 Task: Look for space in Forio, Italy from 24th August, 2023 to 10th September, 2023 for 8 adults in price range Rs.12000 to Rs.15000. Place can be entire place or shared room with 4 bedrooms having 8 beds and 4 bathrooms. Property type can be house, flat, guest house. Amenities needed are: wifi, TV, free parkinig on premises, gym, breakfast. Booking option can be shelf check-in. Required host language is English.
Action: Mouse moved to (532, 106)
Screenshot: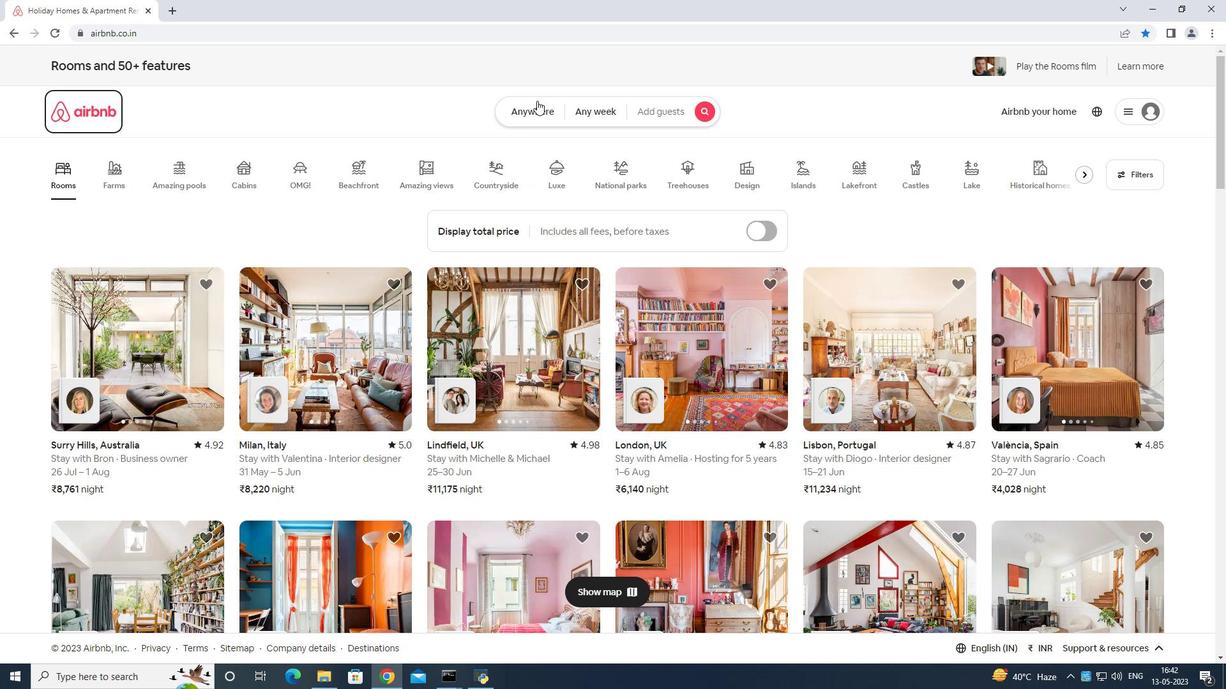 
Action: Mouse pressed left at (532, 106)
Screenshot: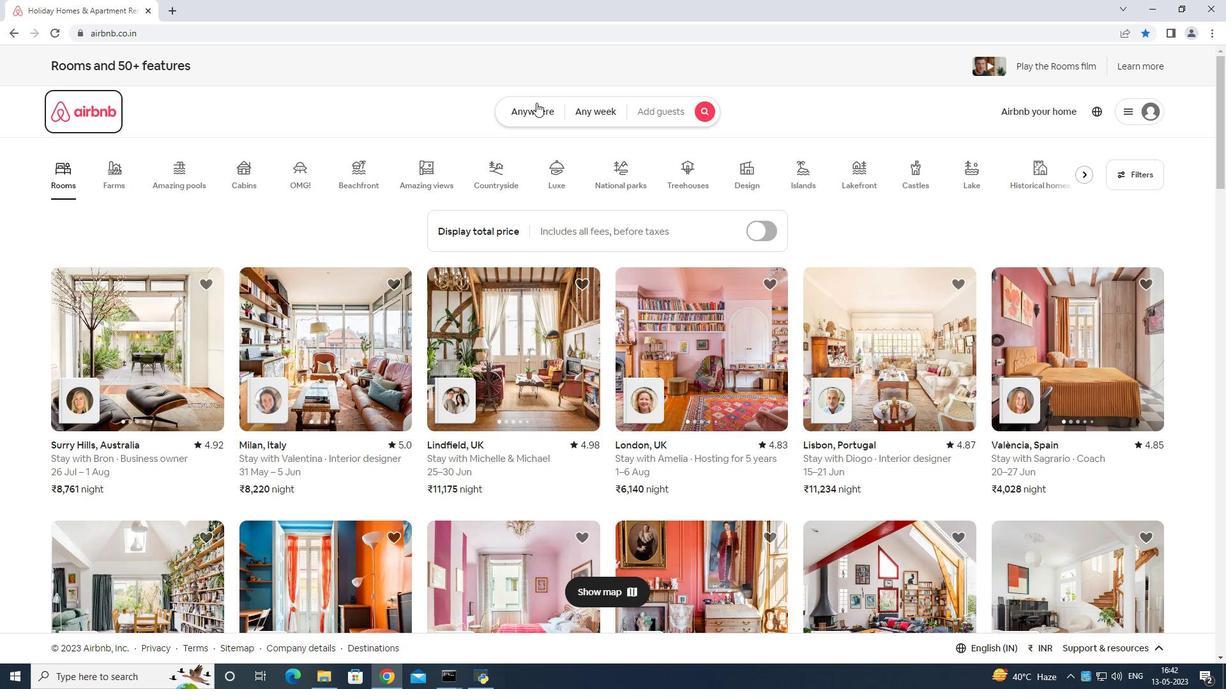 
Action: Mouse moved to (448, 153)
Screenshot: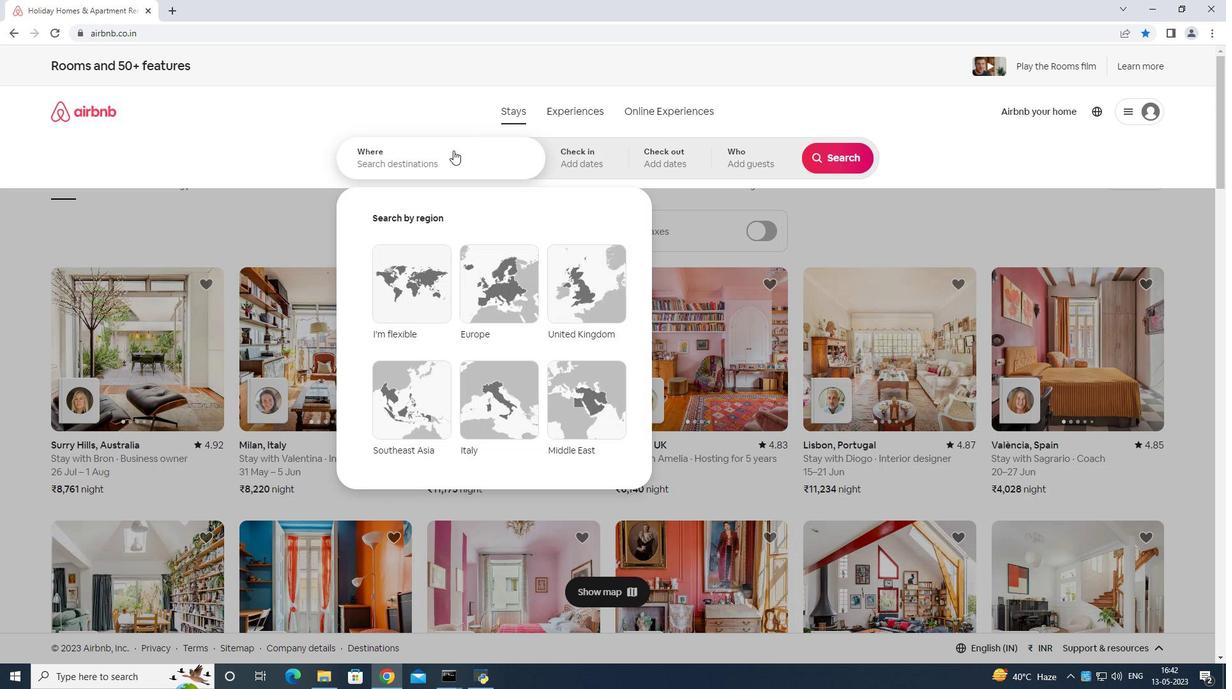 
Action: Mouse pressed left at (448, 153)
Screenshot: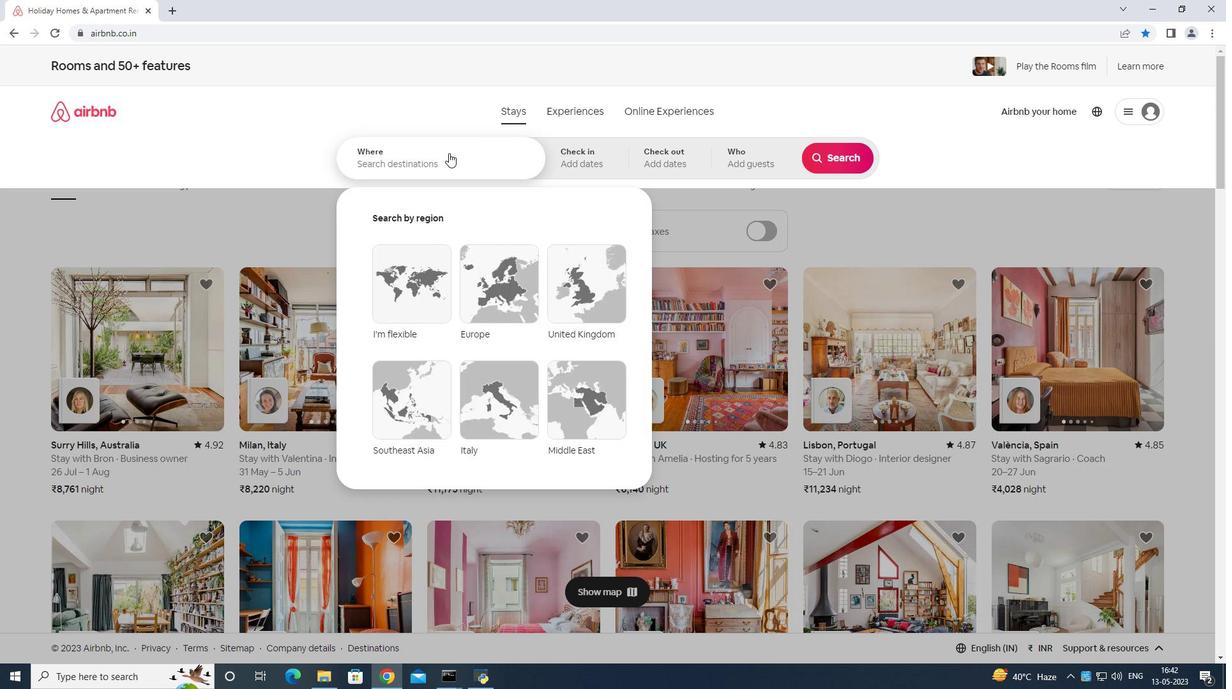 
Action: Mouse moved to (461, 177)
Screenshot: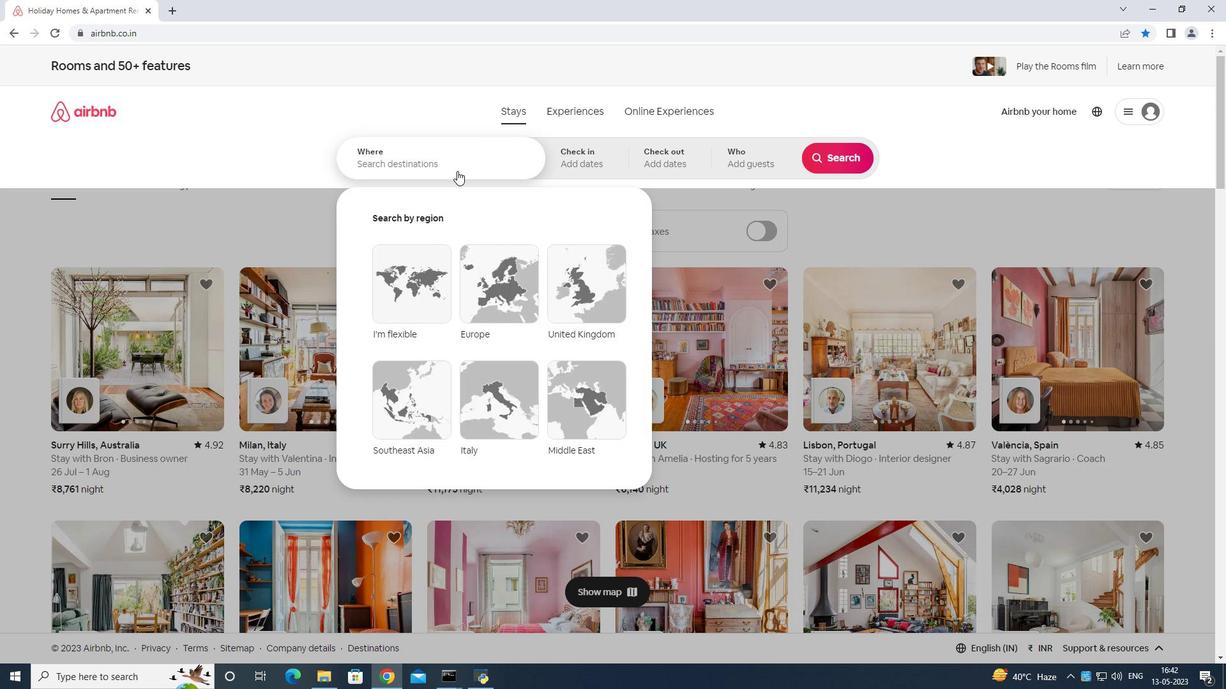 
Action: Key pressed <Key.shift>Forio<Key.space>italy<Key.enter>
Screenshot: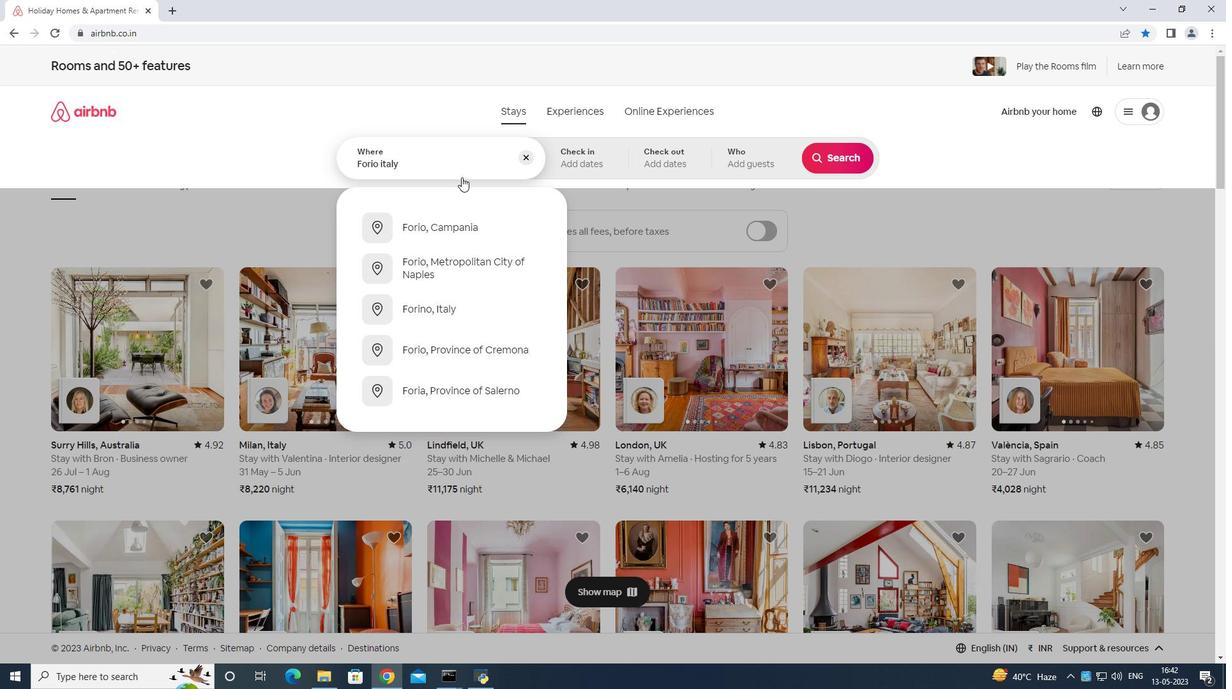 
Action: Mouse moved to (830, 265)
Screenshot: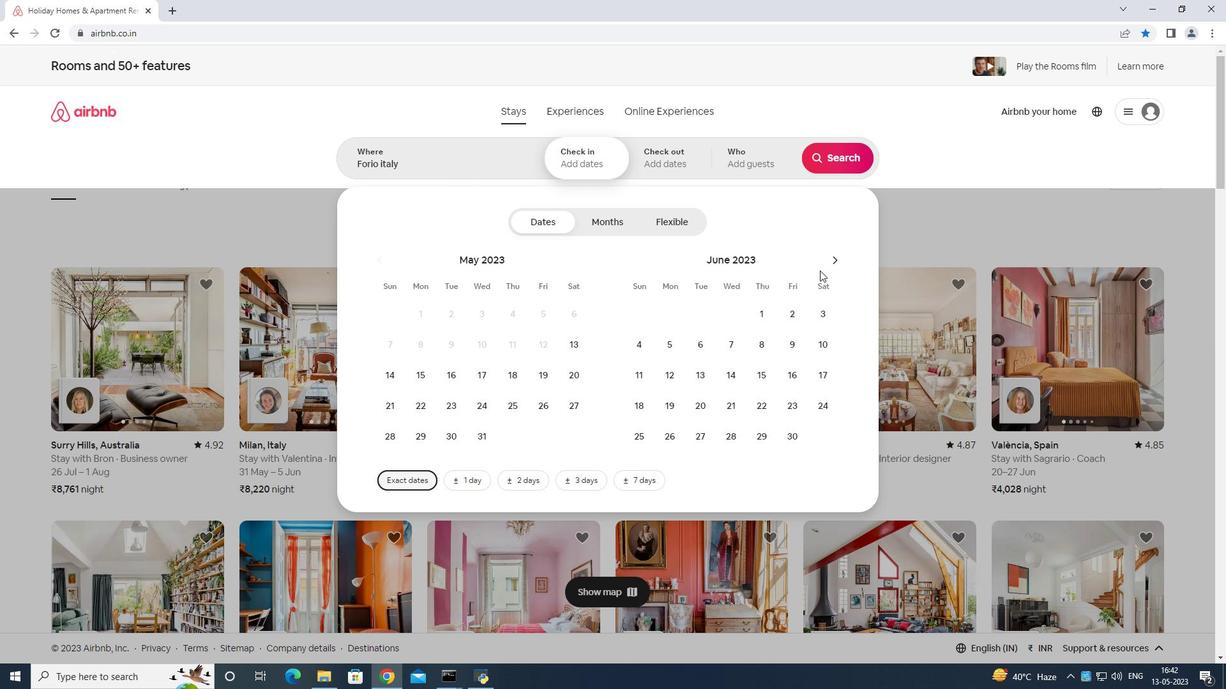
Action: Mouse pressed left at (830, 265)
Screenshot: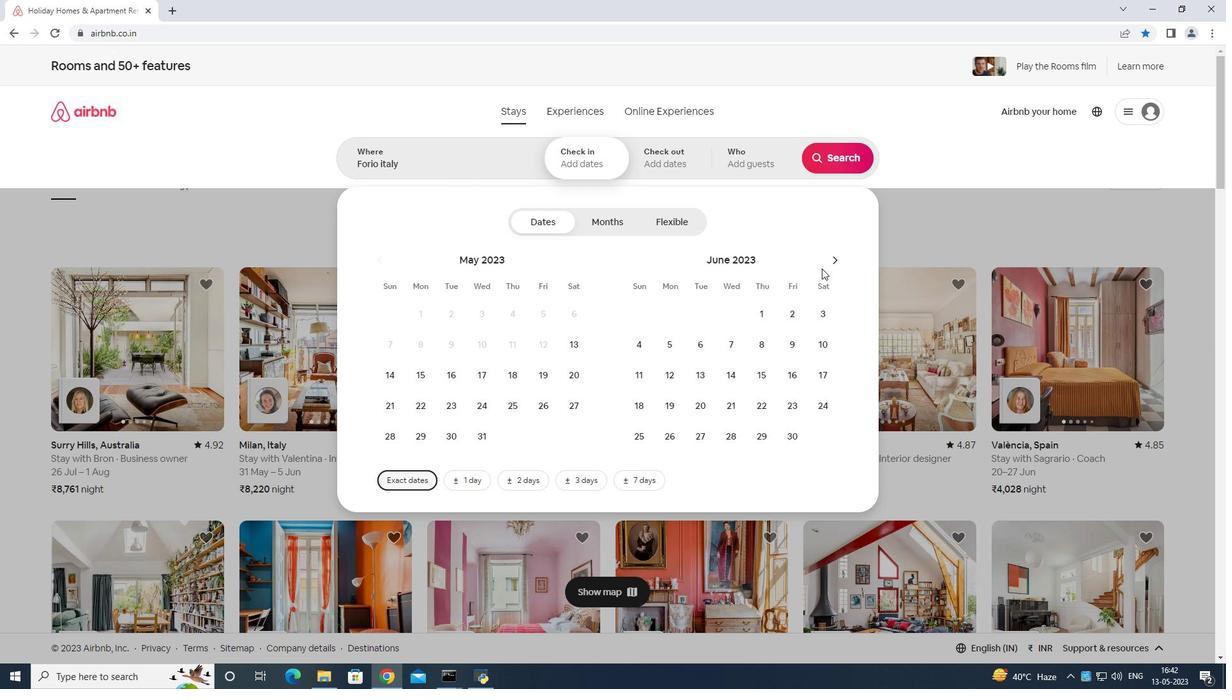 
Action: Mouse moved to (834, 261)
Screenshot: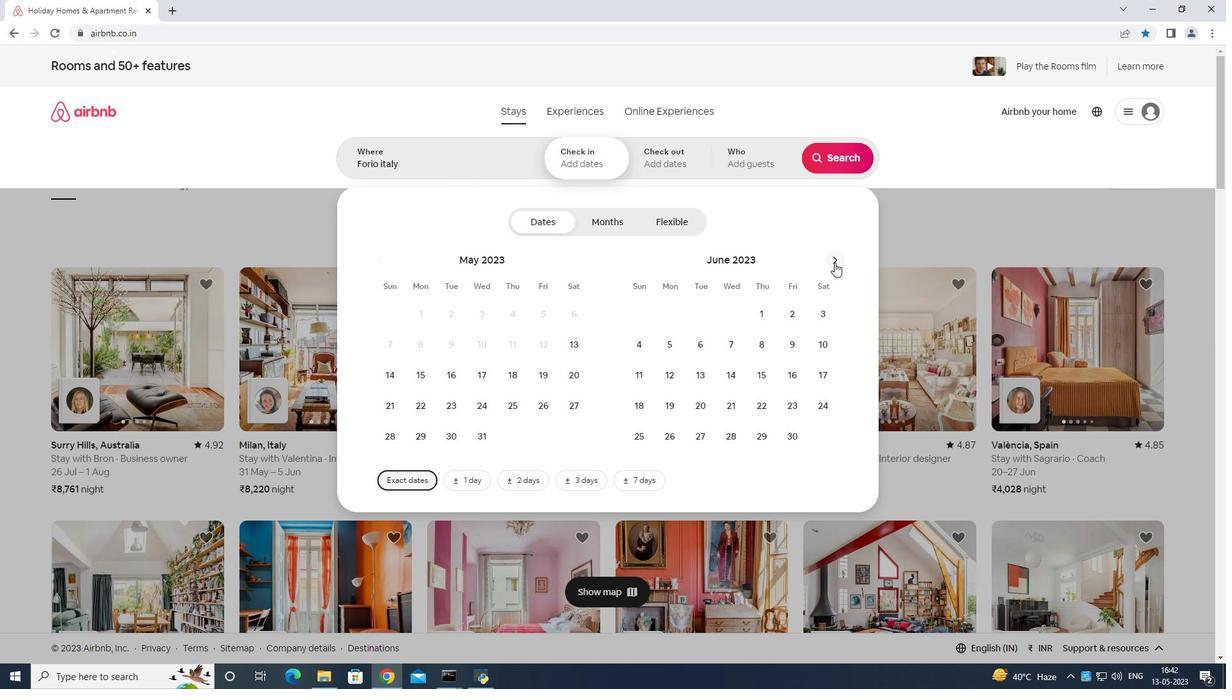 
Action: Mouse pressed left at (834, 261)
Screenshot: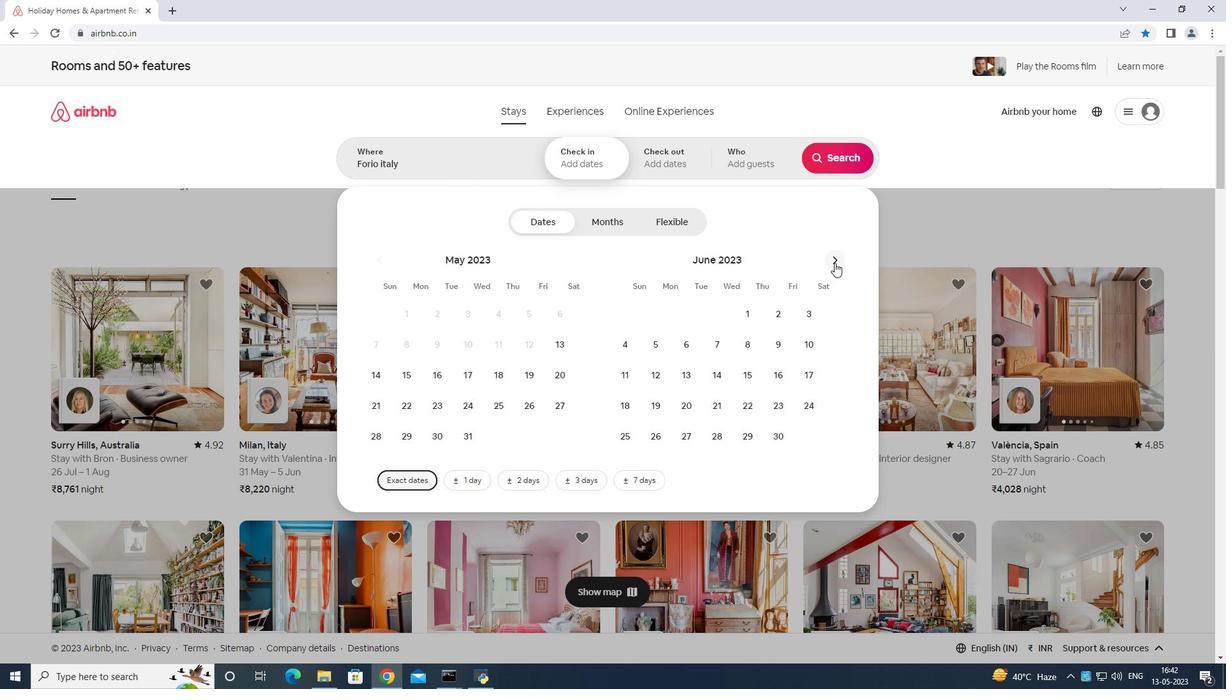 
Action: Mouse moved to (761, 402)
Screenshot: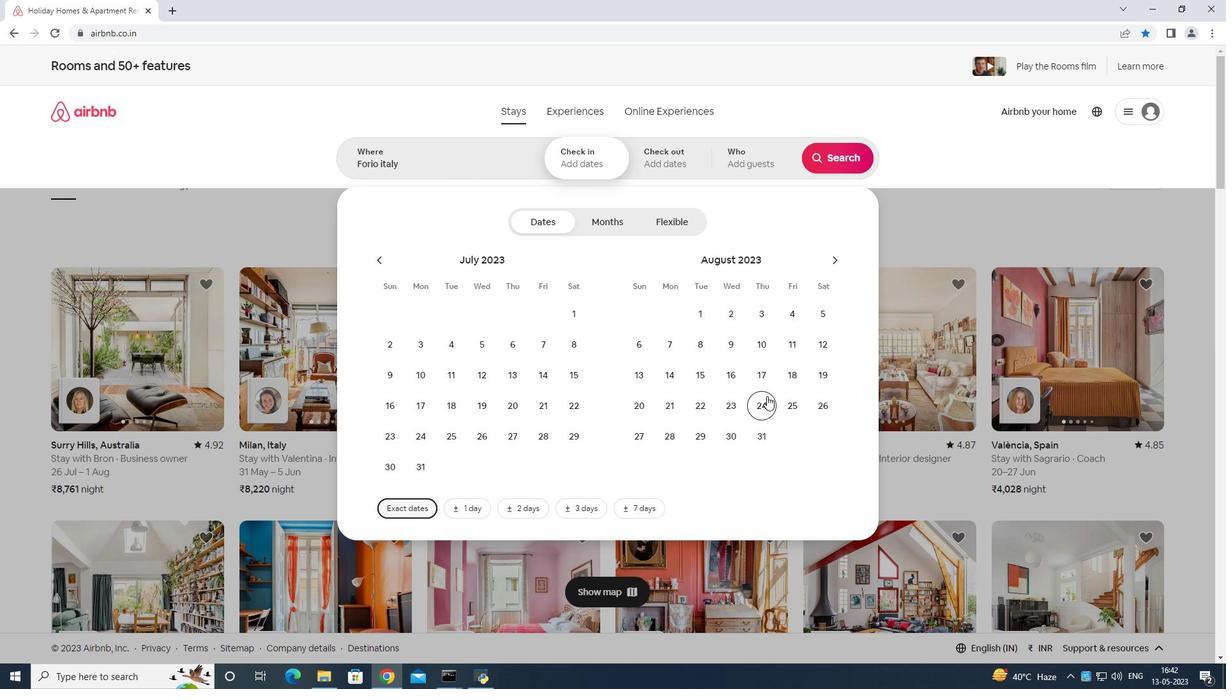 
Action: Mouse pressed left at (761, 402)
Screenshot: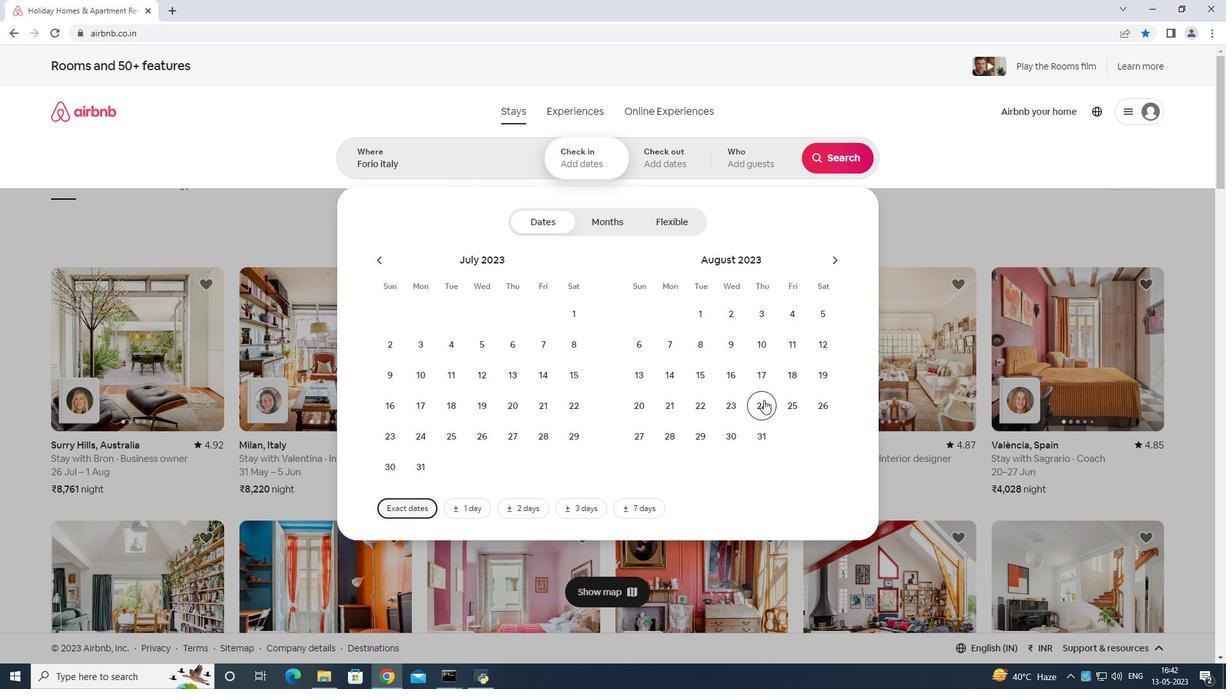 
Action: Mouse moved to (833, 259)
Screenshot: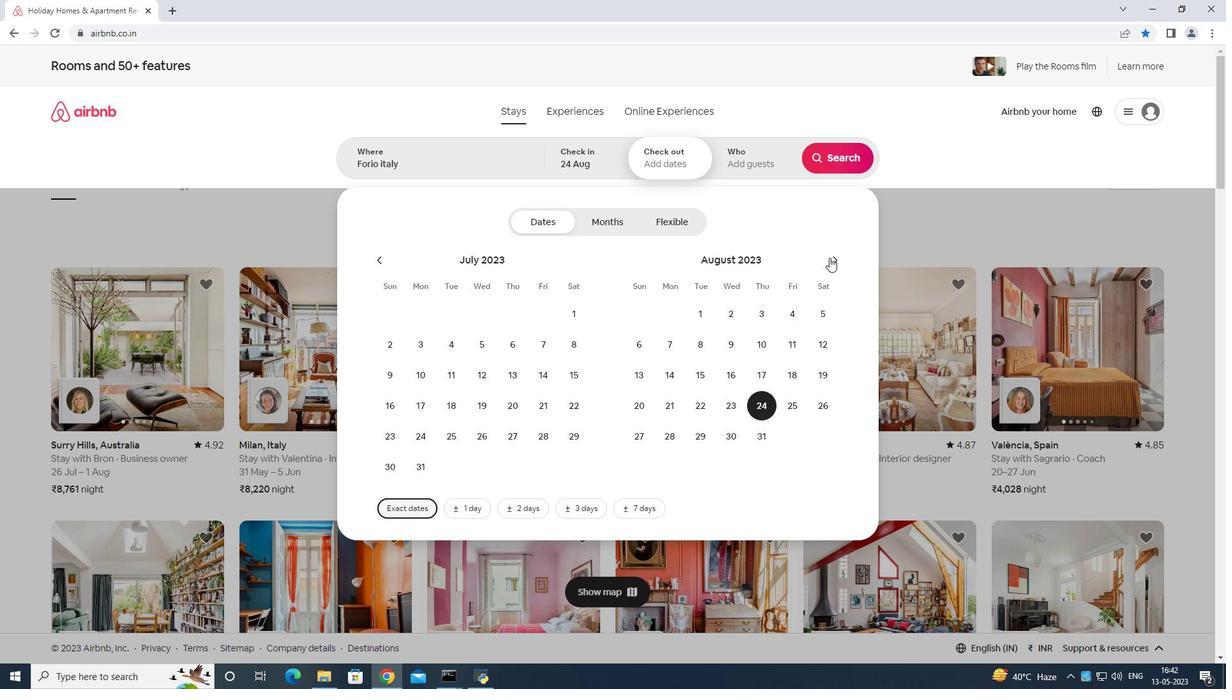 
Action: Mouse pressed left at (833, 259)
Screenshot: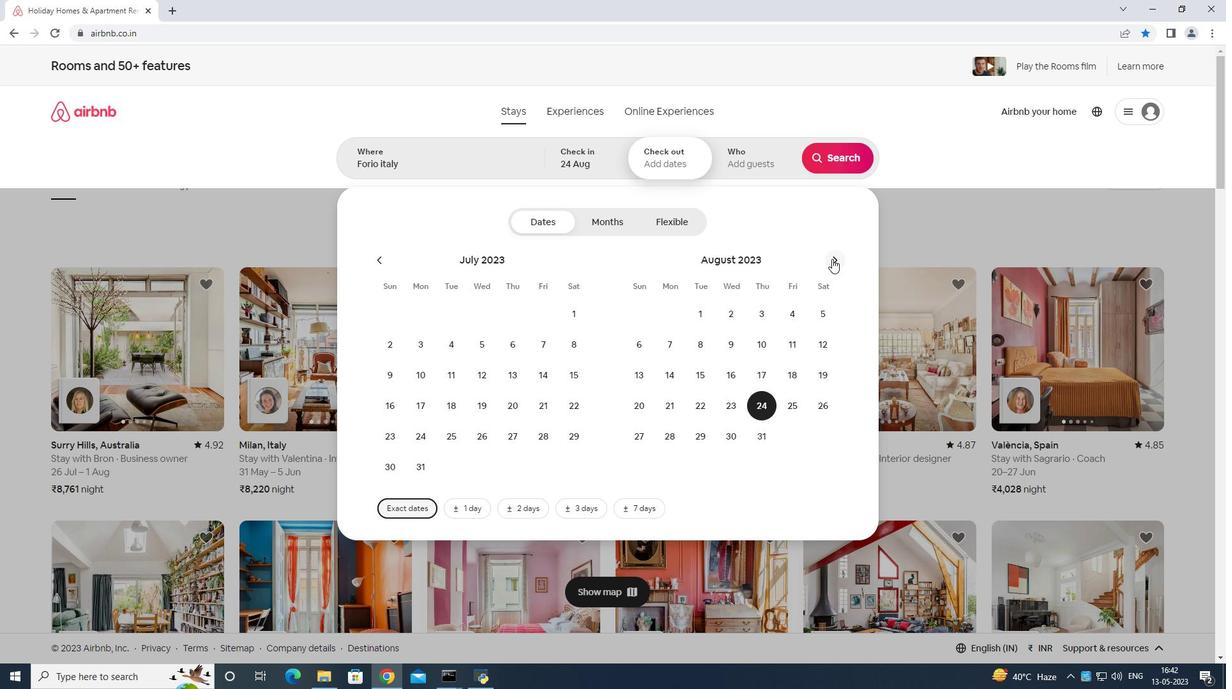 
Action: Mouse moved to (648, 370)
Screenshot: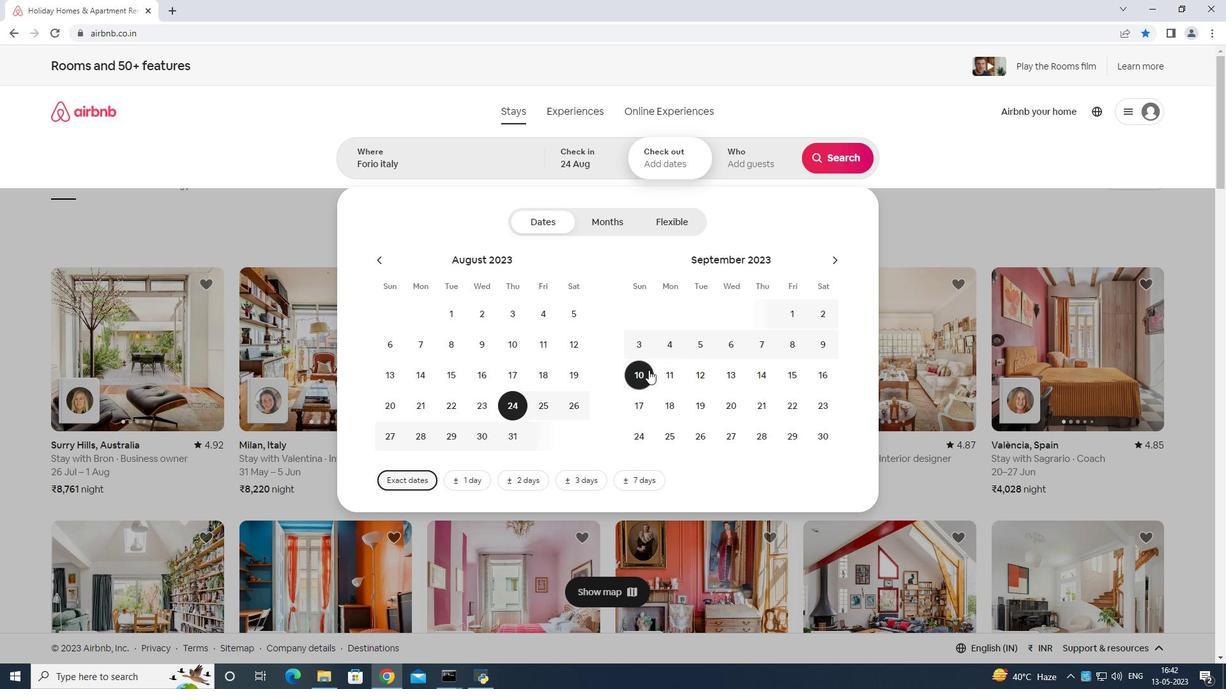 
Action: Mouse pressed left at (648, 370)
Screenshot: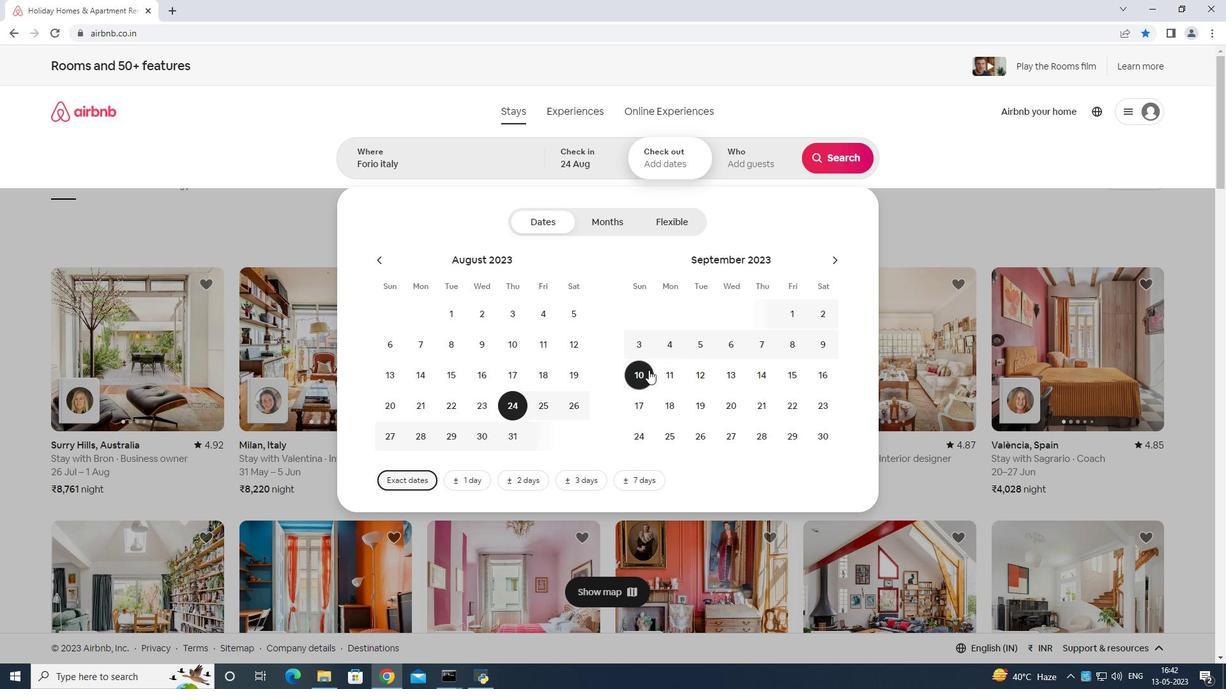 
Action: Mouse moved to (747, 154)
Screenshot: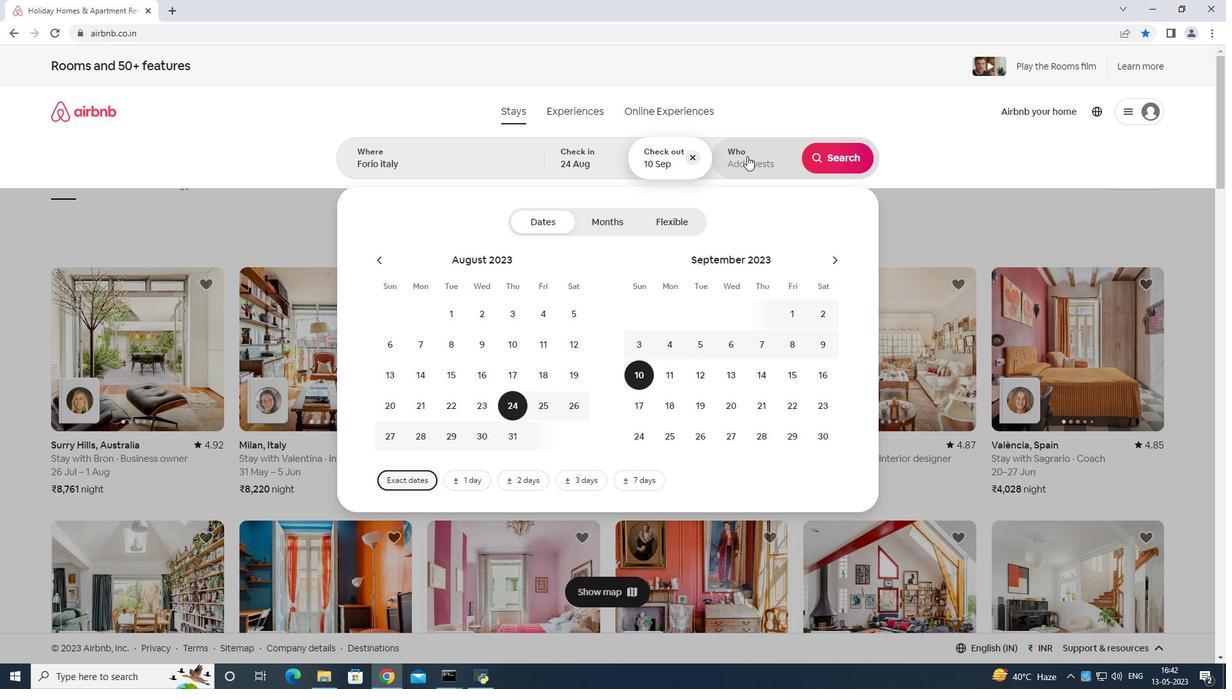 
Action: Mouse pressed left at (747, 154)
Screenshot: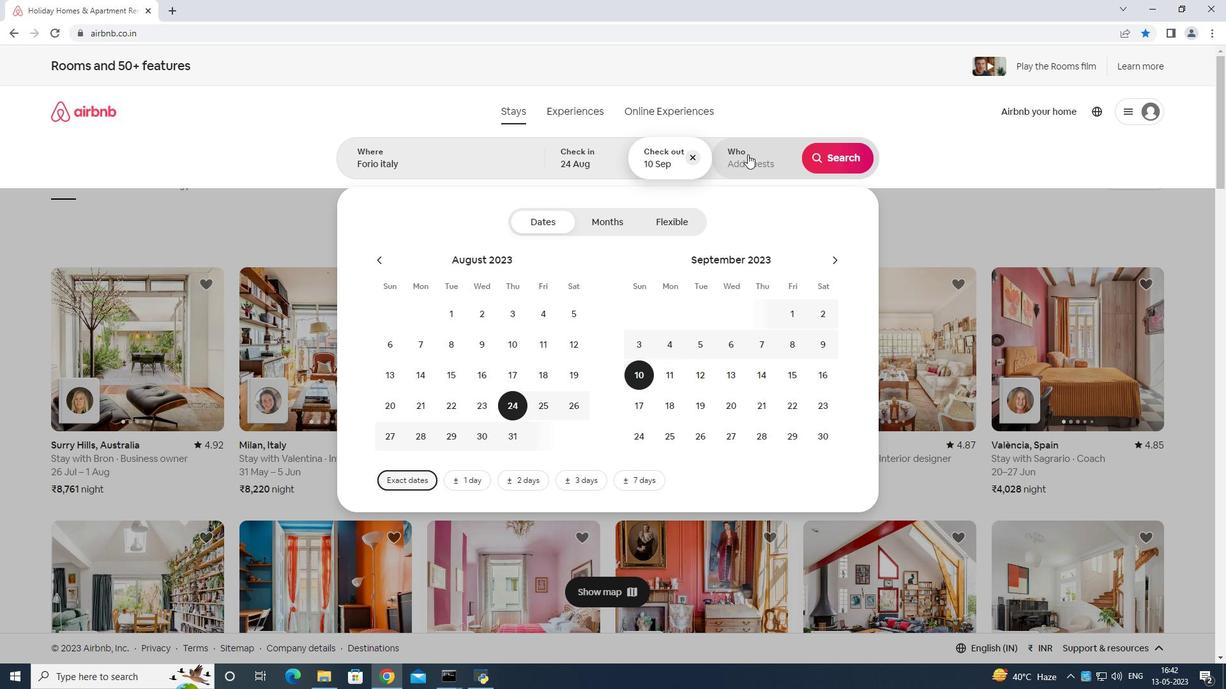 
Action: Mouse moved to (844, 230)
Screenshot: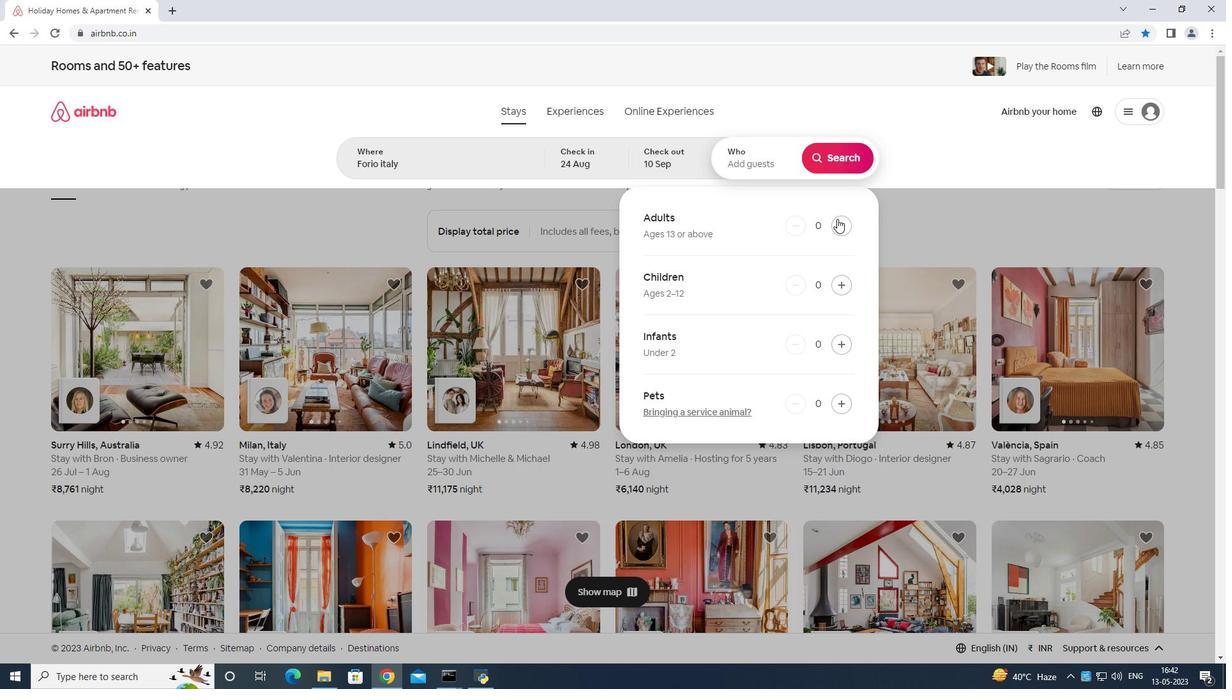 
Action: Mouse pressed left at (844, 230)
Screenshot: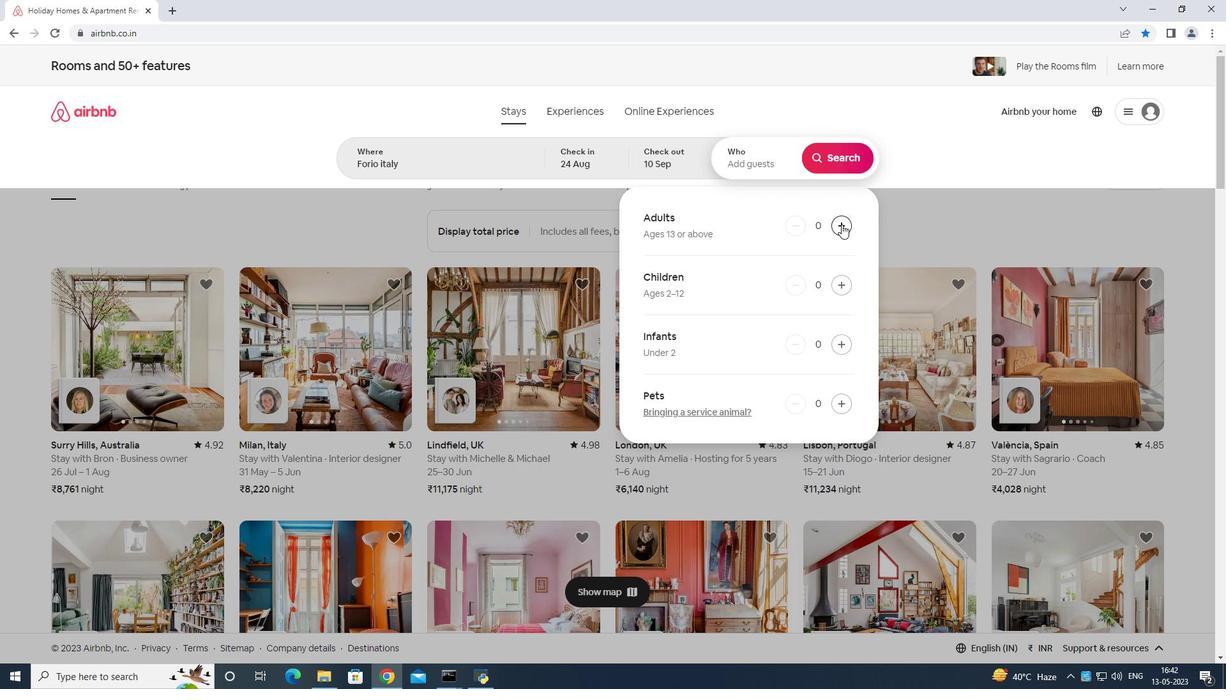 
Action: Mouse moved to (847, 222)
Screenshot: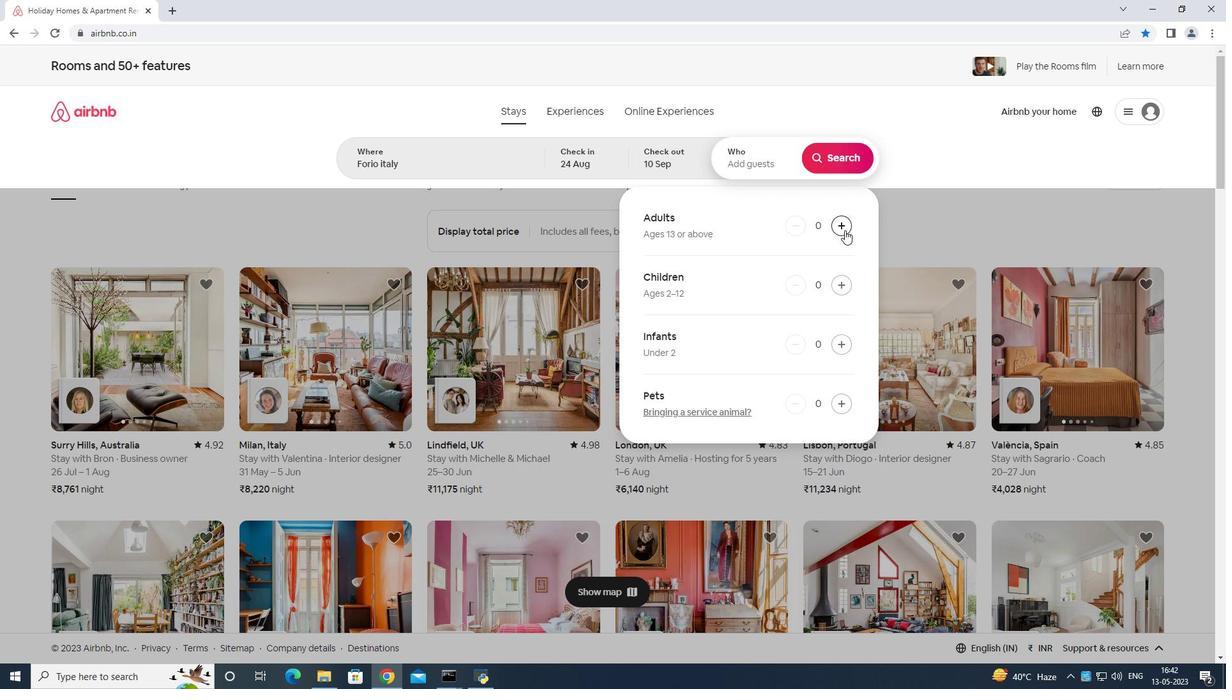 
Action: Mouse pressed left at (847, 222)
Screenshot: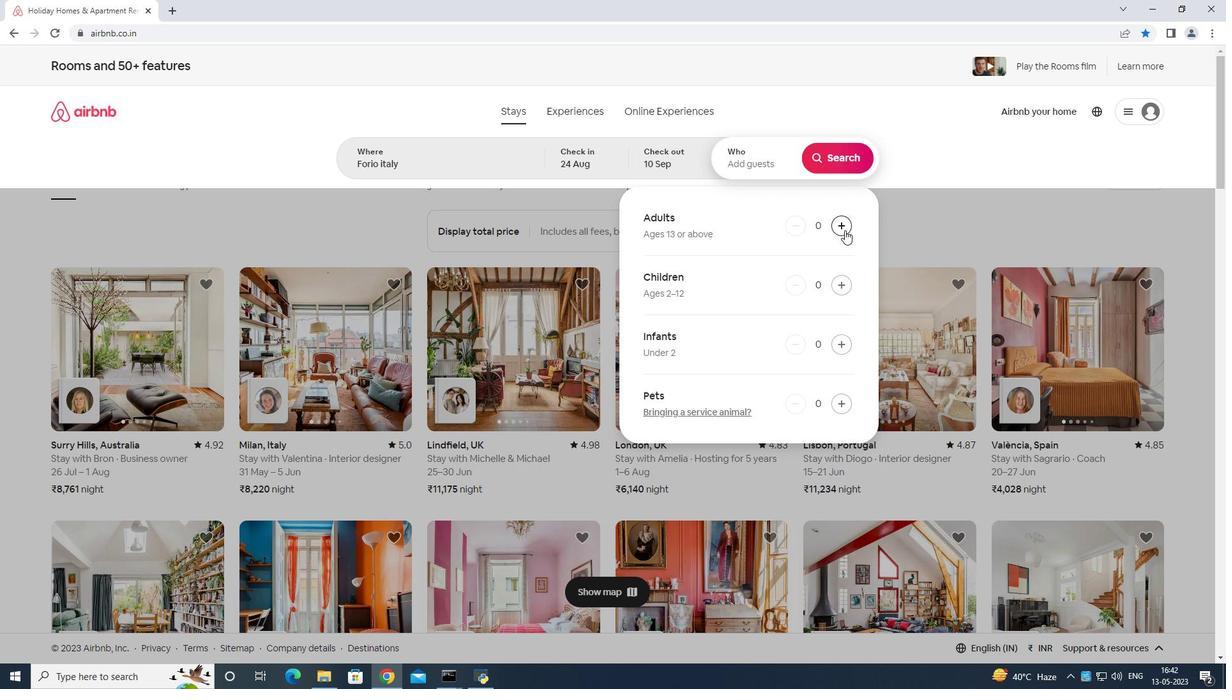 
Action: Mouse moved to (846, 222)
Screenshot: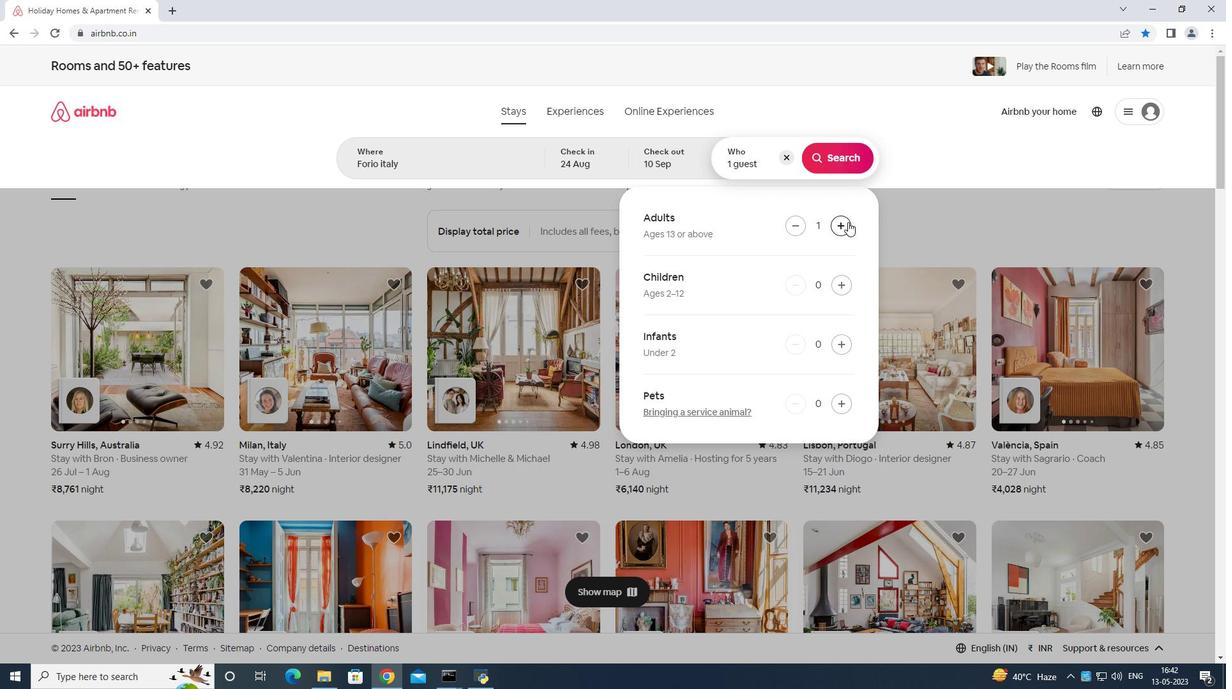 
Action: Mouse pressed left at (846, 222)
Screenshot: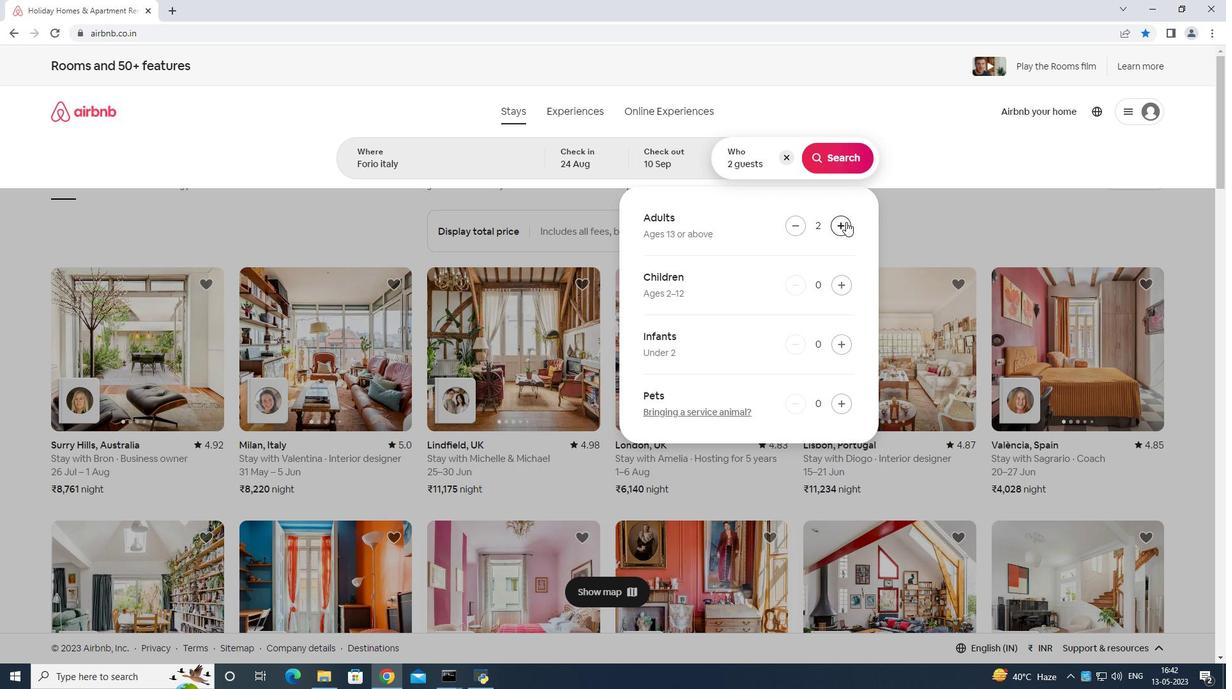
Action: Mouse moved to (845, 222)
Screenshot: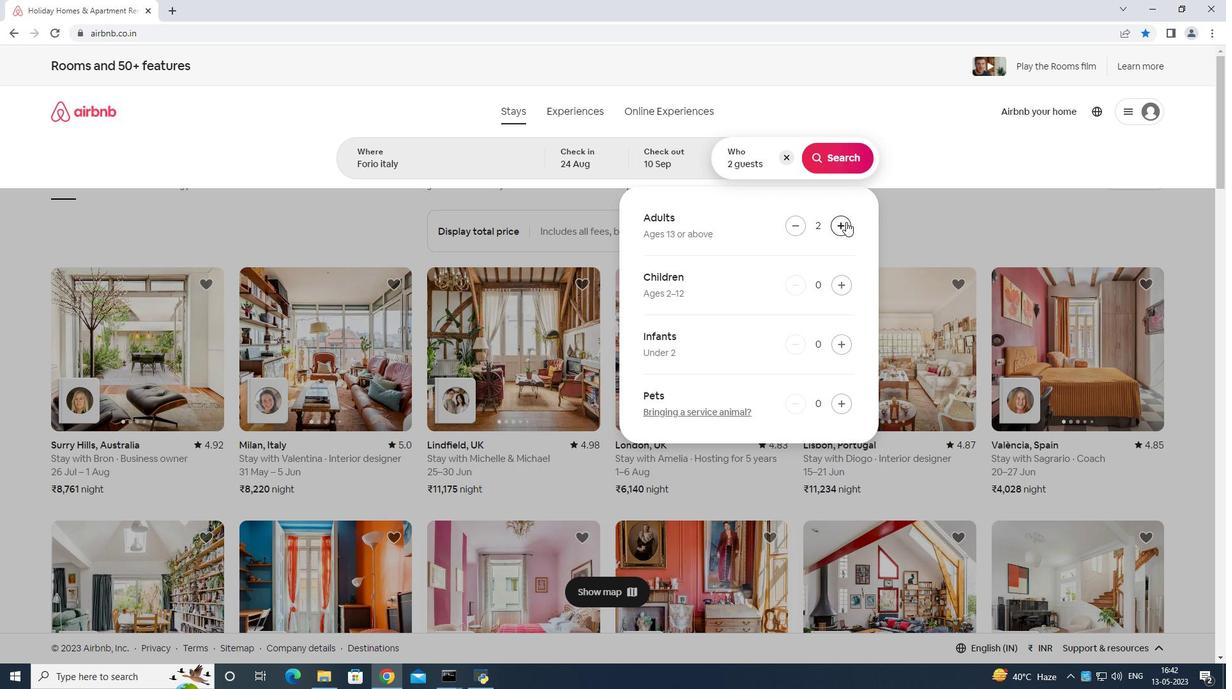 
Action: Mouse pressed left at (845, 222)
Screenshot: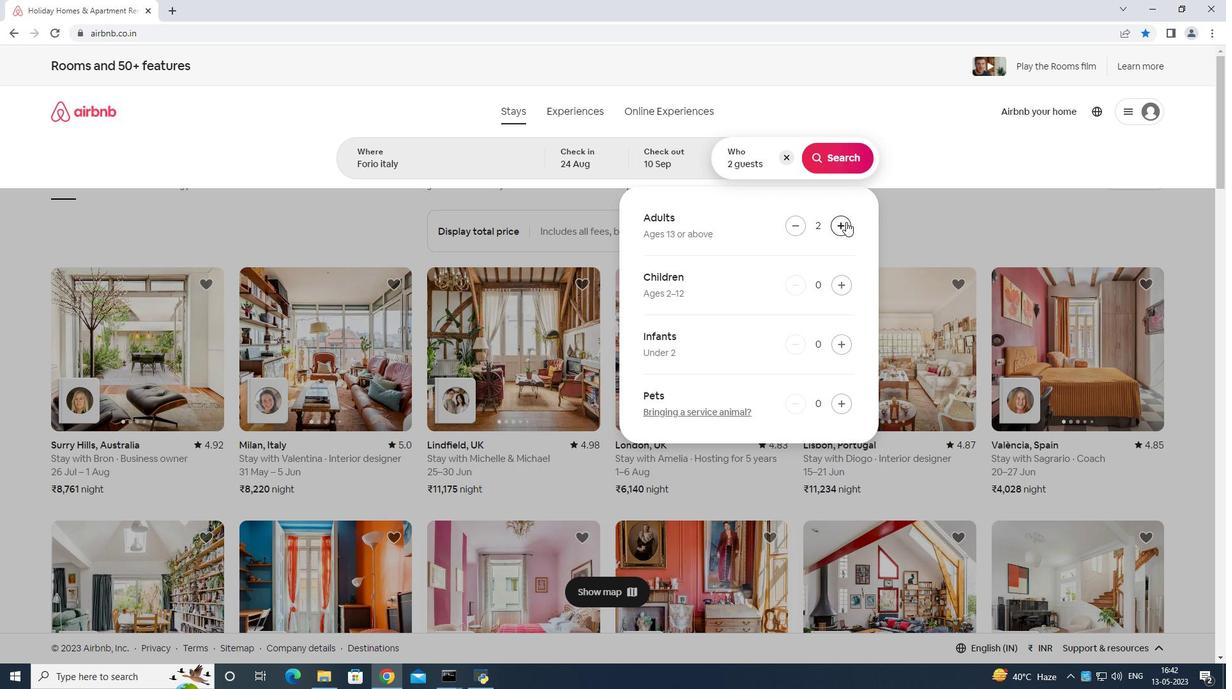 
Action: Mouse moved to (844, 222)
Screenshot: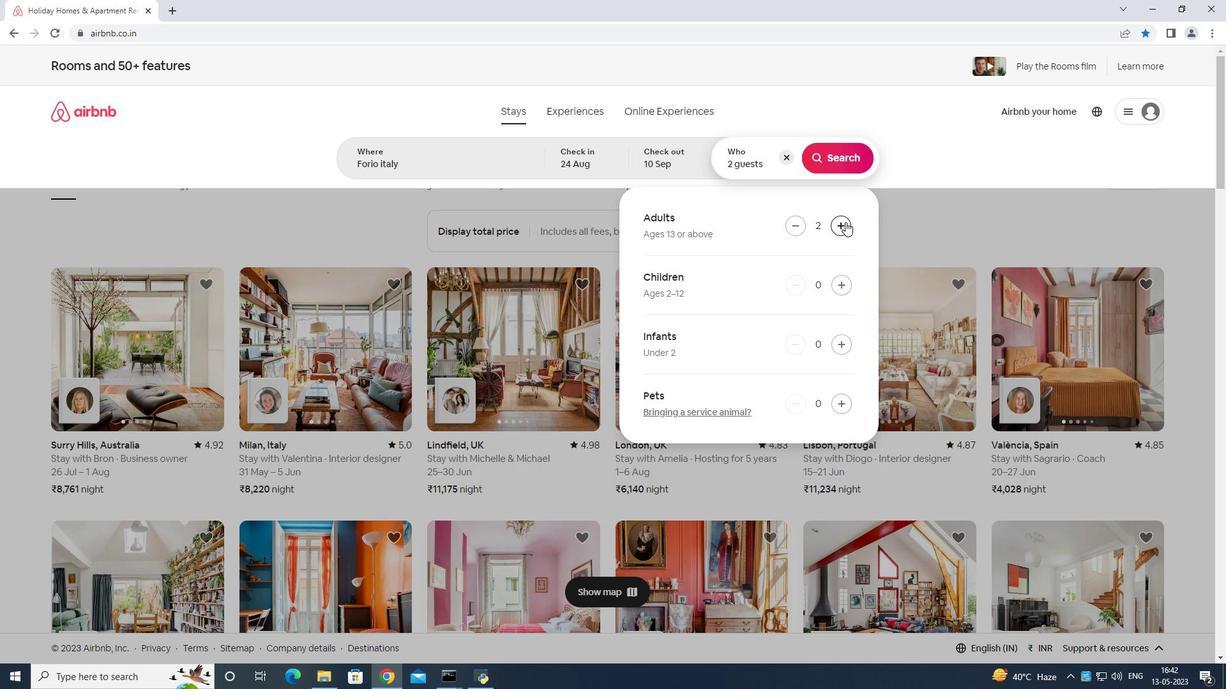 
Action: Mouse pressed left at (844, 222)
Screenshot: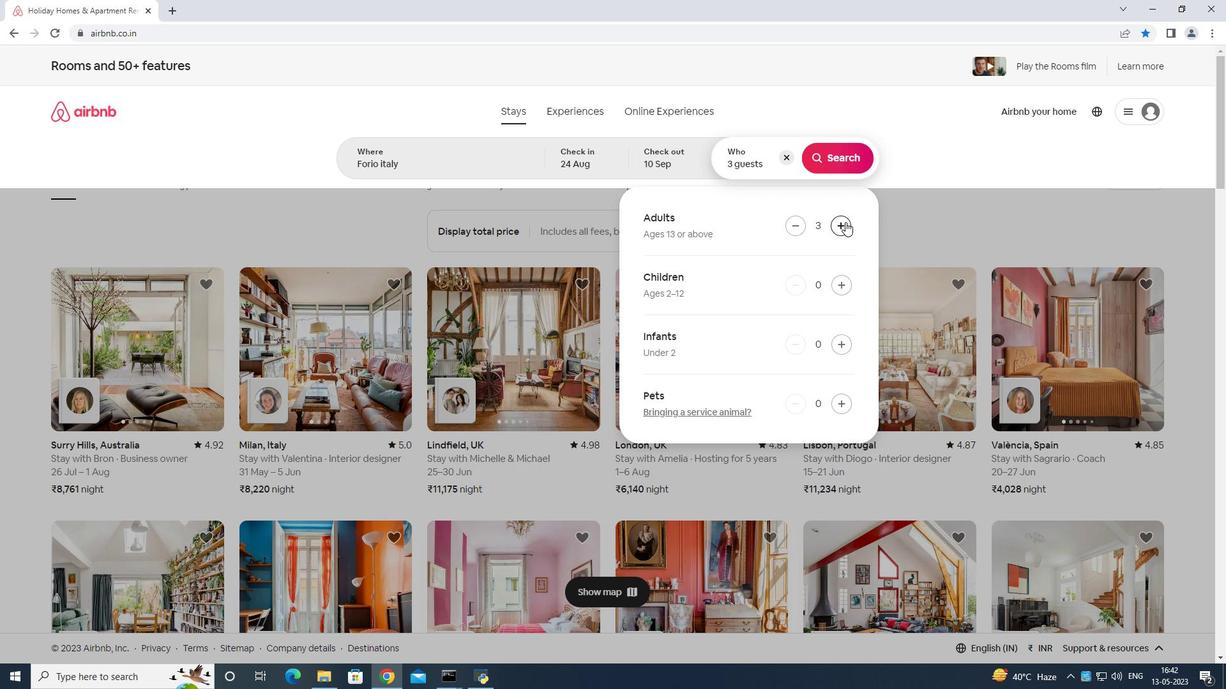 
Action: Mouse moved to (844, 222)
Screenshot: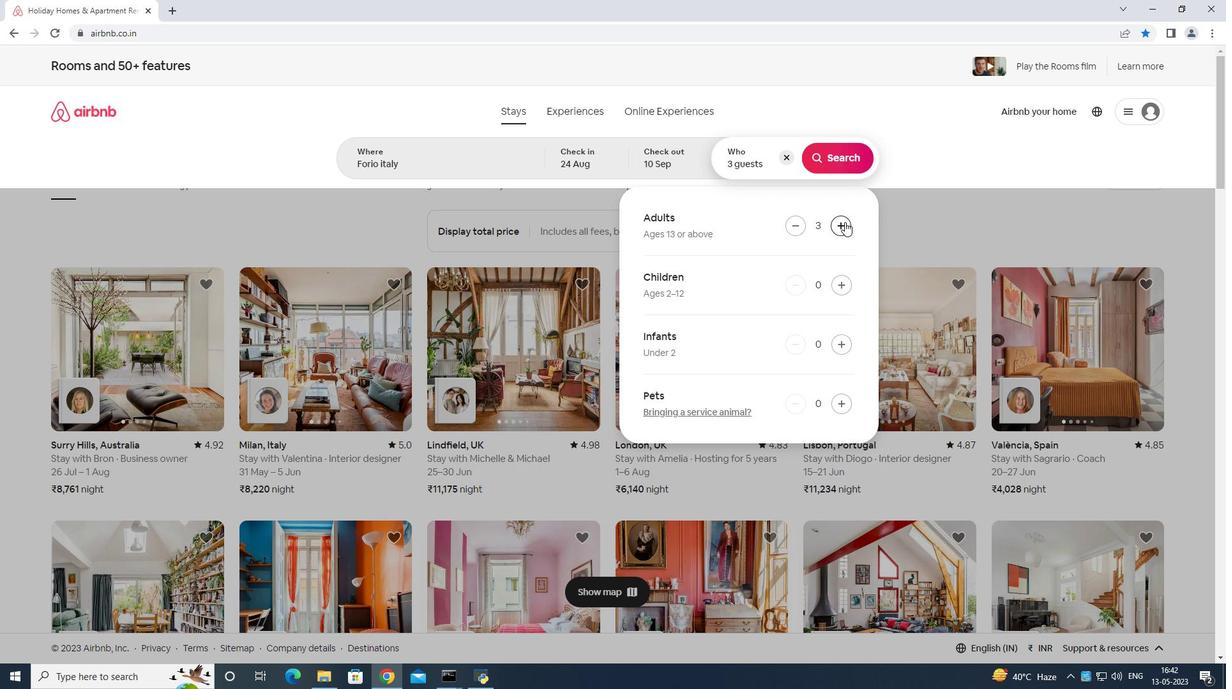 
Action: Mouse pressed left at (844, 222)
Screenshot: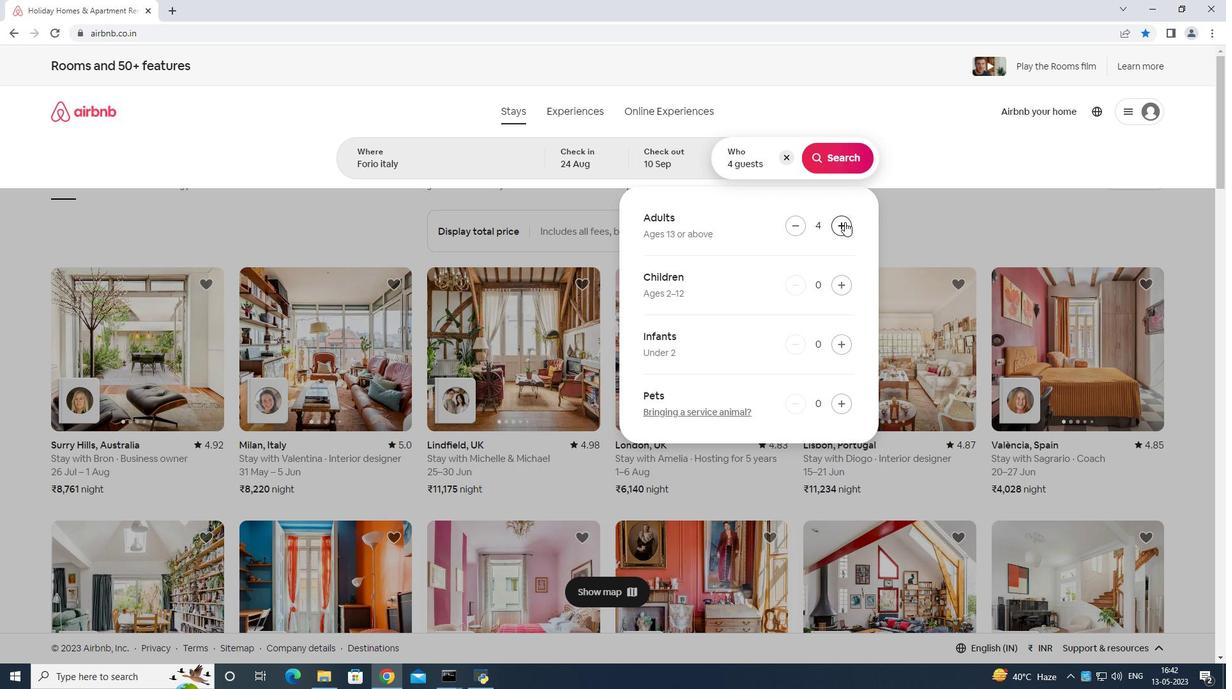 
Action: Mouse pressed left at (844, 222)
Screenshot: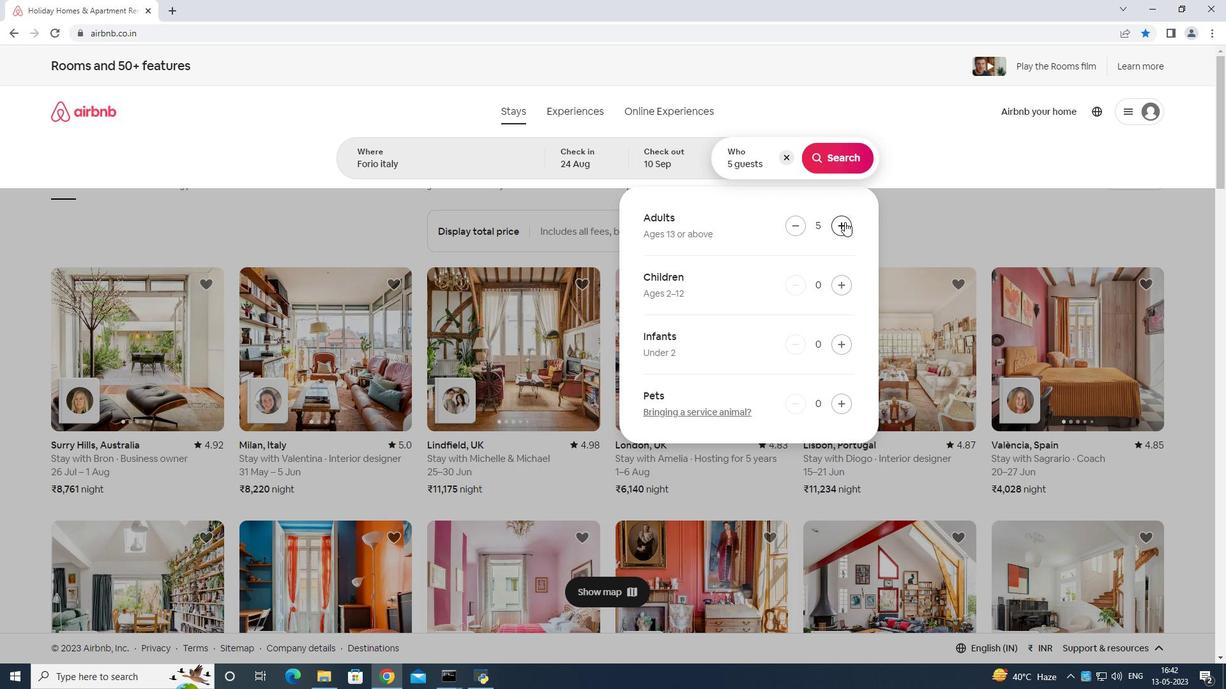 
Action: Mouse moved to (844, 222)
Screenshot: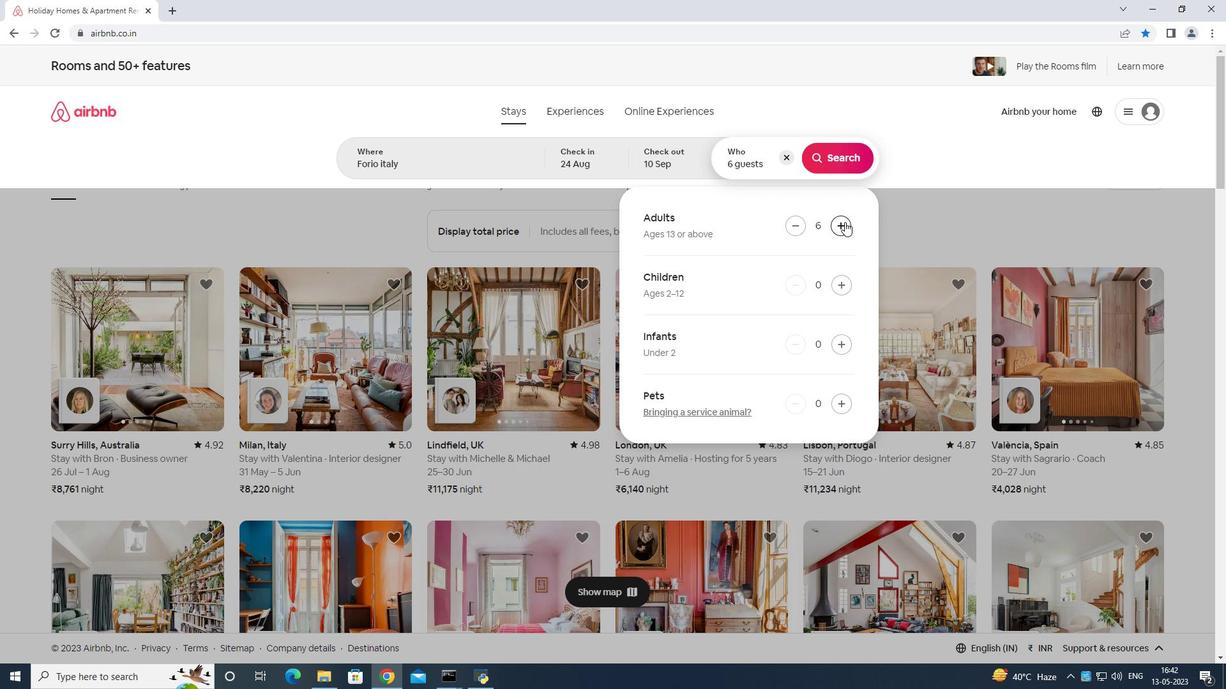 
Action: Mouse pressed left at (844, 222)
Screenshot: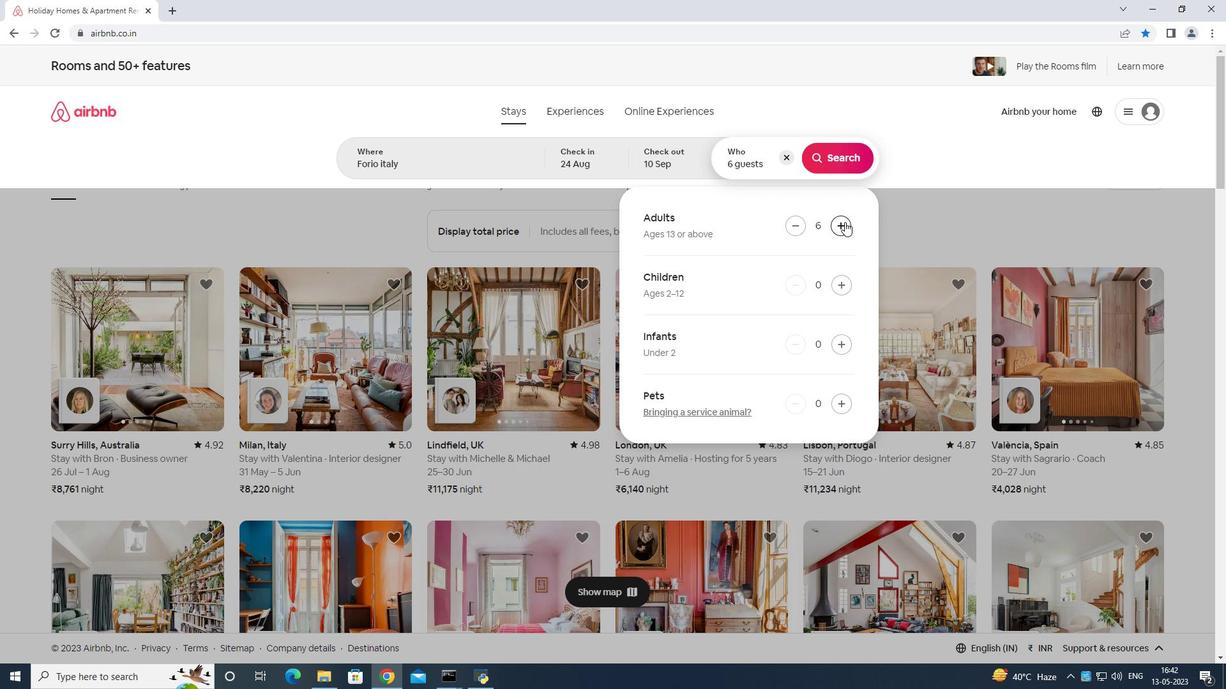 
Action: Mouse moved to (840, 154)
Screenshot: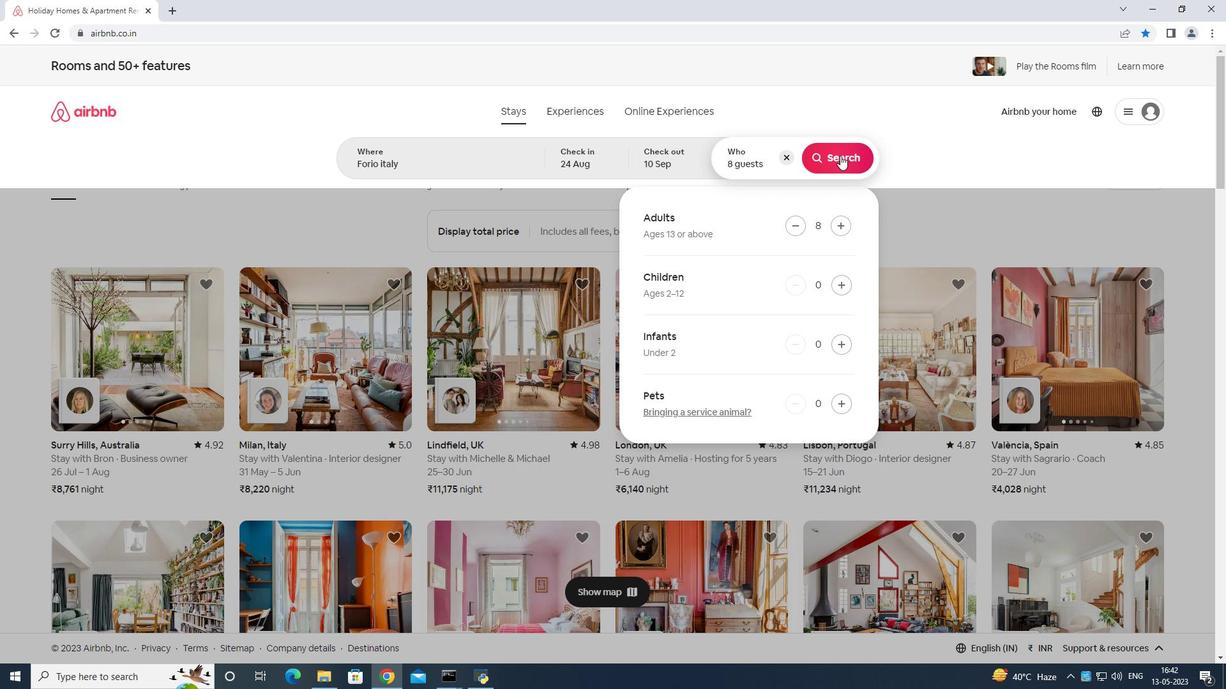 
Action: Mouse pressed left at (840, 154)
Screenshot: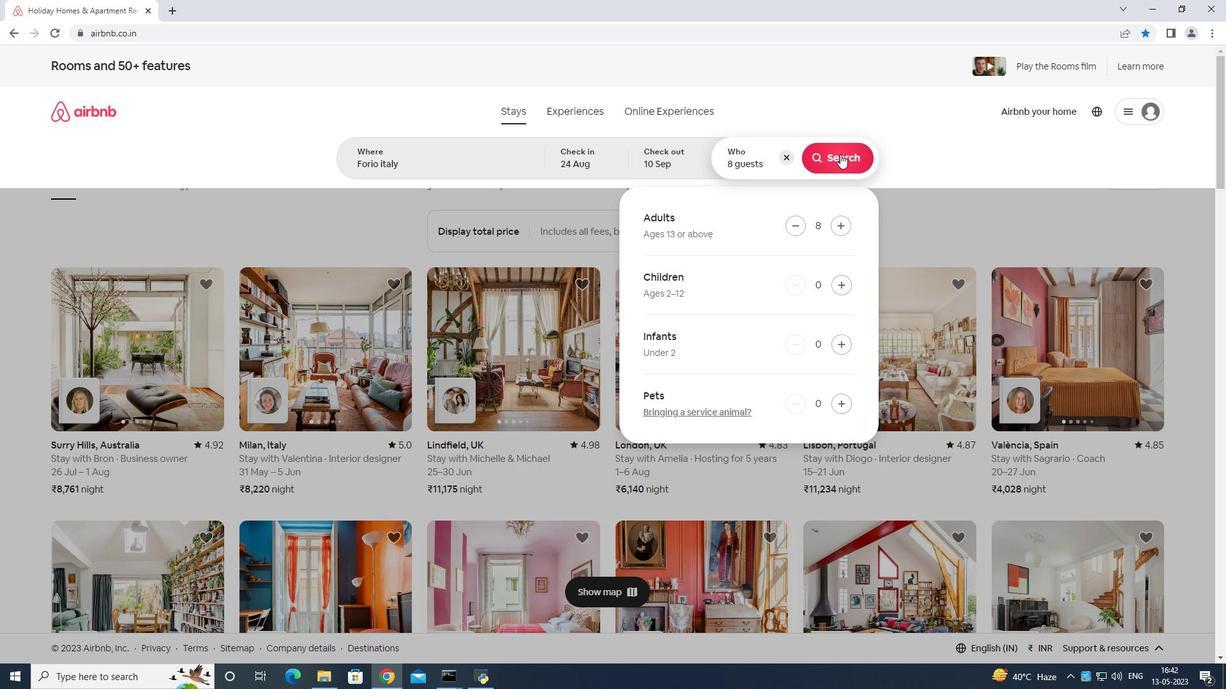 
Action: Mouse moved to (1161, 123)
Screenshot: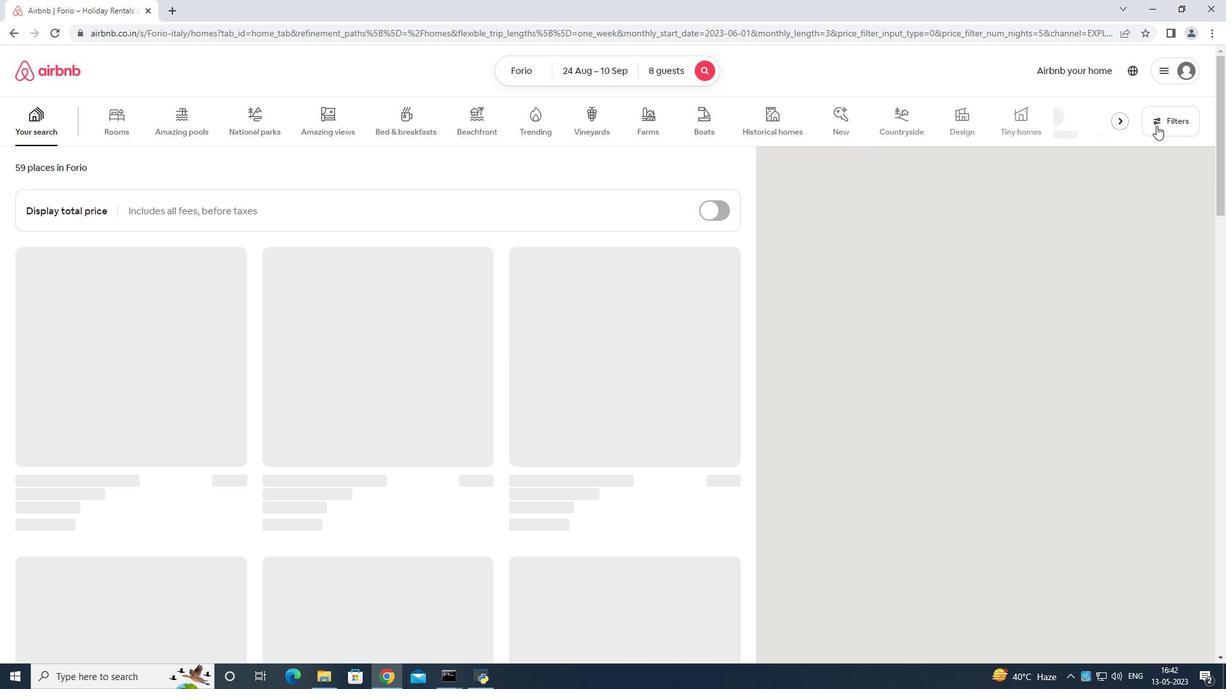 
Action: Mouse pressed left at (1161, 123)
Screenshot: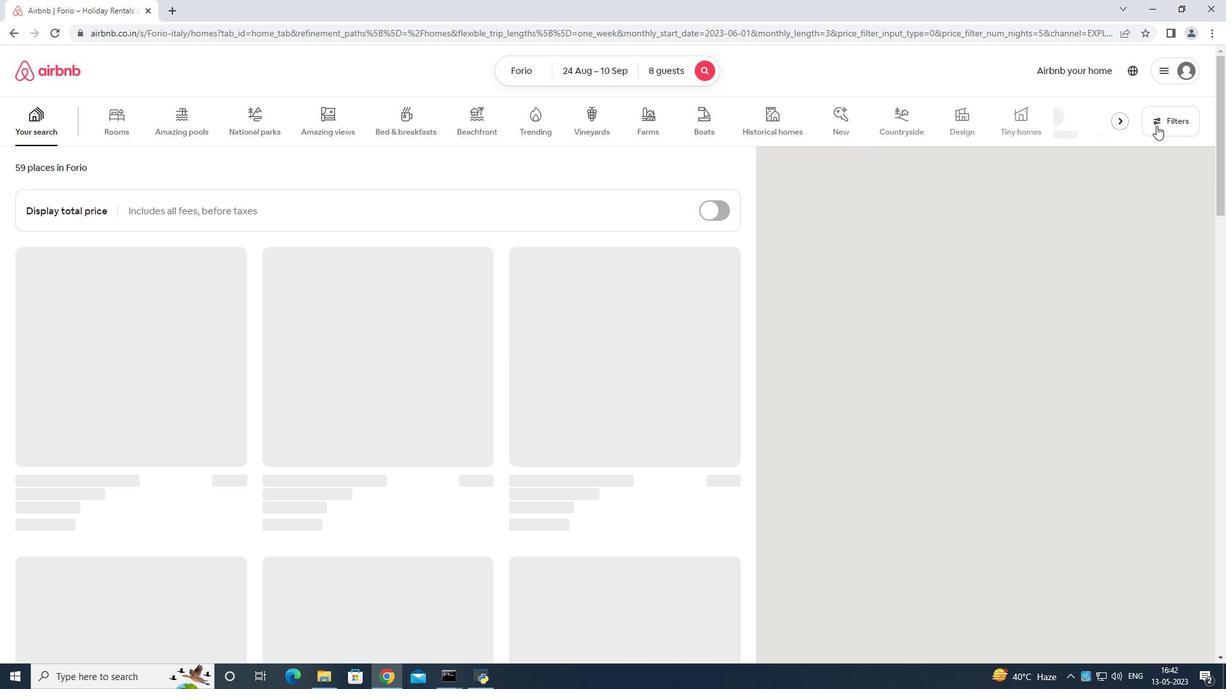 
Action: Mouse moved to (489, 417)
Screenshot: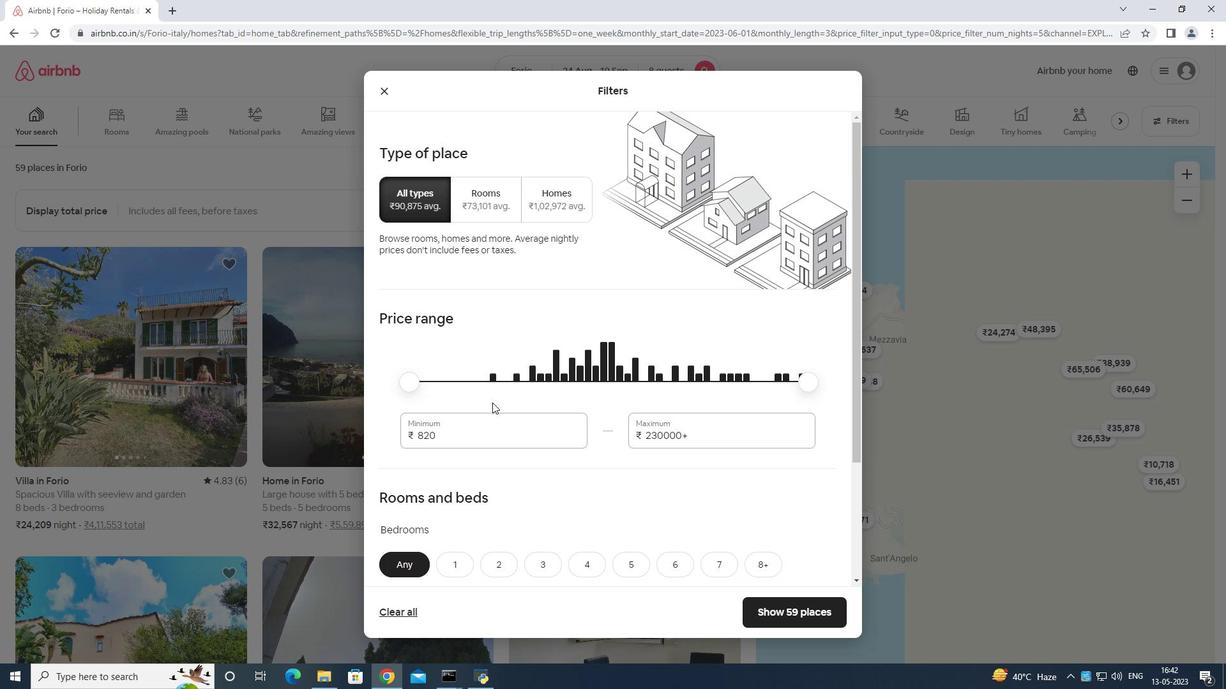 
Action: Mouse pressed left at (489, 417)
Screenshot: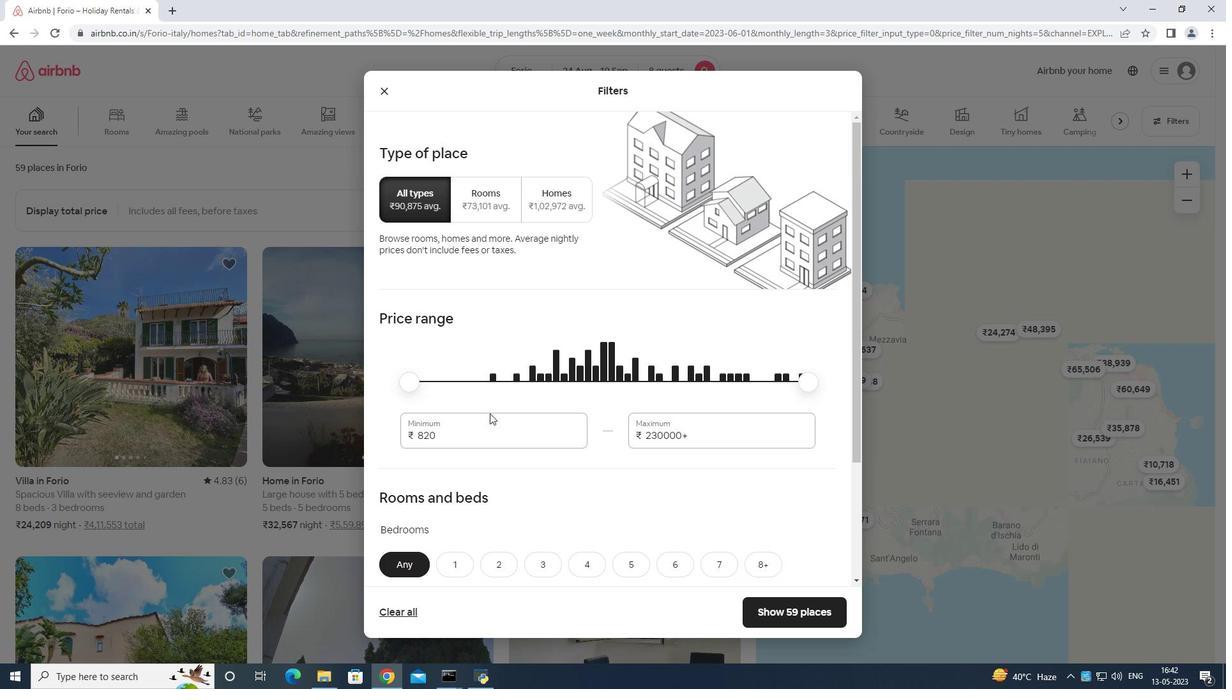 
Action: Mouse moved to (491, 430)
Screenshot: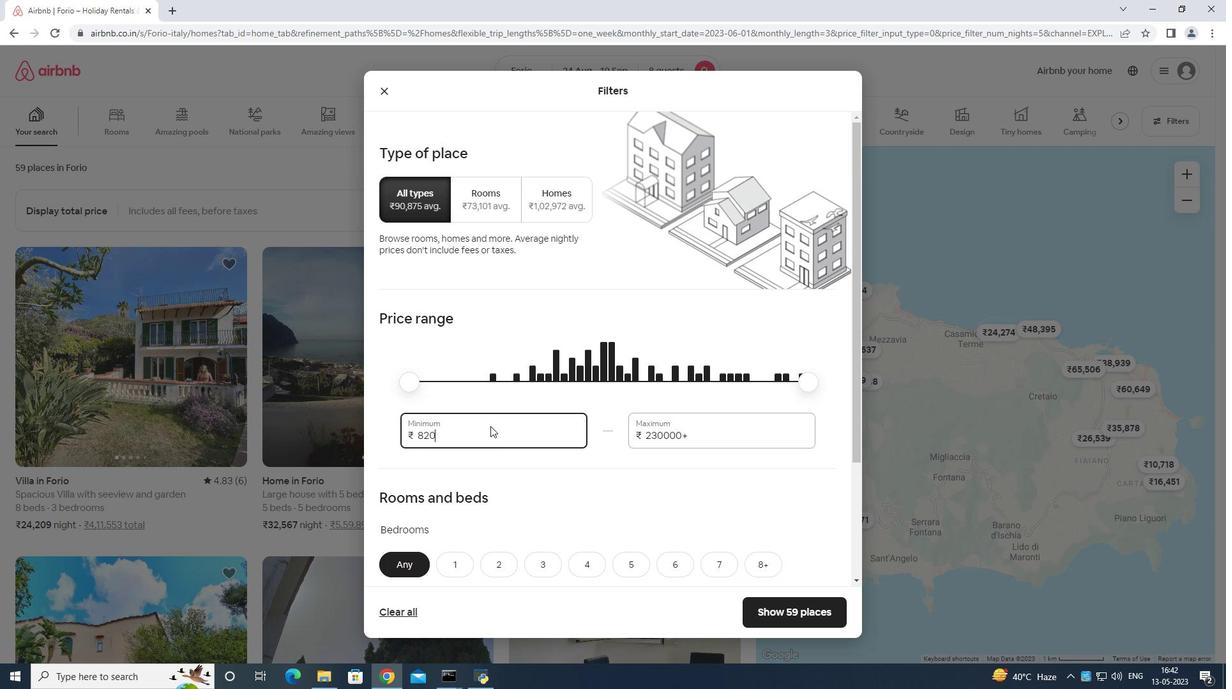 
Action: Key pressed <Key.backspace><Key.backspace><Key.backspace><Key.backspace>12
Screenshot: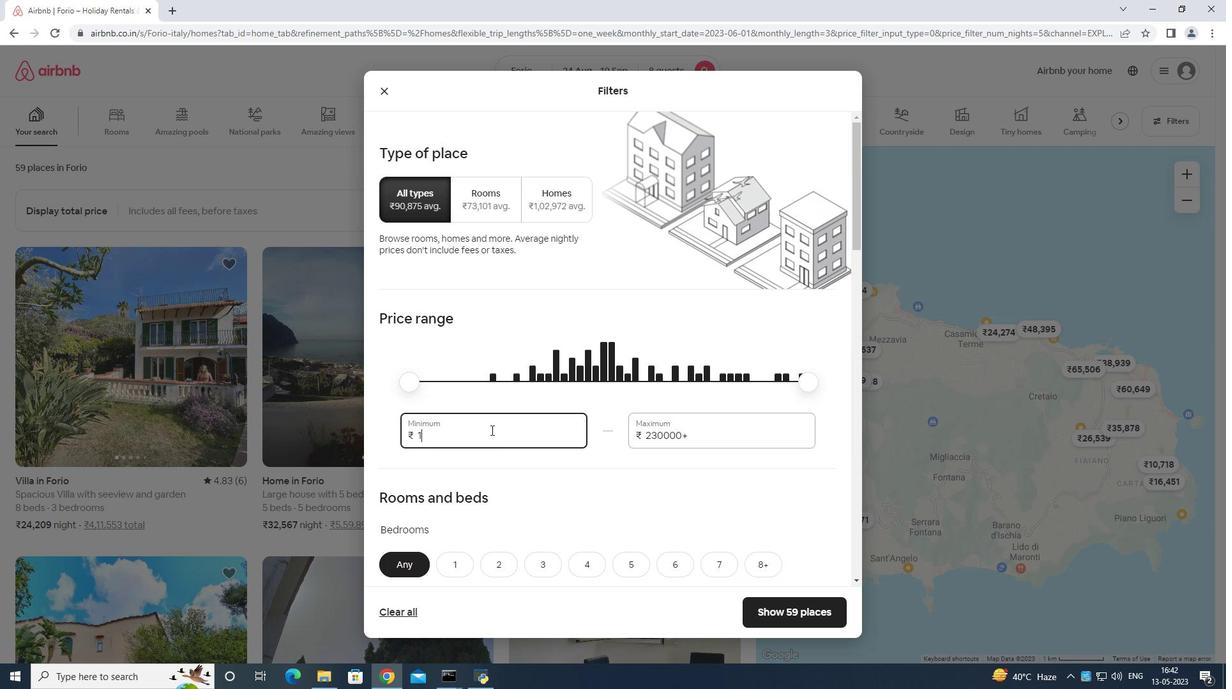 
Action: Mouse moved to (492, 429)
Screenshot: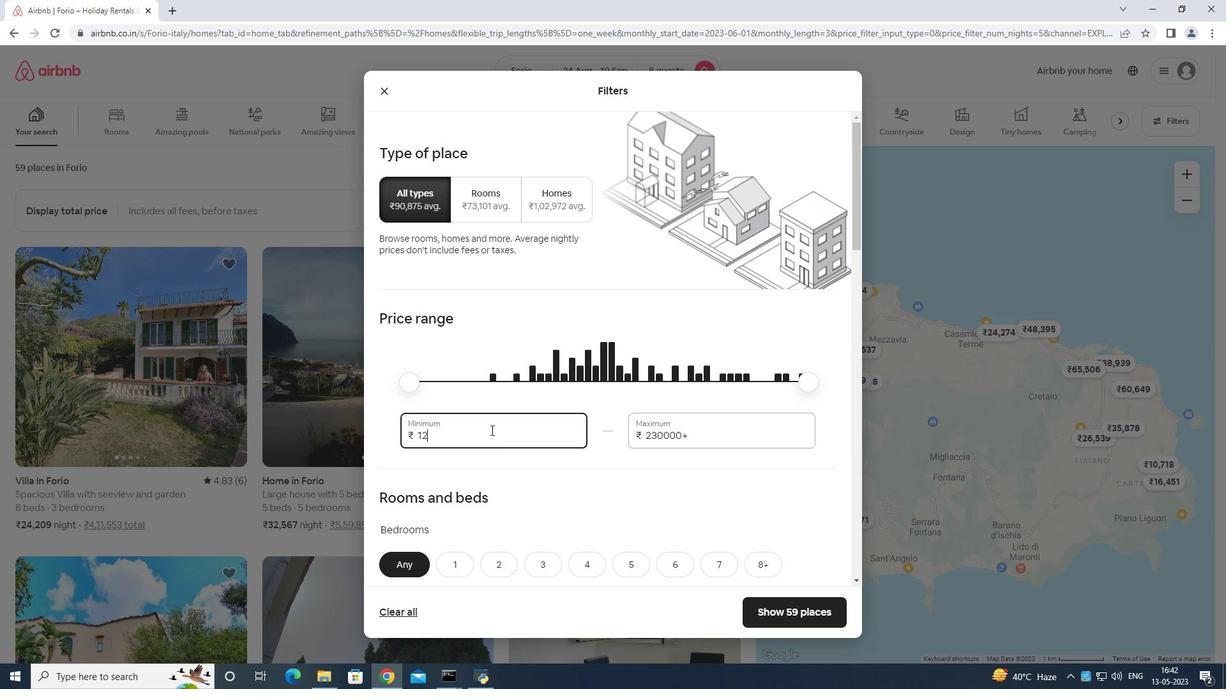 
Action: Key pressed 000
Screenshot: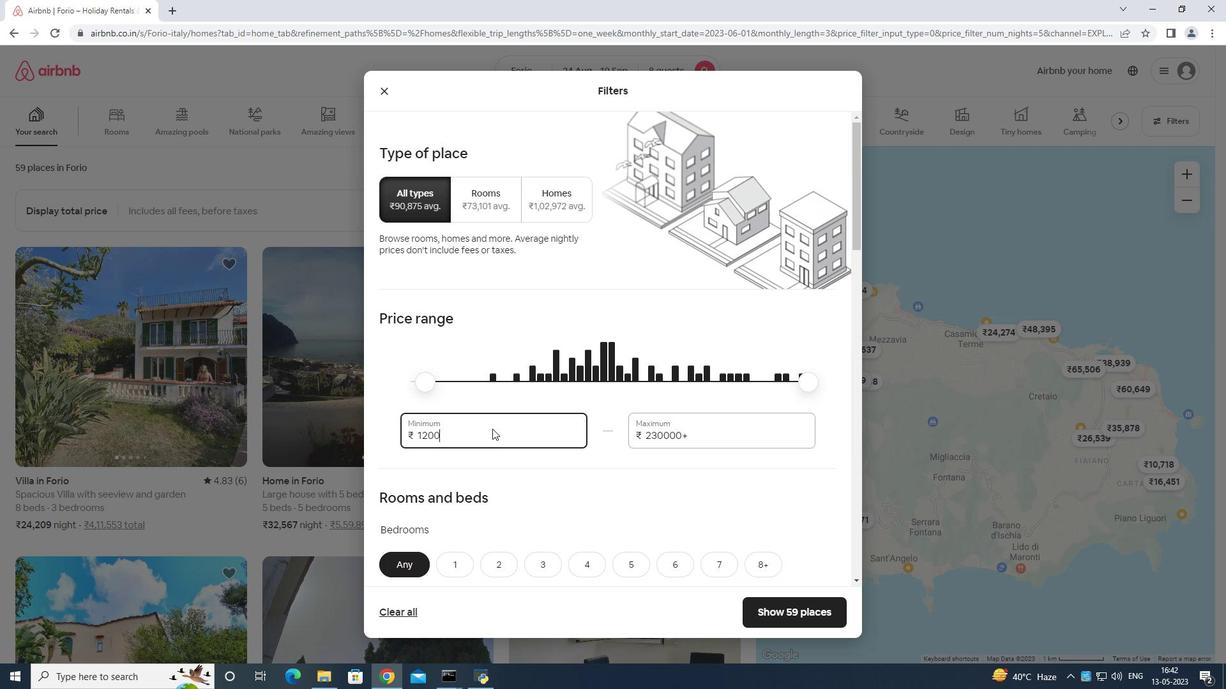 
Action: Mouse moved to (703, 434)
Screenshot: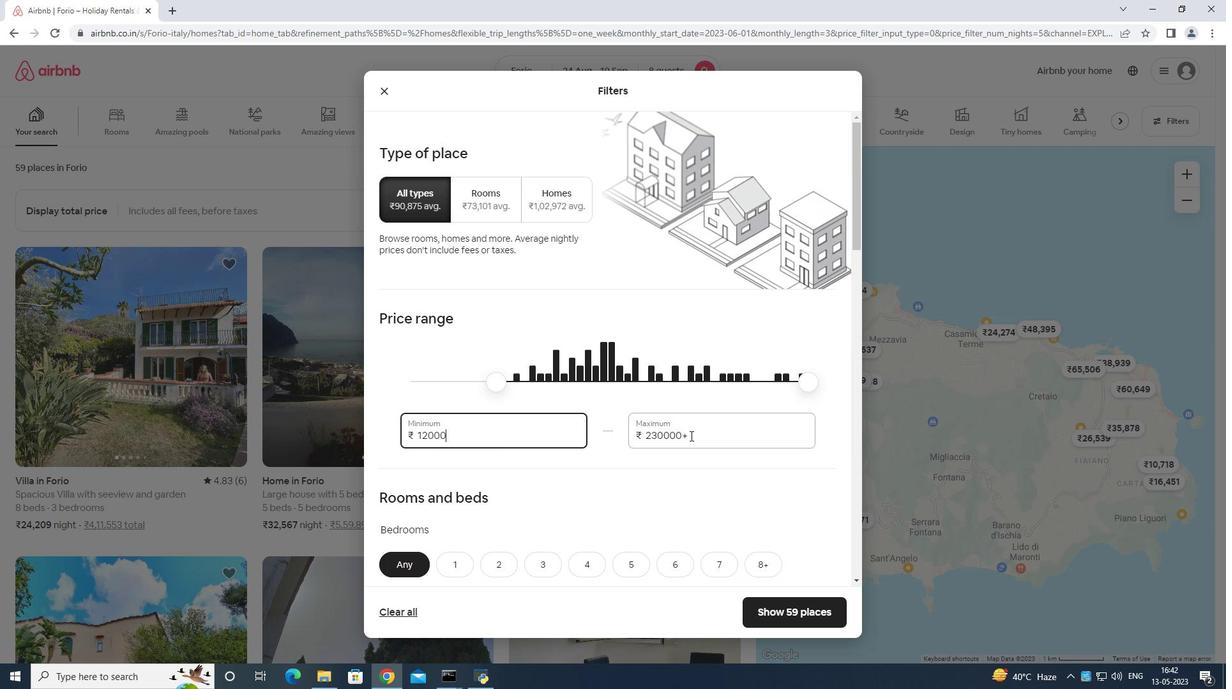 
Action: Mouse pressed left at (703, 434)
Screenshot: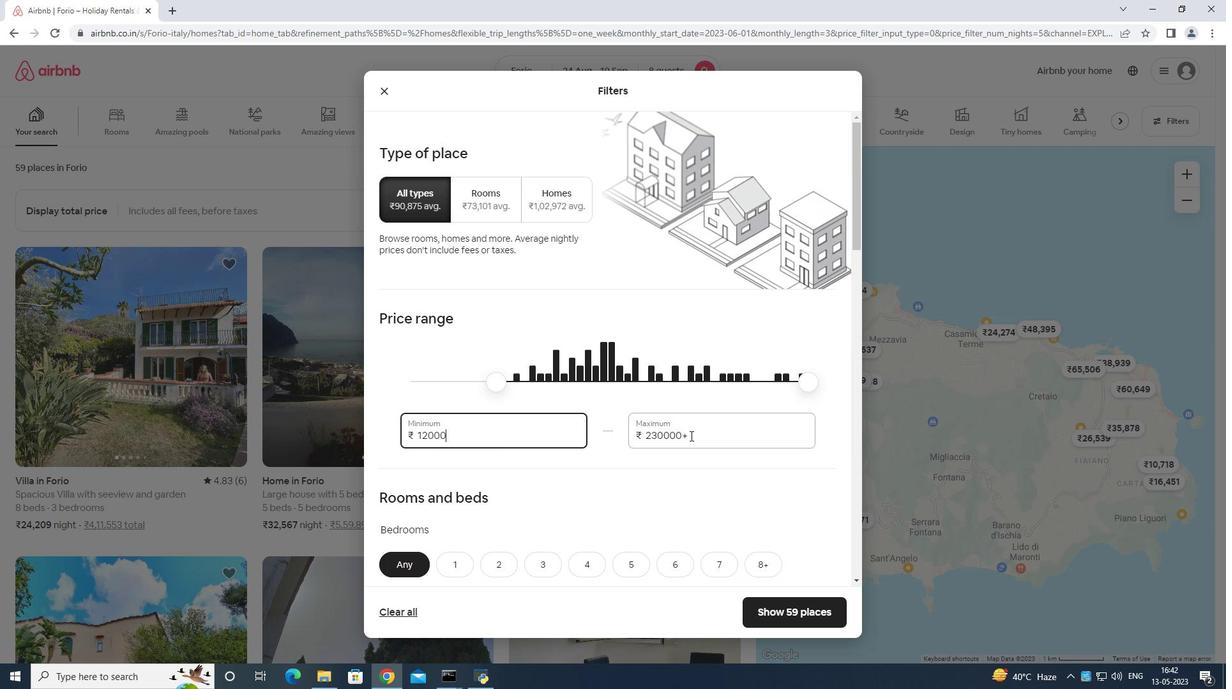 
Action: Mouse moved to (699, 424)
Screenshot: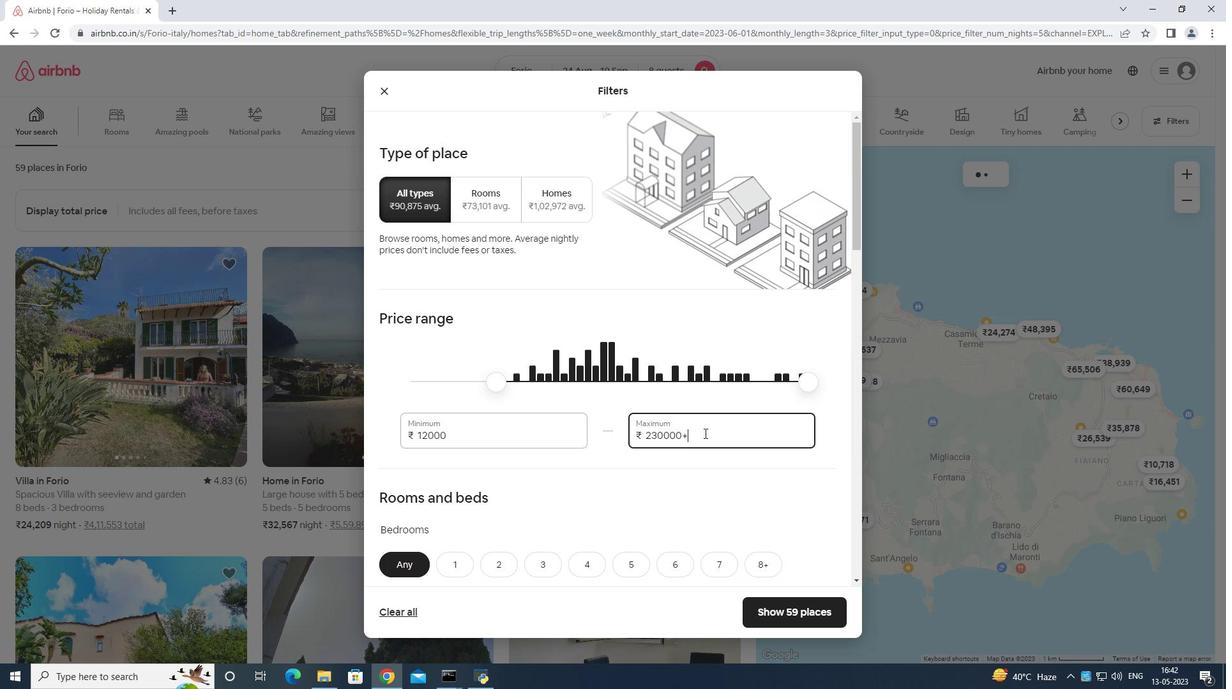 
Action: Key pressed <Key.backspace>
Screenshot: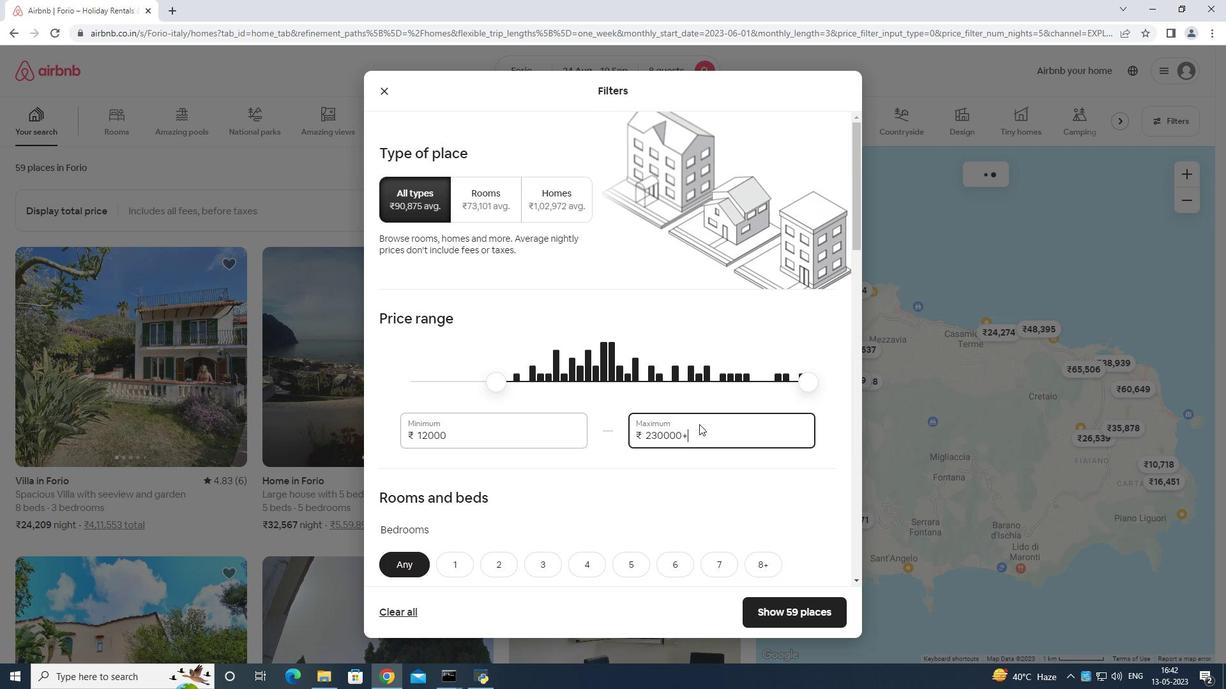 
Action: Mouse moved to (696, 423)
Screenshot: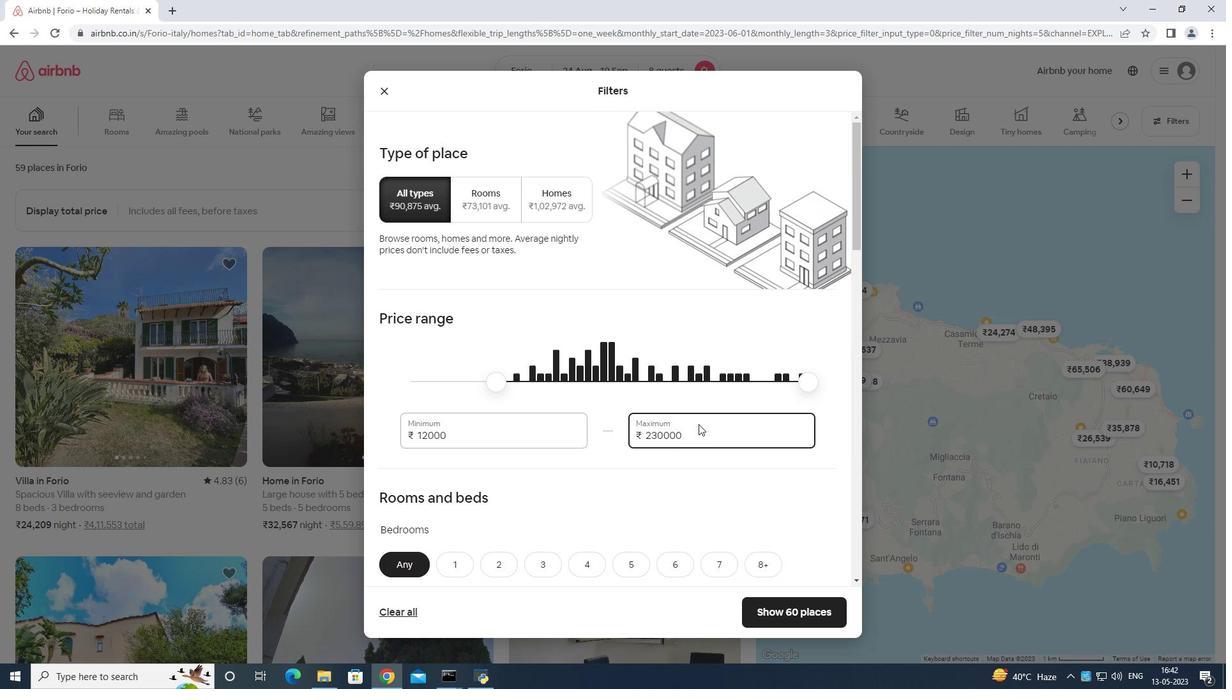 
Action: Key pressed <Key.backspace><Key.backspace><Key.backspace><Key.backspace>
Screenshot: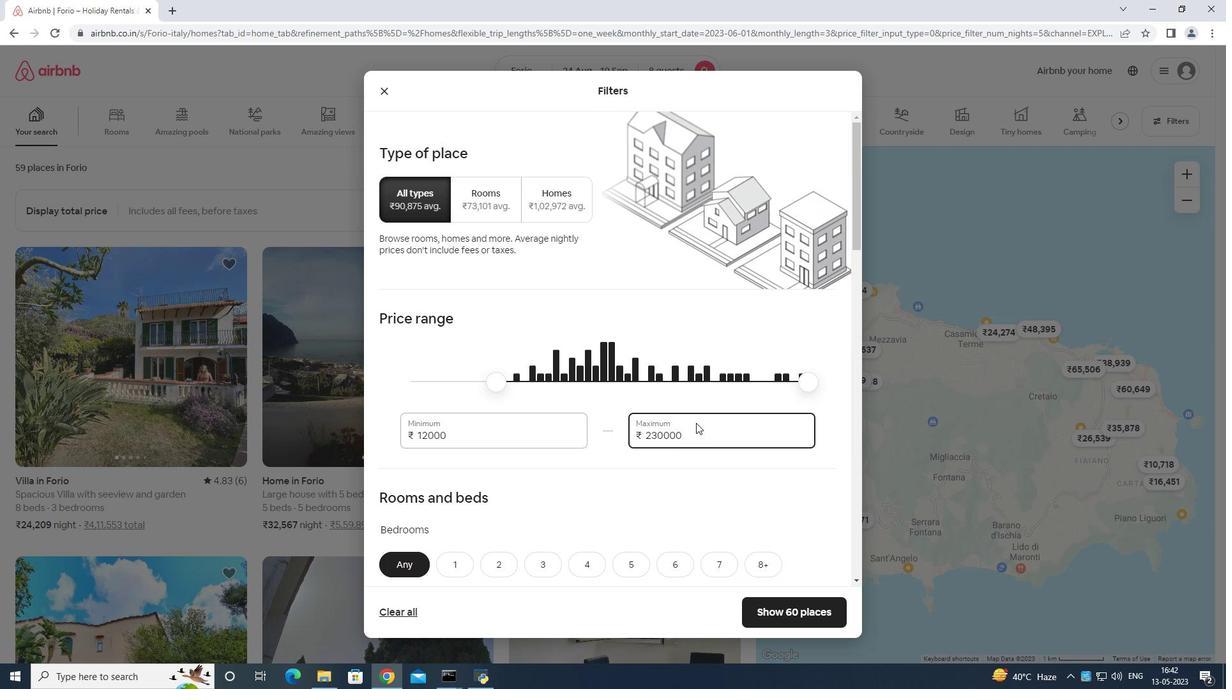 
Action: Mouse moved to (696, 423)
Screenshot: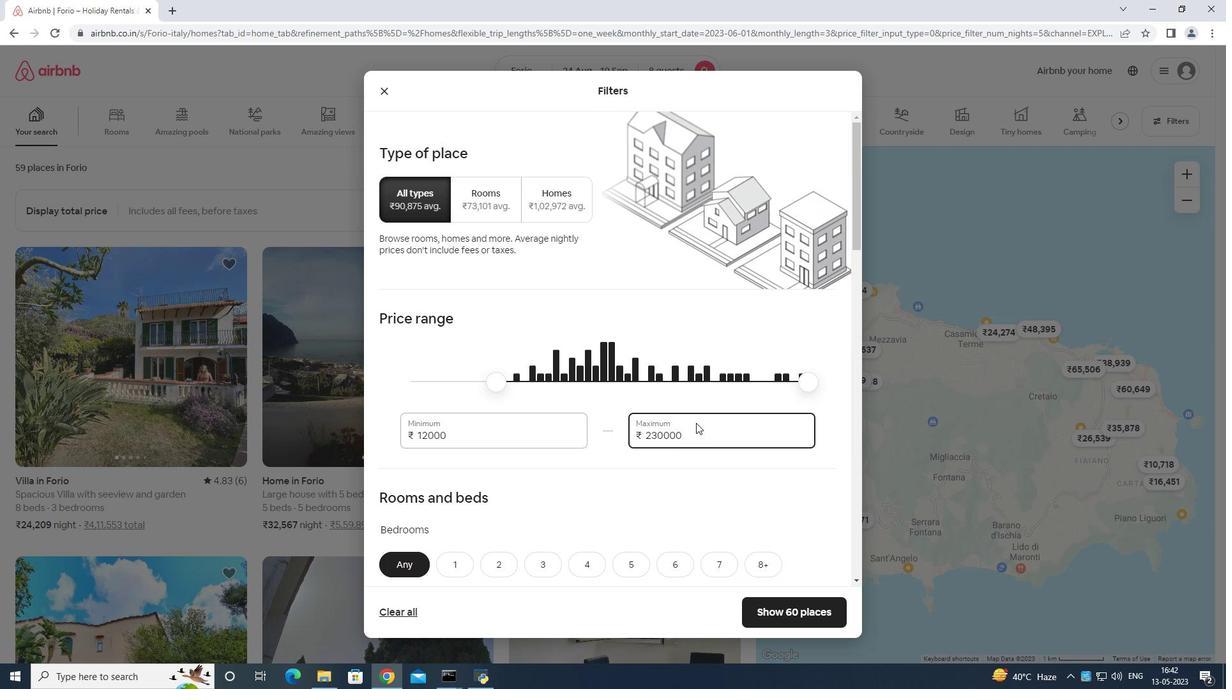
Action: Key pressed <Key.backspace>
Screenshot: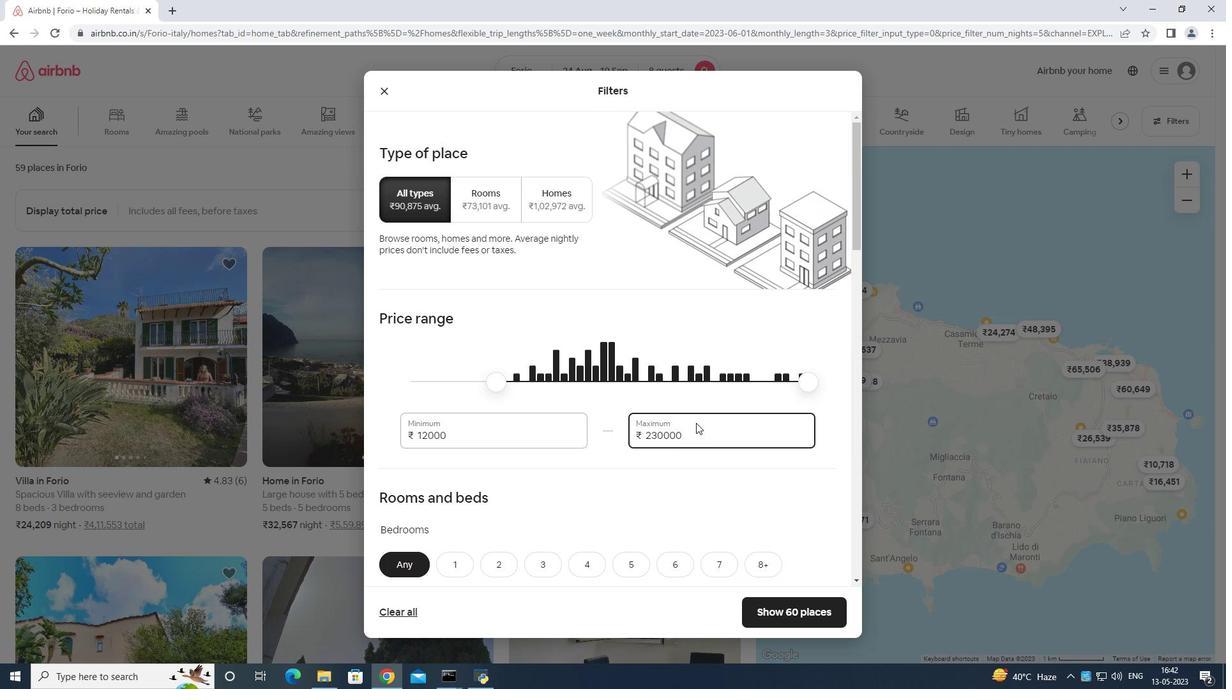 
Action: Mouse moved to (695, 423)
Screenshot: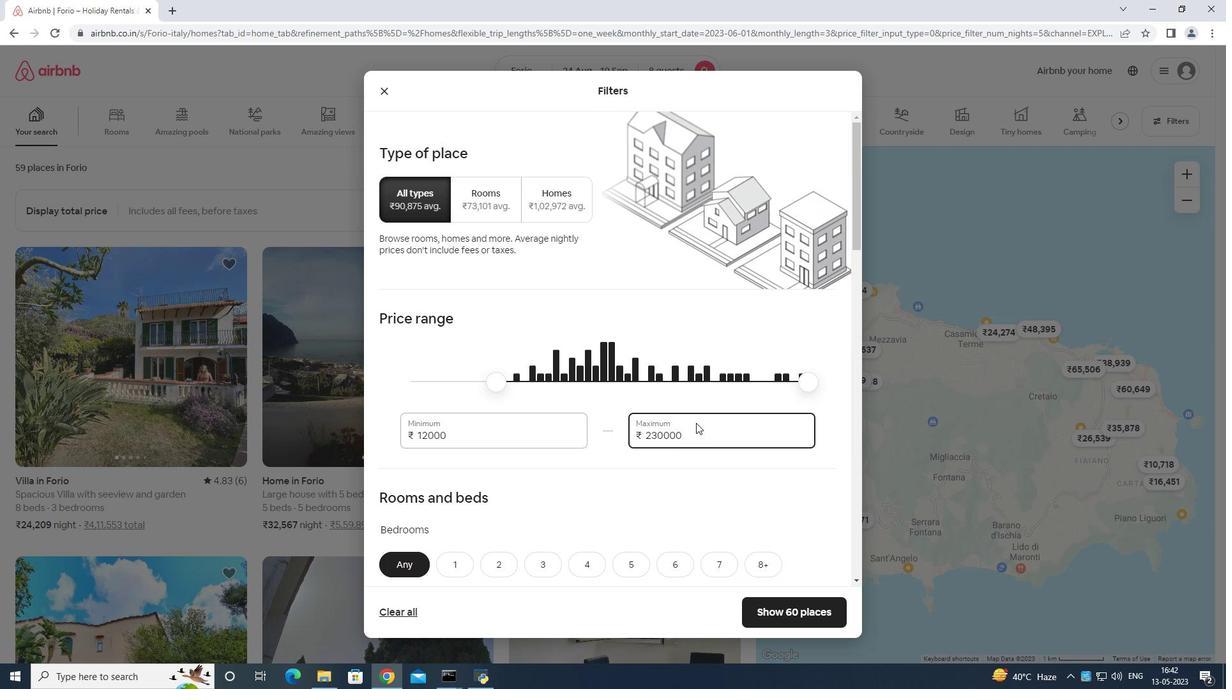 
Action: Key pressed <Key.backspace>
Screenshot: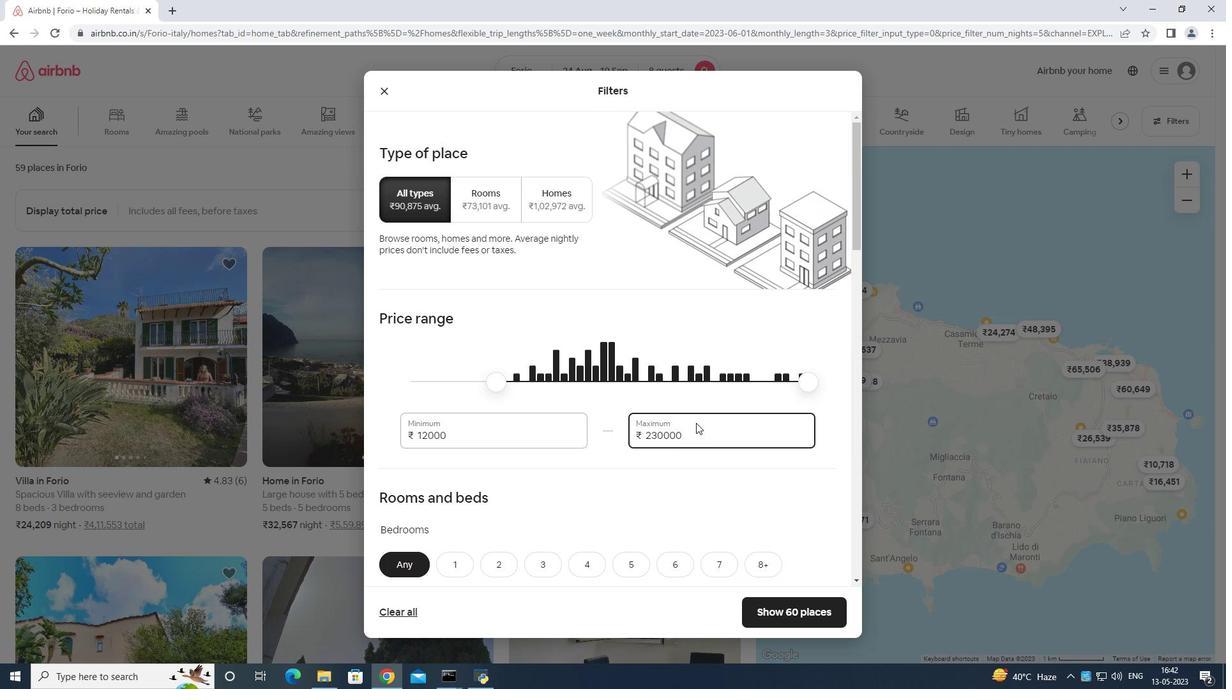 
Action: Mouse moved to (695, 422)
Screenshot: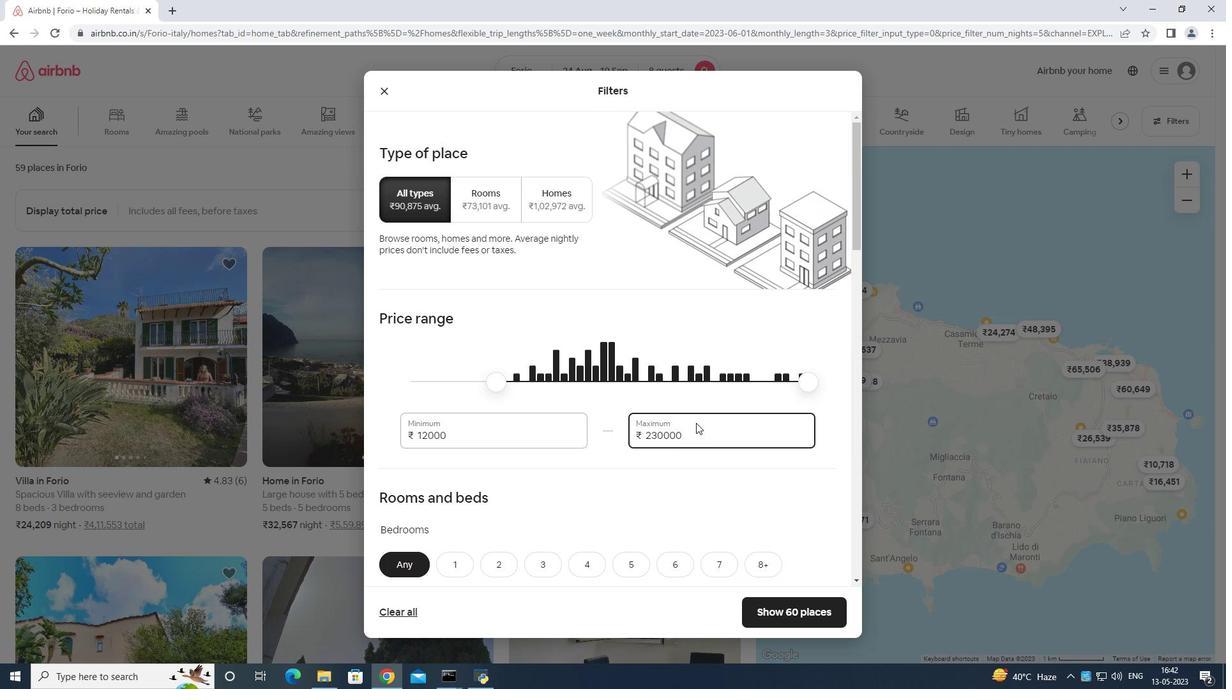 
Action: Key pressed <Key.backspace>
Screenshot: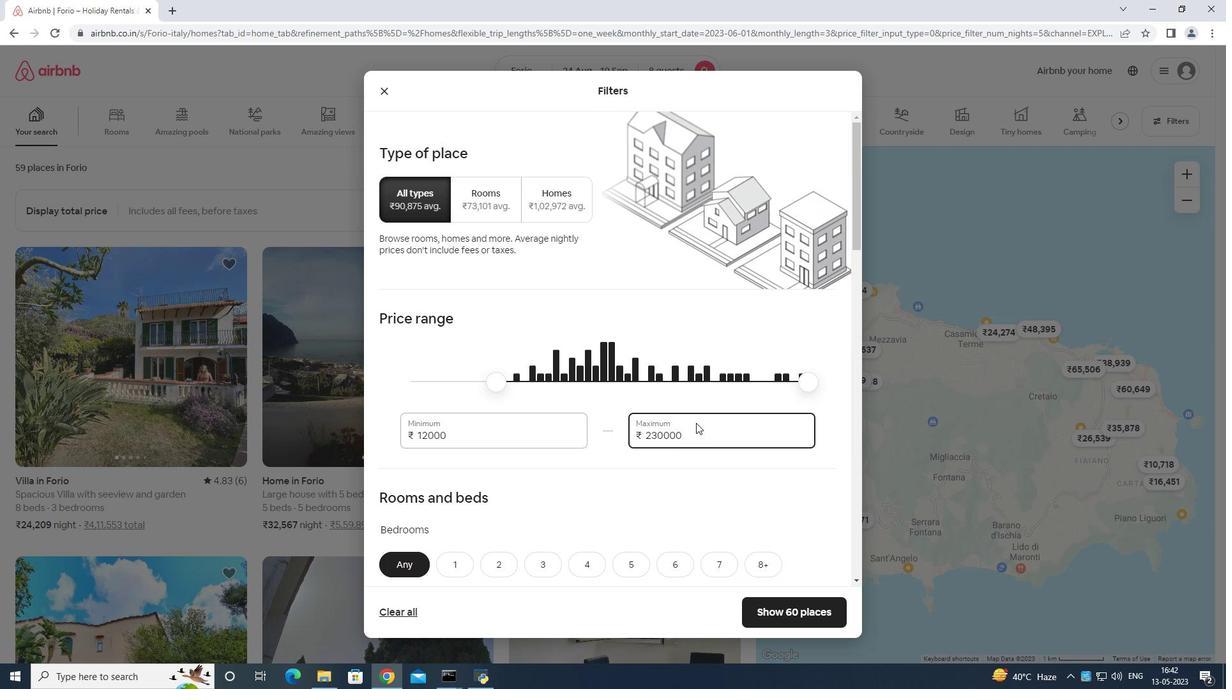 
Action: Mouse moved to (694, 422)
Screenshot: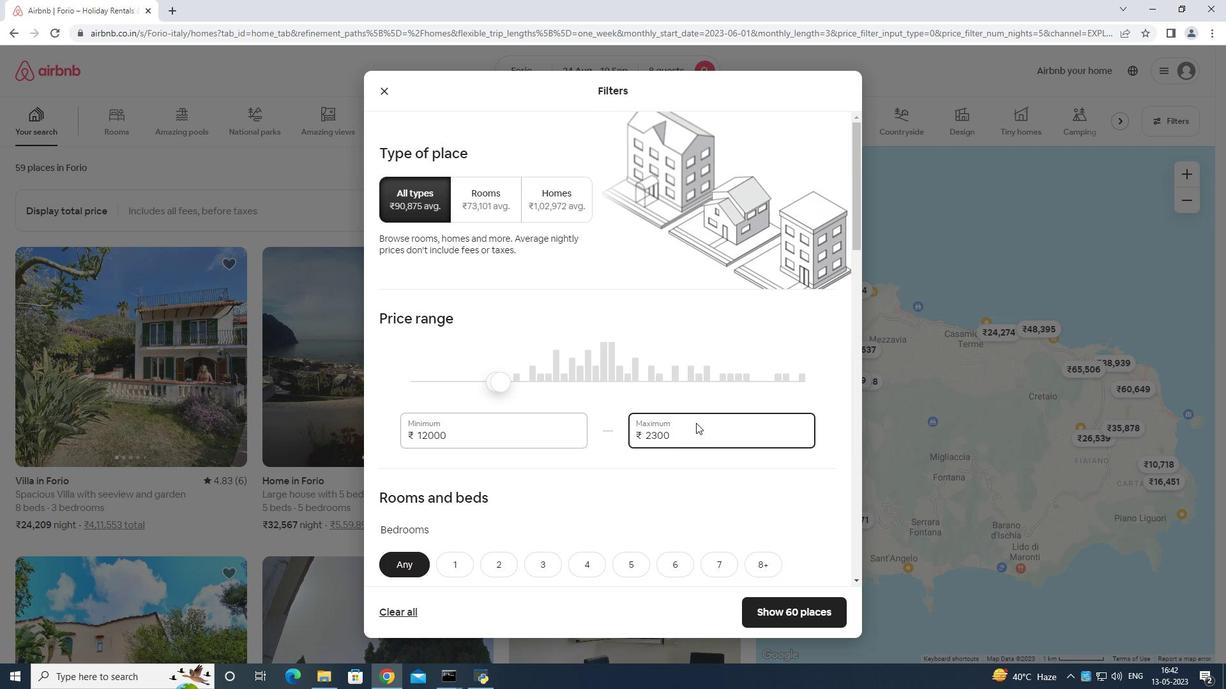 
Action: Key pressed <Key.backspace><Key.backspace><Key.backspace><Key.backspace>
Screenshot: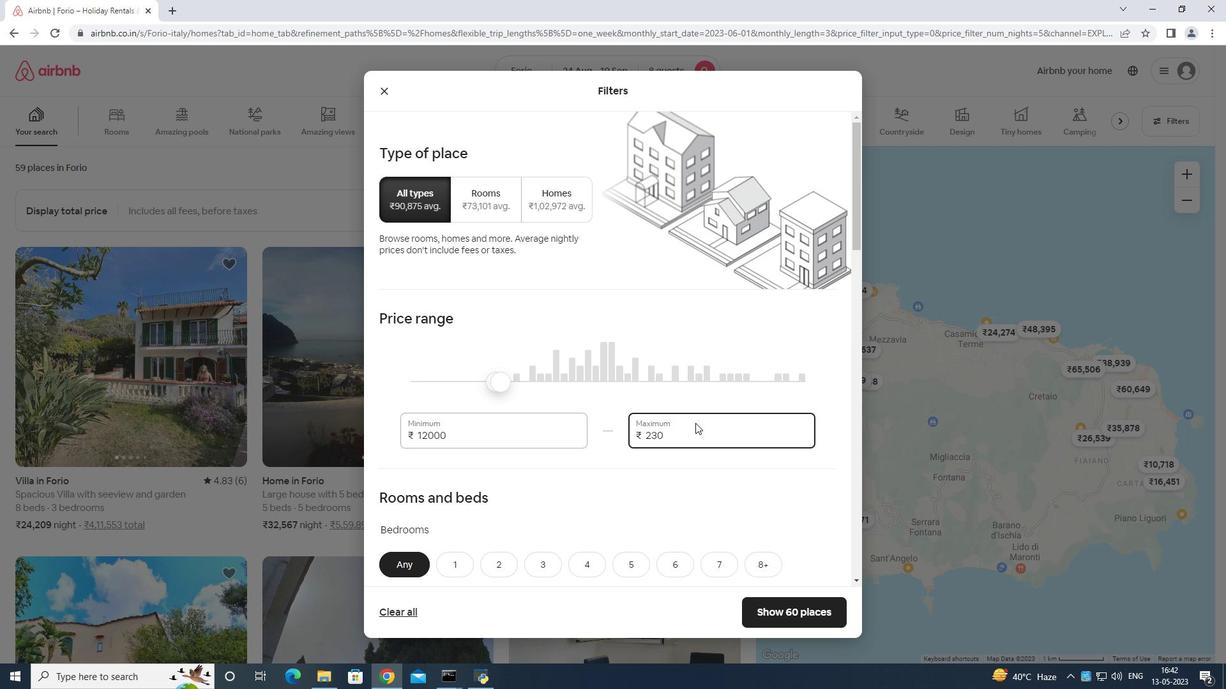 
Action: Mouse moved to (694, 421)
Screenshot: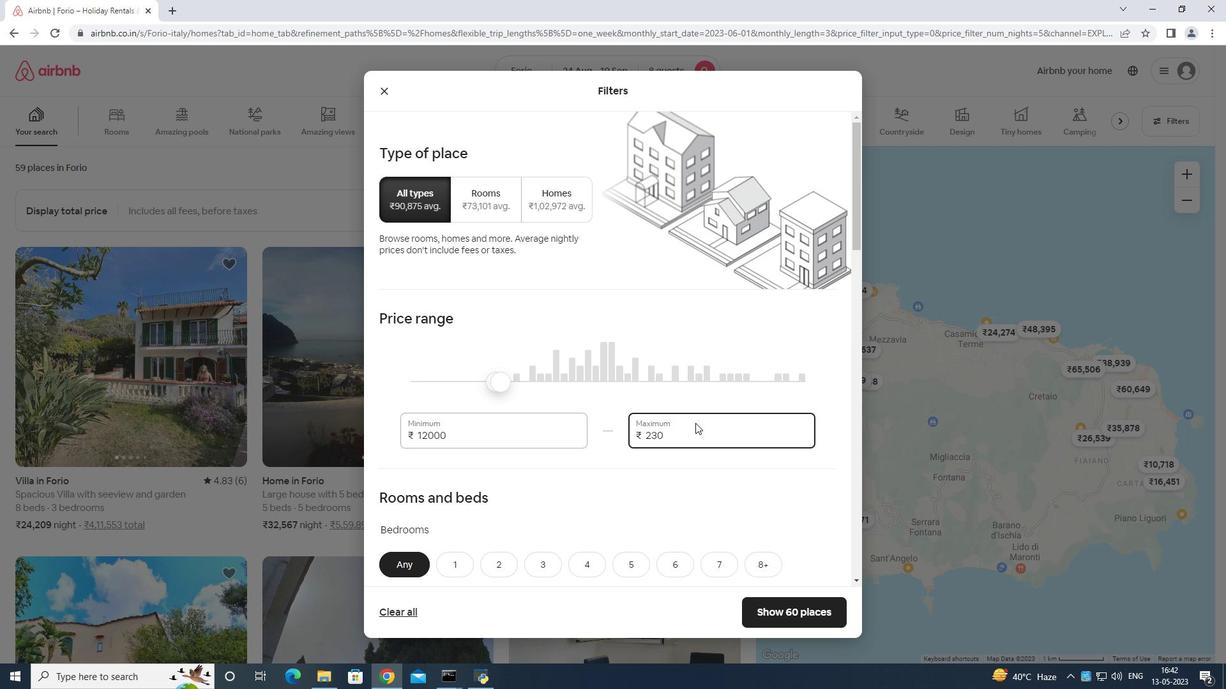 
Action: Key pressed <Key.backspace>
Screenshot: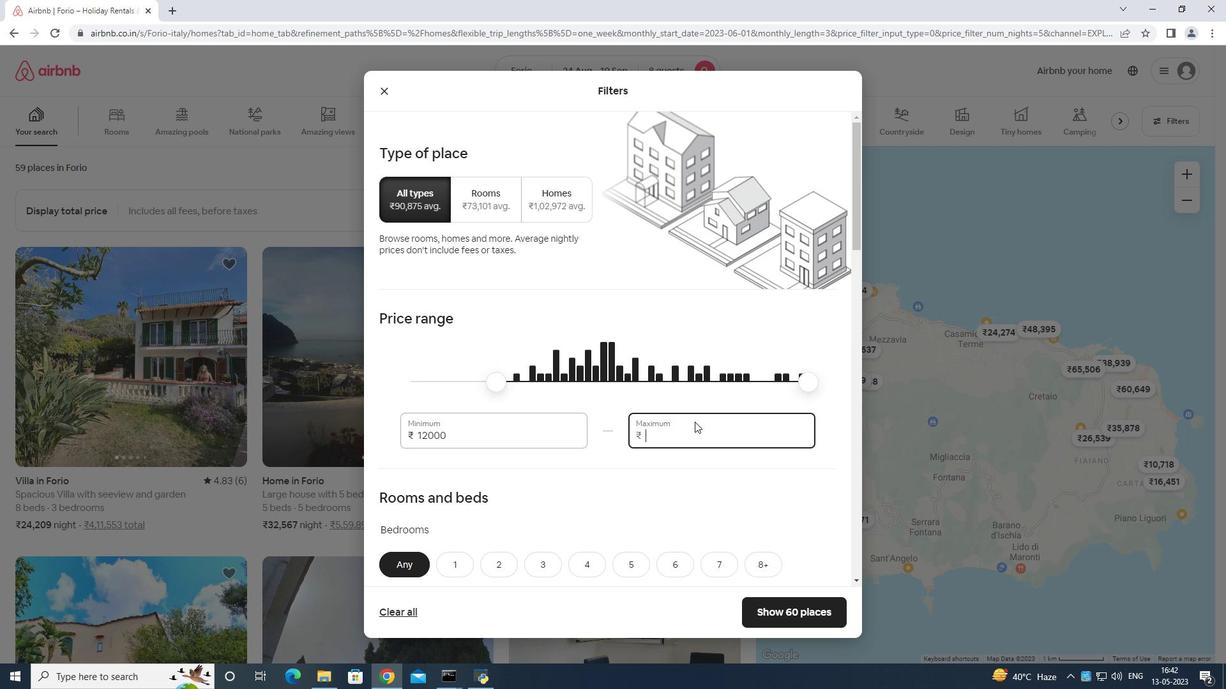
Action: Mouse moved to (693, 421)
Screenshot: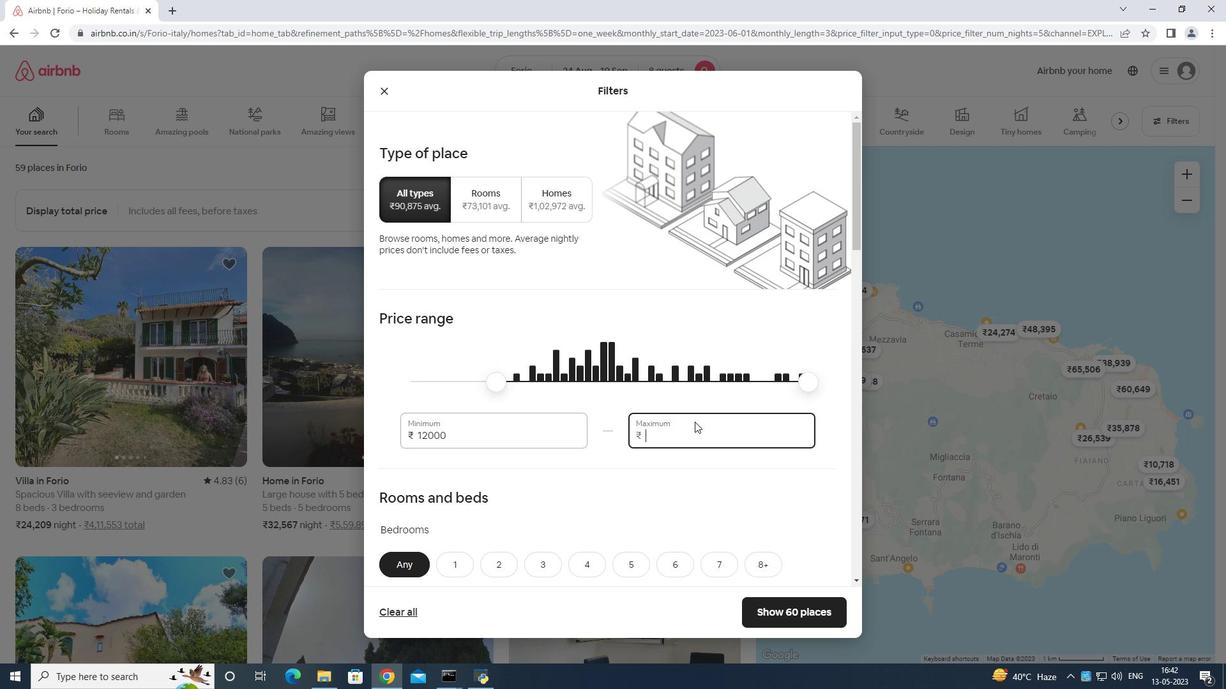 
Action: Key pressed <Key.backspace>1500
Screenshot: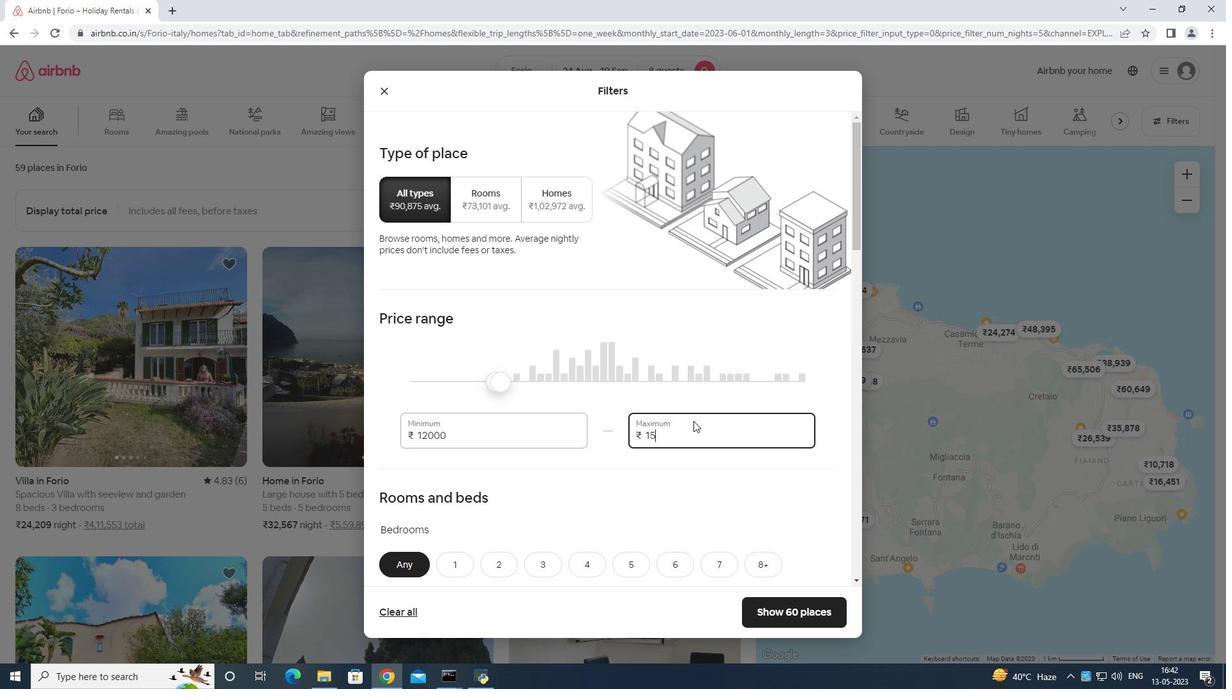 
Action: Mouse moved to (692, 421)
Screenshot: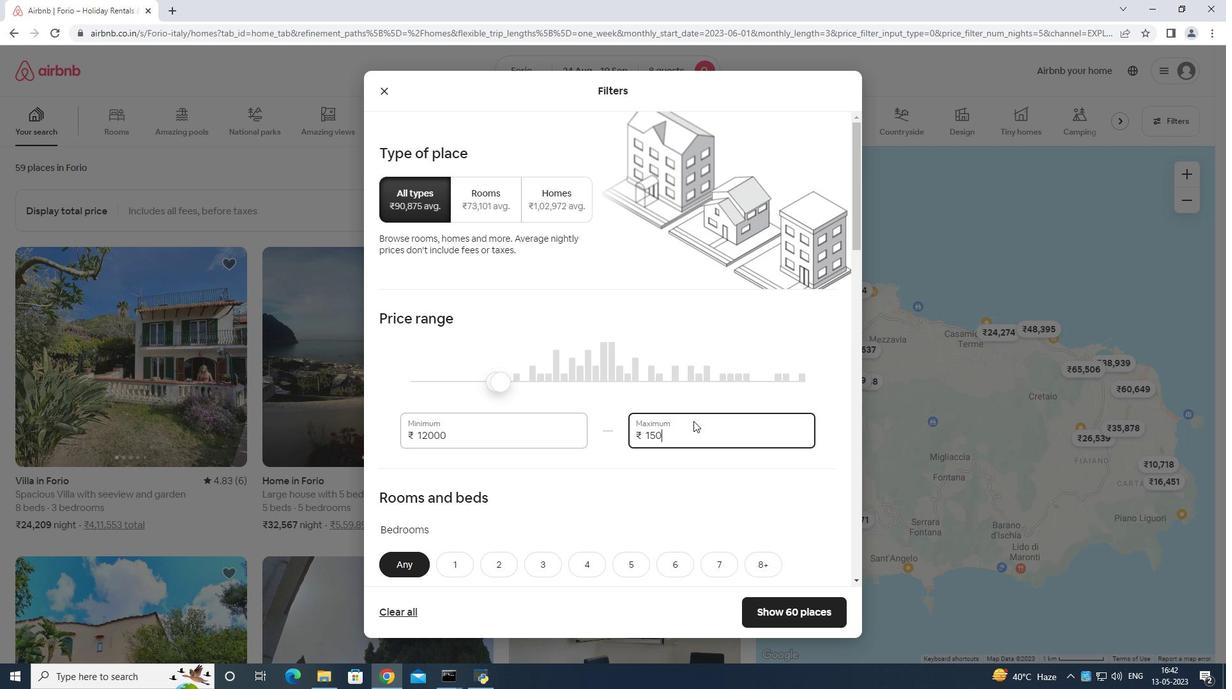 
Action: Key pressed 0
Screenshot: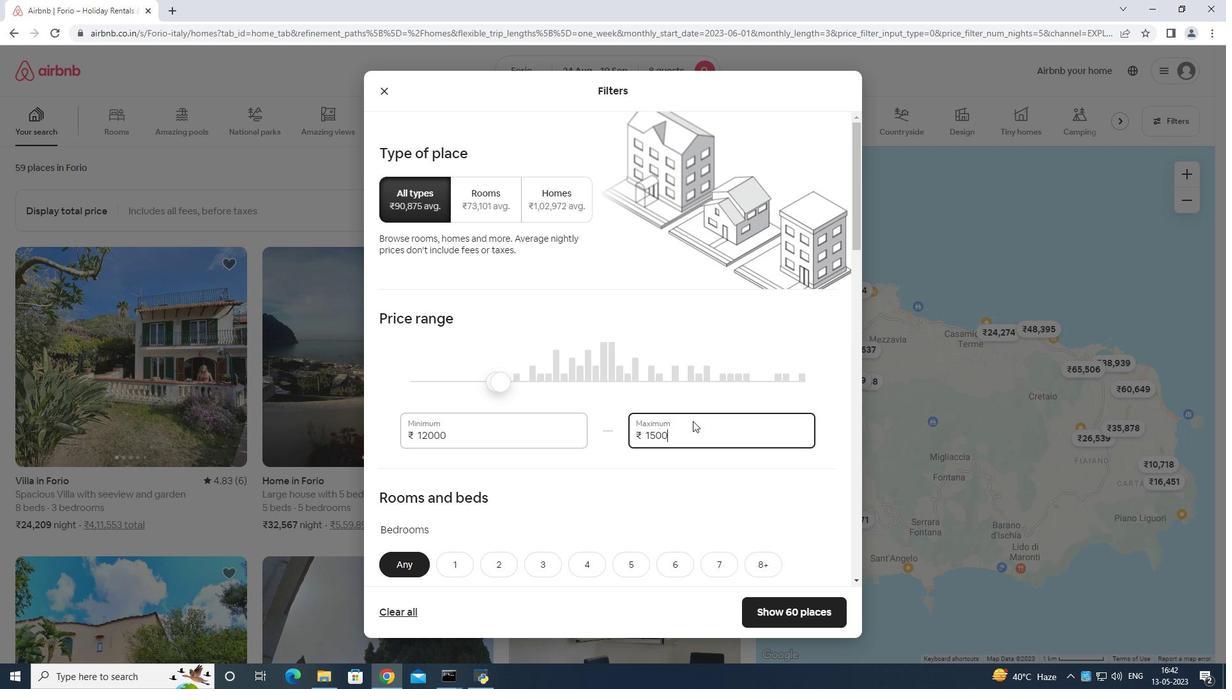 
Action: Mouse moved to (693, 415)
Screenshot: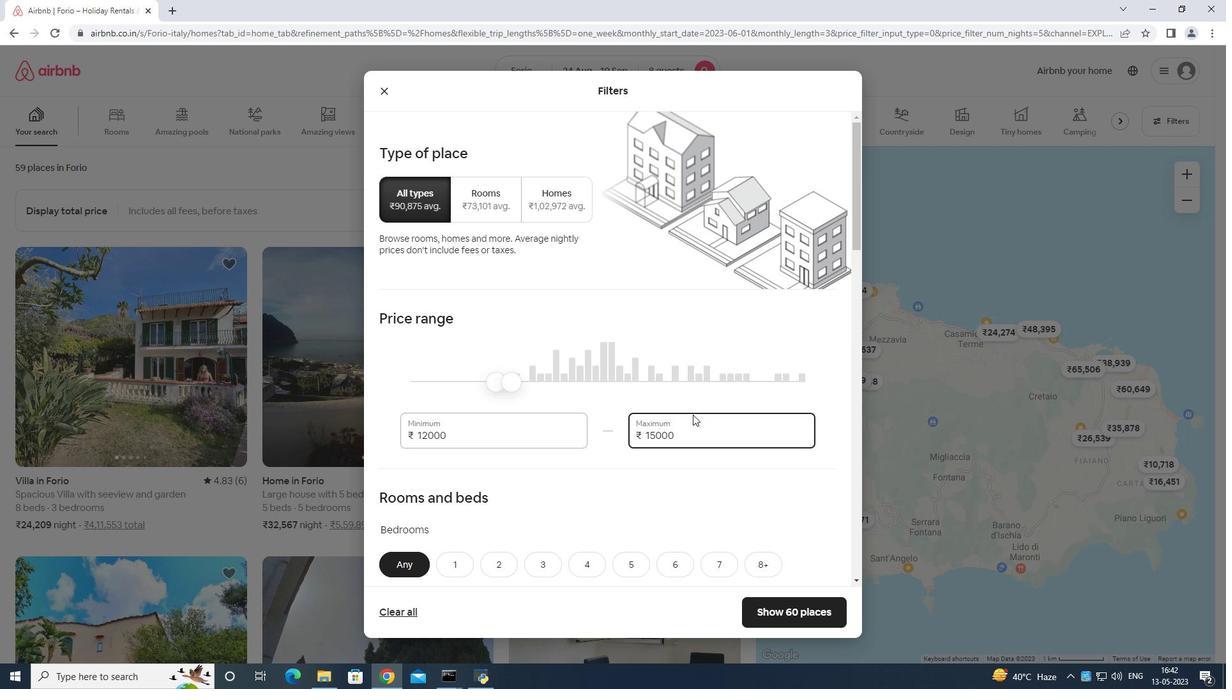 
Action: Mouse scrolled (693, 414) with delta (0, 0)
Screenshot: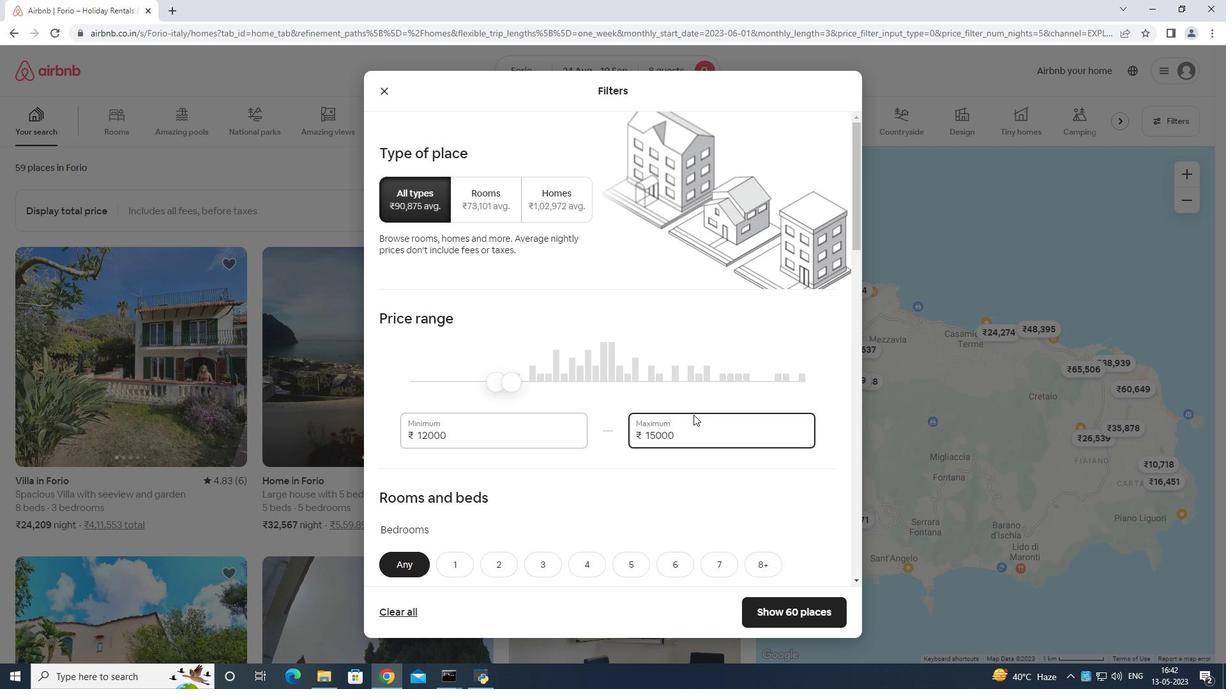 
Action: Mouse moved to (689, 412)
Screenshot: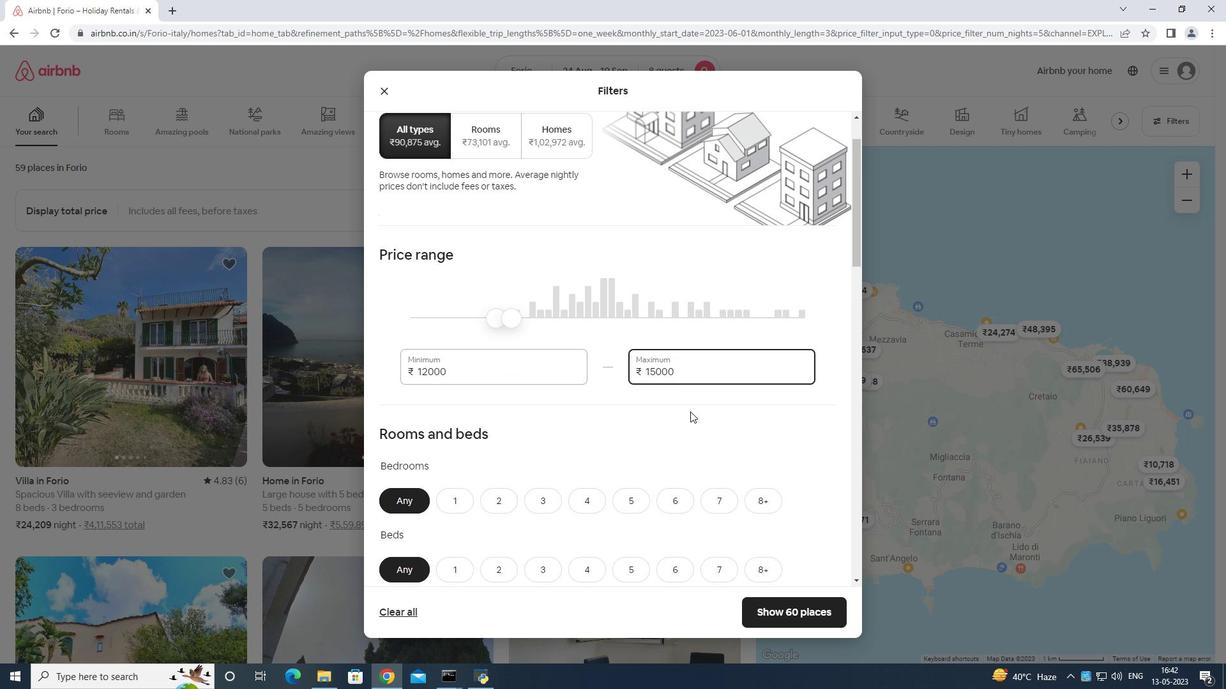 
Action: Mouse scrolled (689, 411) with delta (0, 0)
Screenshot: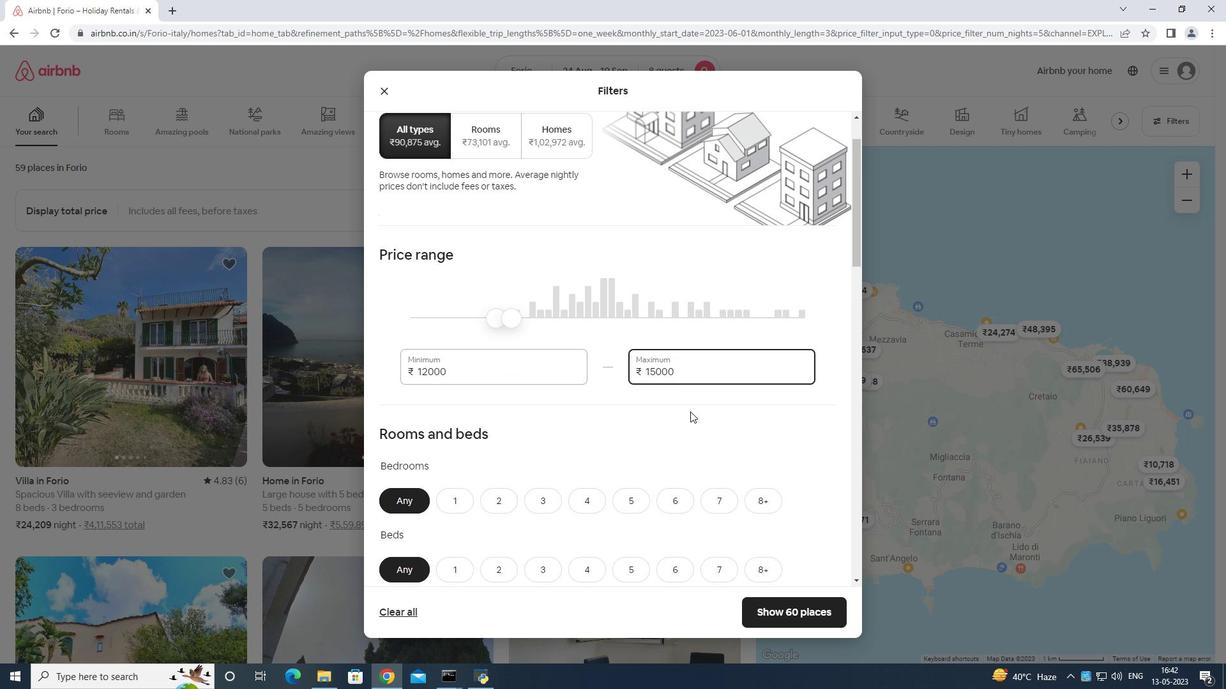
Action: Mouse moved to (685, 408)
Screenshot: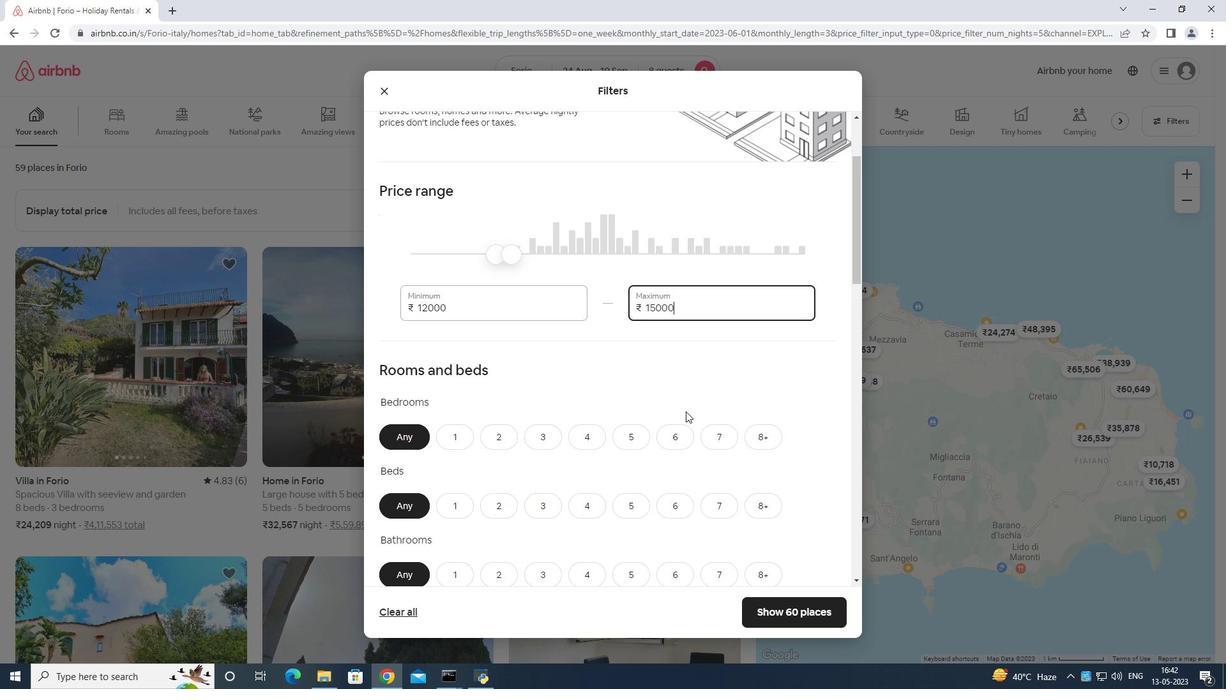 
Action: Mouse scrolled (685, 407) with delta (0, 0)
Screenshot: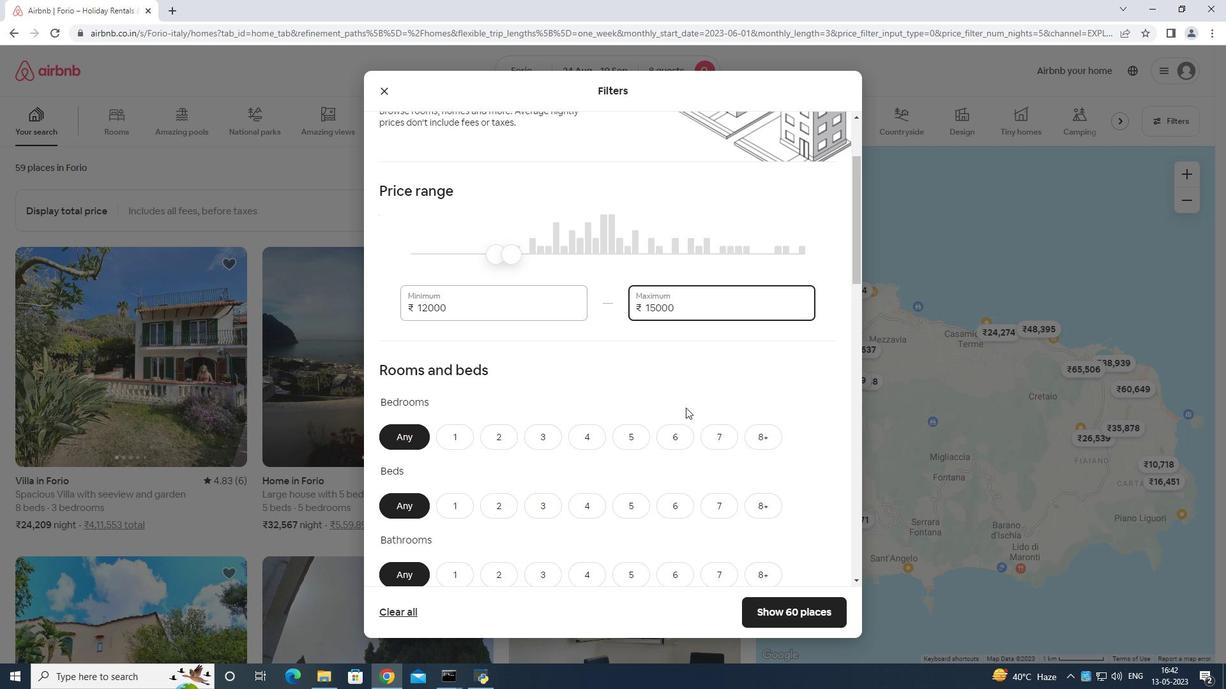 
Action: Mouse moved to (581, 366)
Screenshot: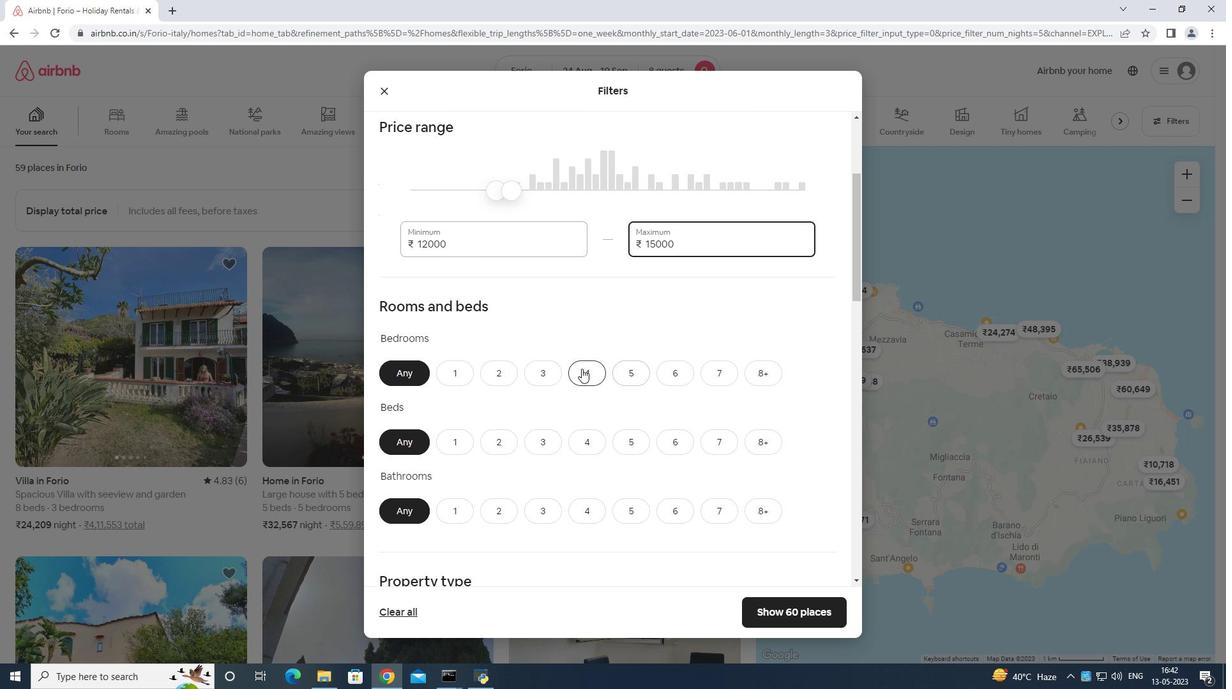 
Action: Mouse pressed left at (581, 366)
Screenshot: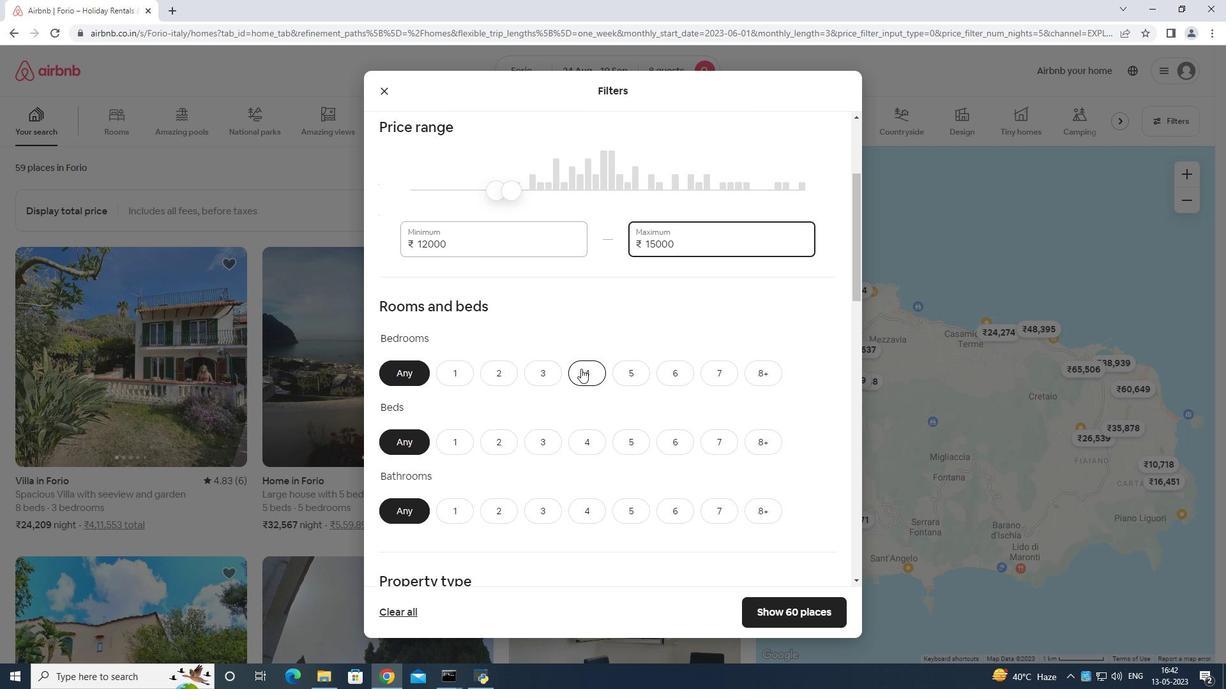 
Action: Mouse moved to (749, 437)
Screenshot: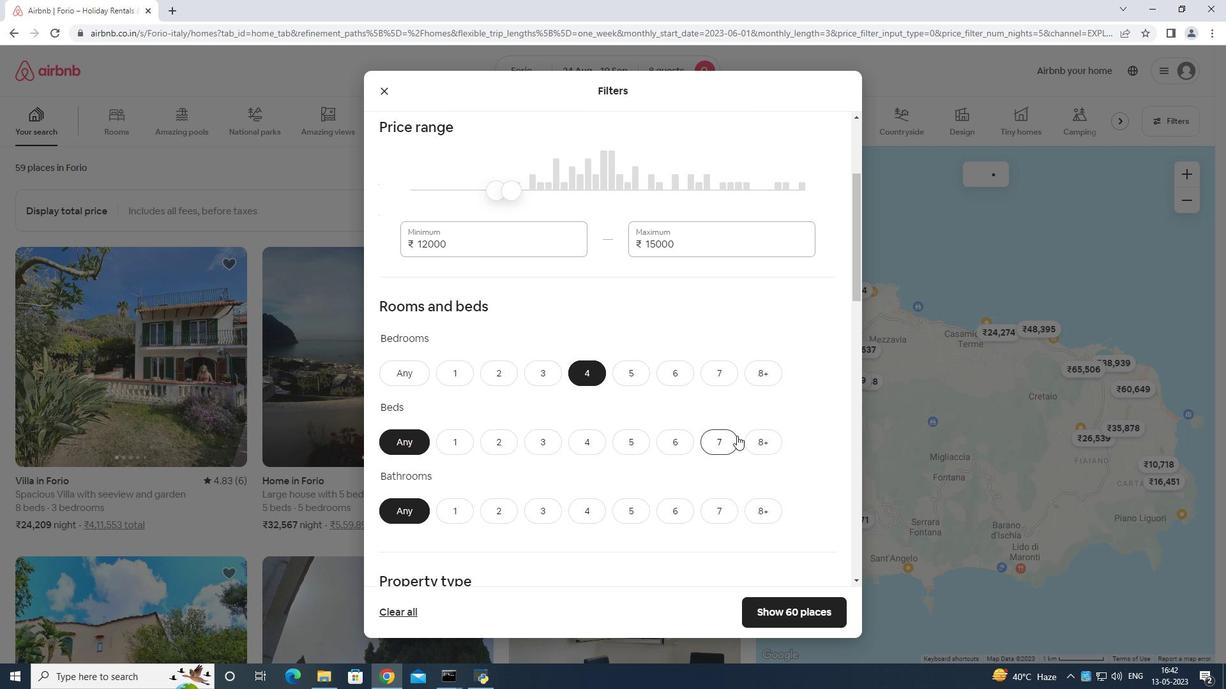 
Action: Mouse pressed left at (749, 437)
Screenshot: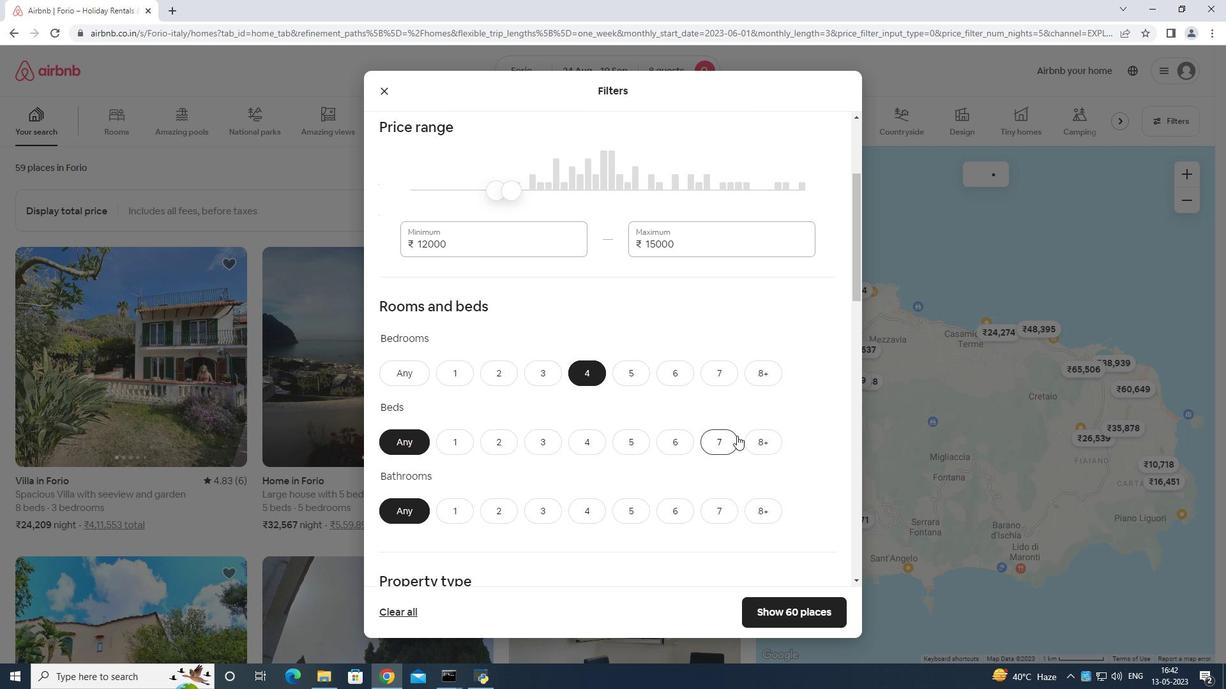 
Action: Mouse moved to (583, 506)
Screenshot: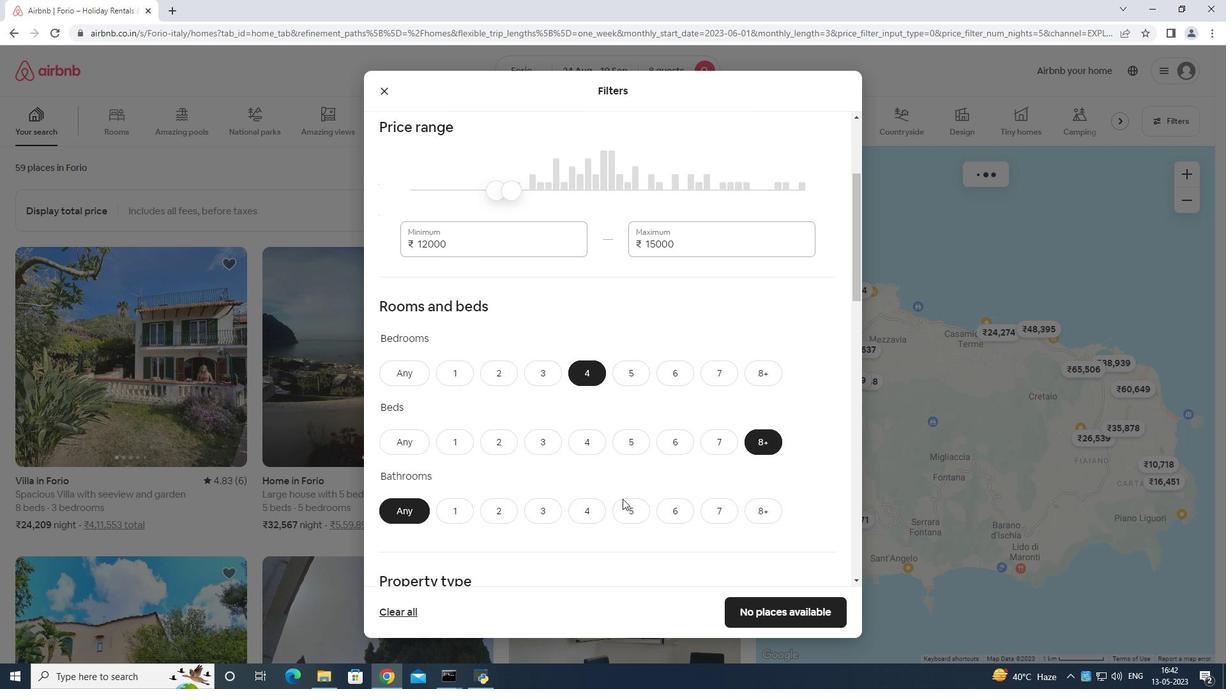 
Action: Mouse pressed left at (583, 506)
Screenshot: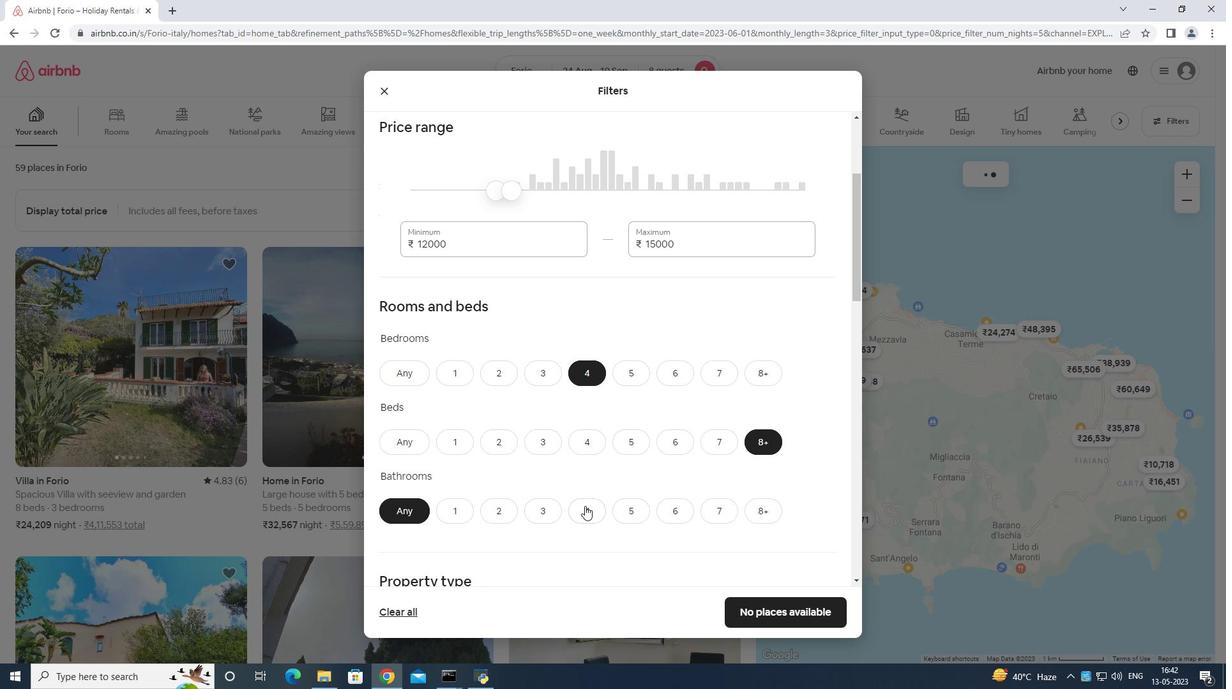 
Action: Mouse moved to (632, 353)
Screenshot: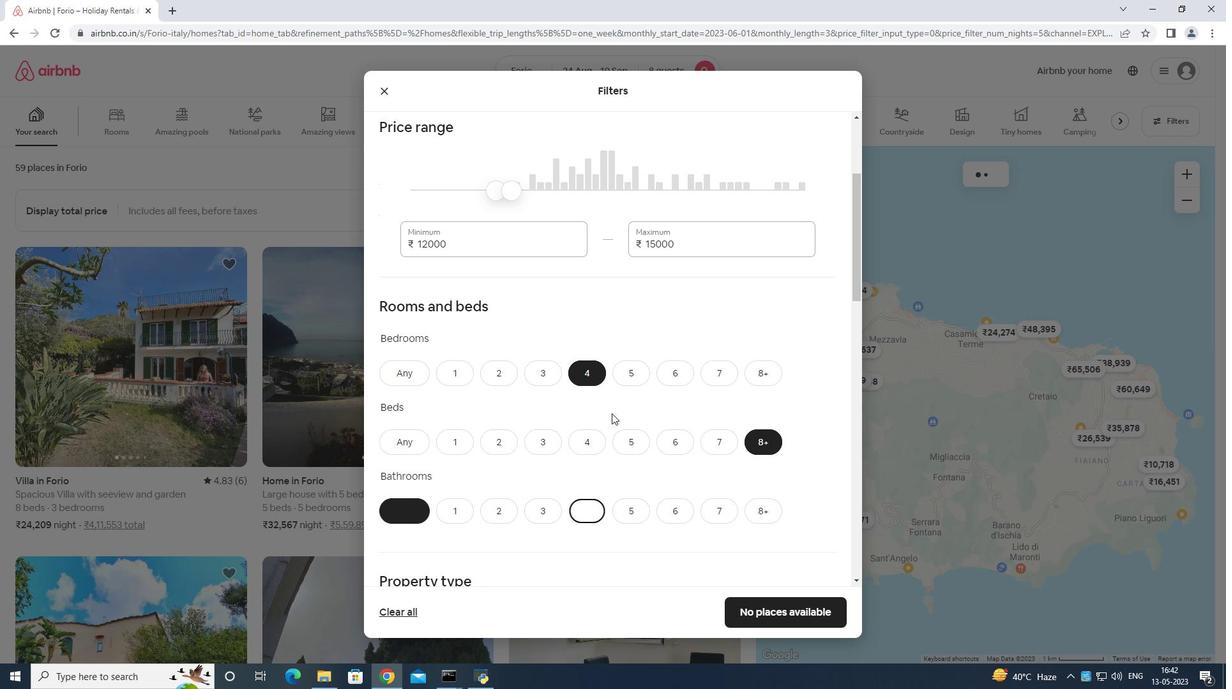 
Action: Mouse scrolled (632, 352) with delta (0, 0)
Screenshot: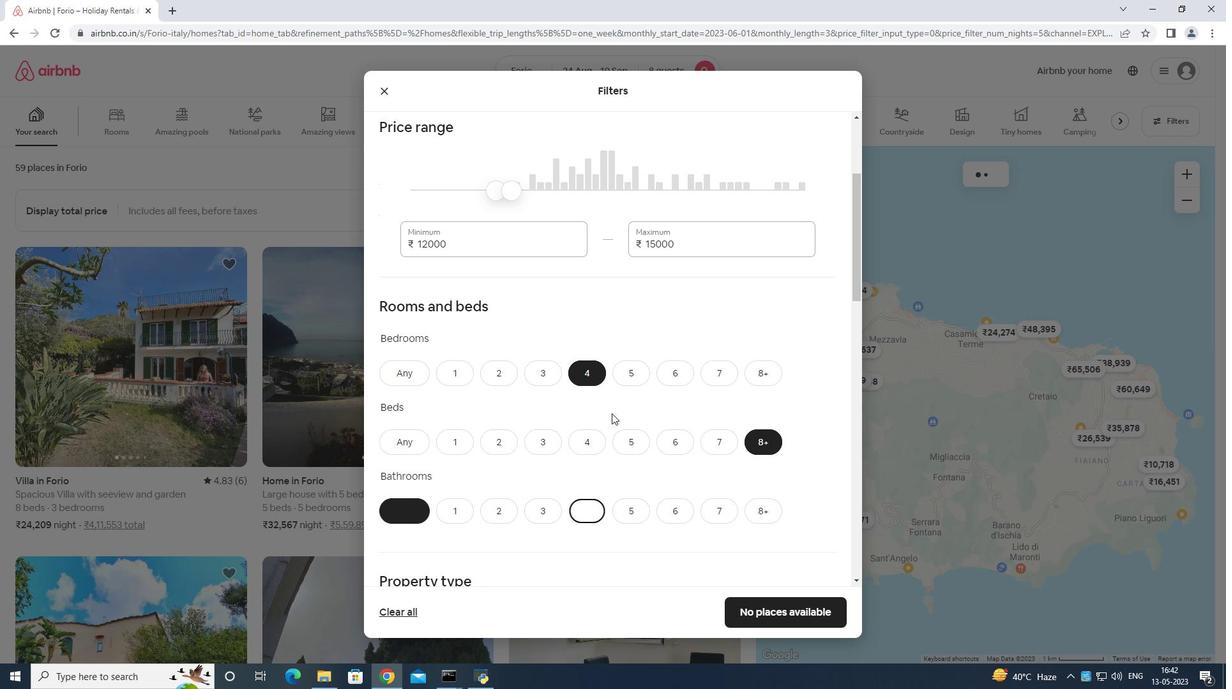 
Action: Mouse moved to (632, 359)
Screenshot: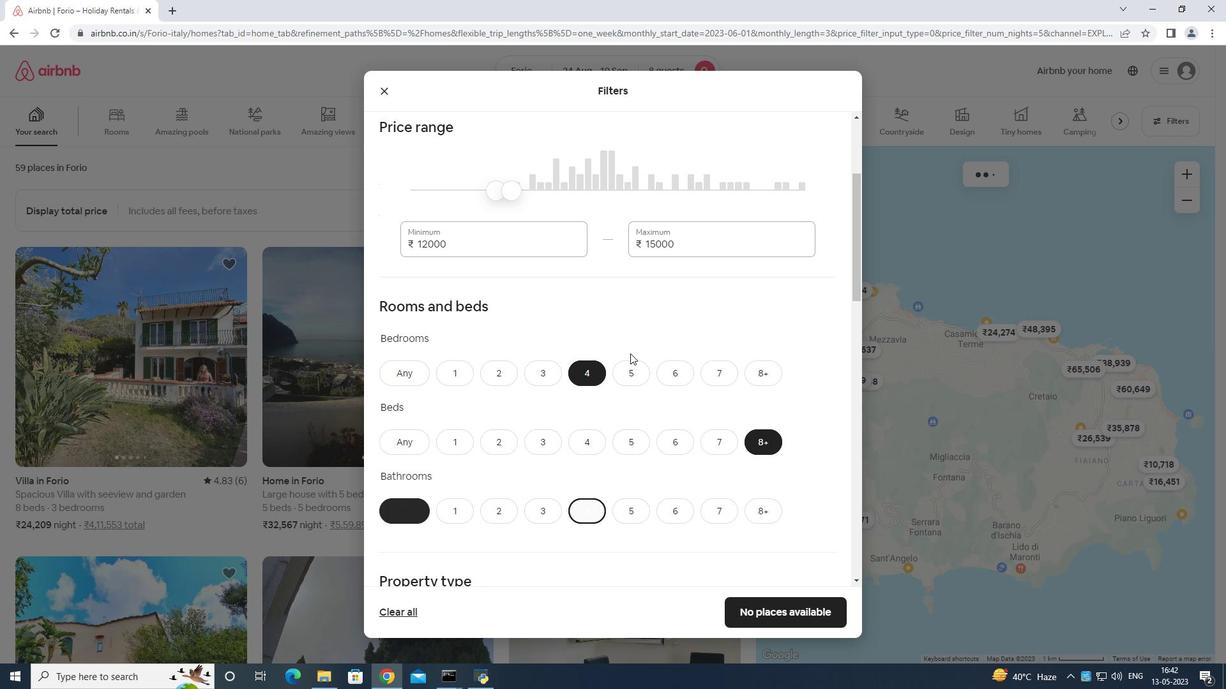 
Action: Mouse scrolled (632, 358) with delta (0, 0)
Screenshot: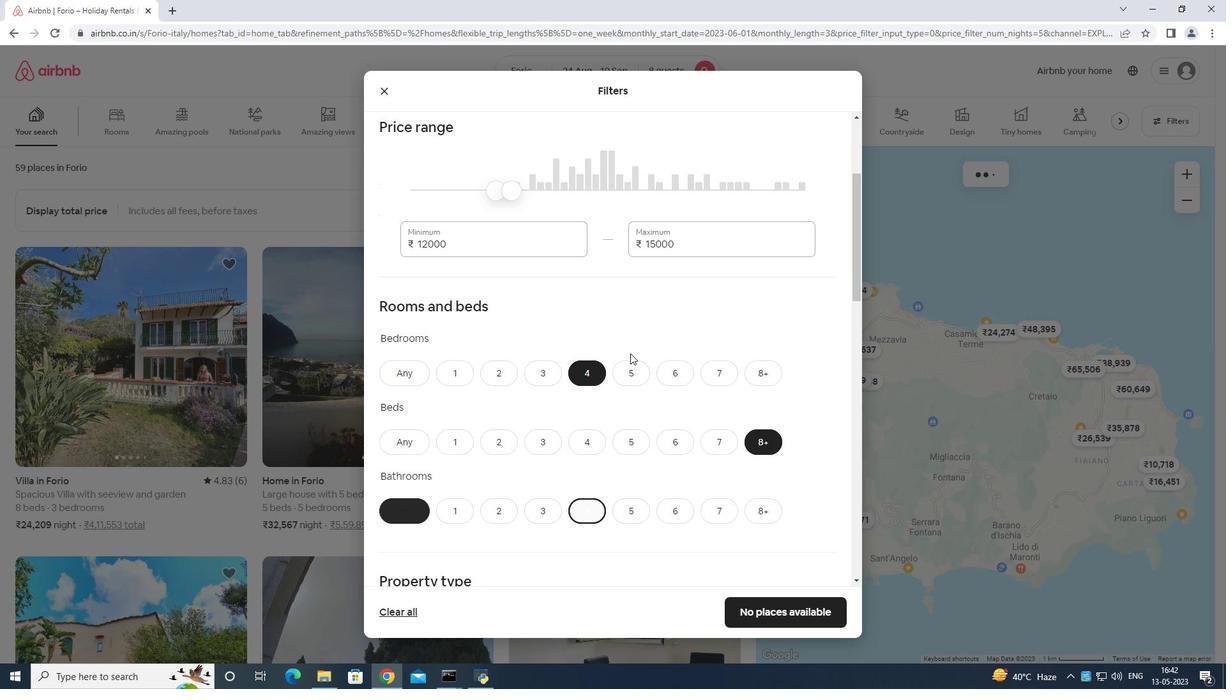 
Action: Mouse moved to (627, 354)
Screenshot: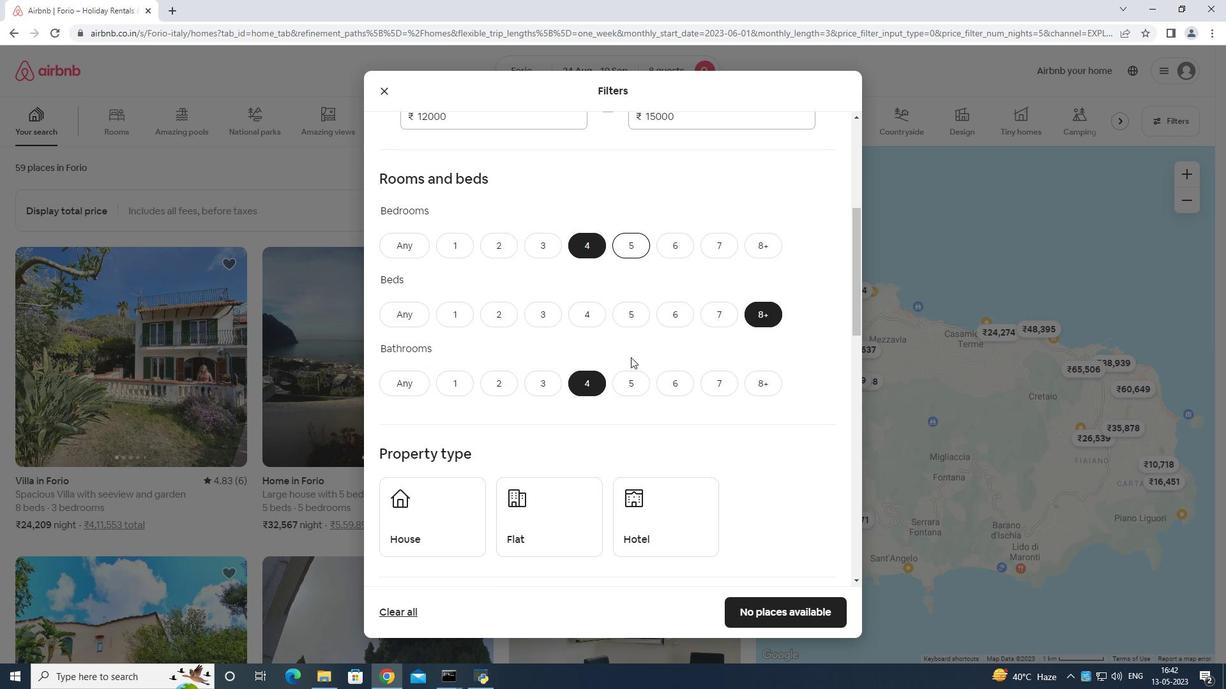 
Action: Mouse scrolled (627, 353) with delta (0, 0)
Screenshot: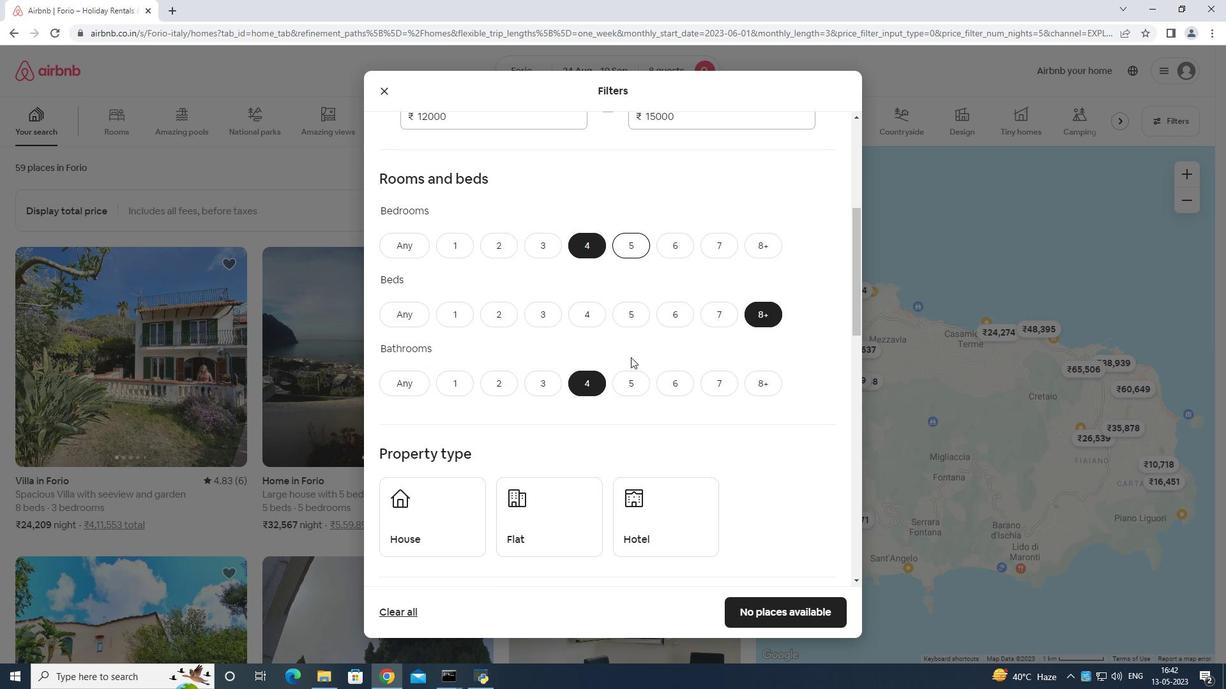 
Action: Mouse moved to (404, 449)
Screenshot: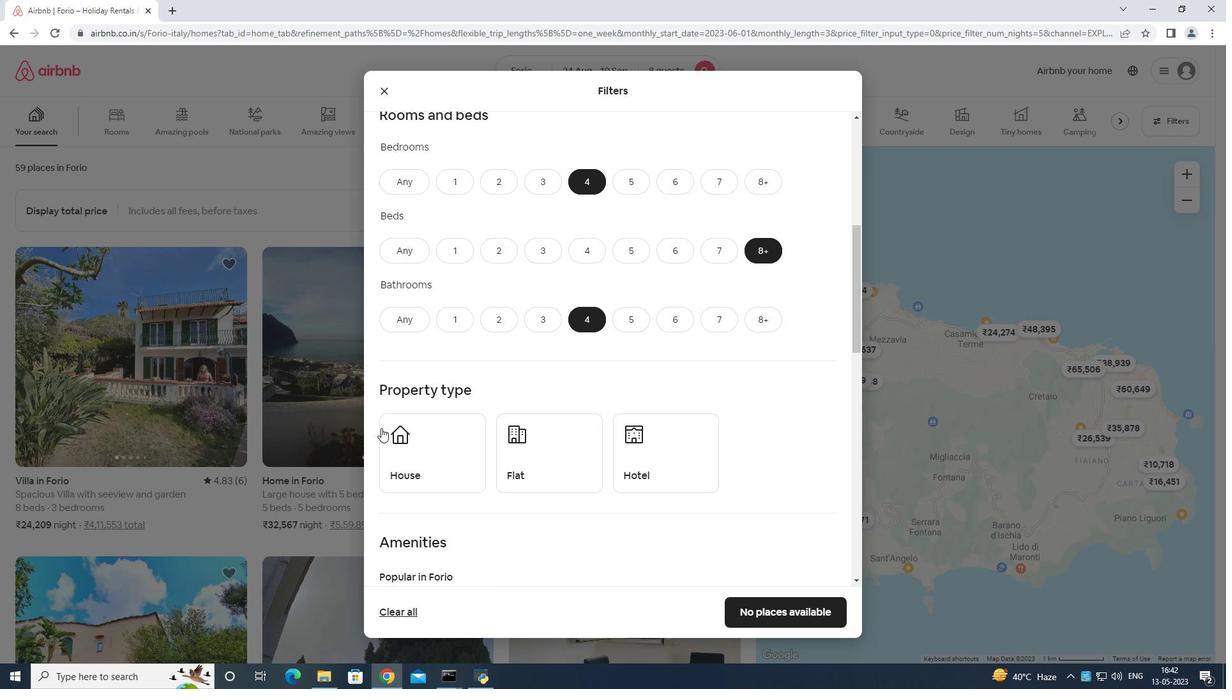 
Action: Mouse pressed left at (404, 449)
Screenshot: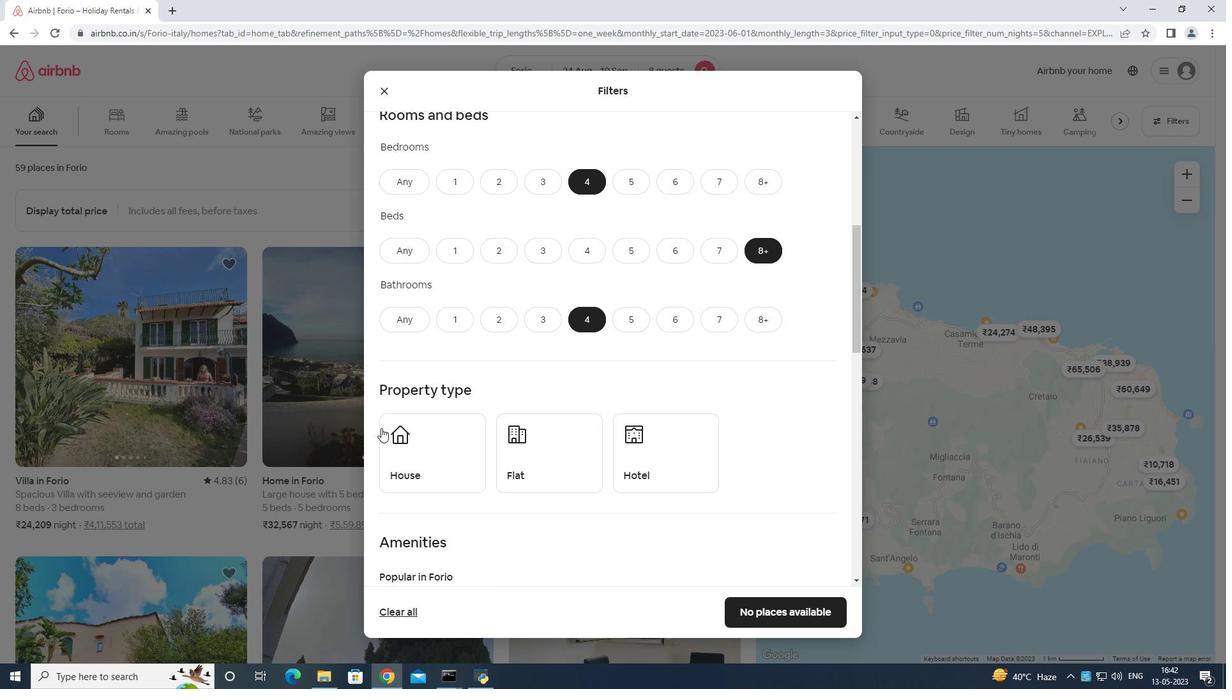 
Action: Mouse moved to (573, 452)
Screenshot: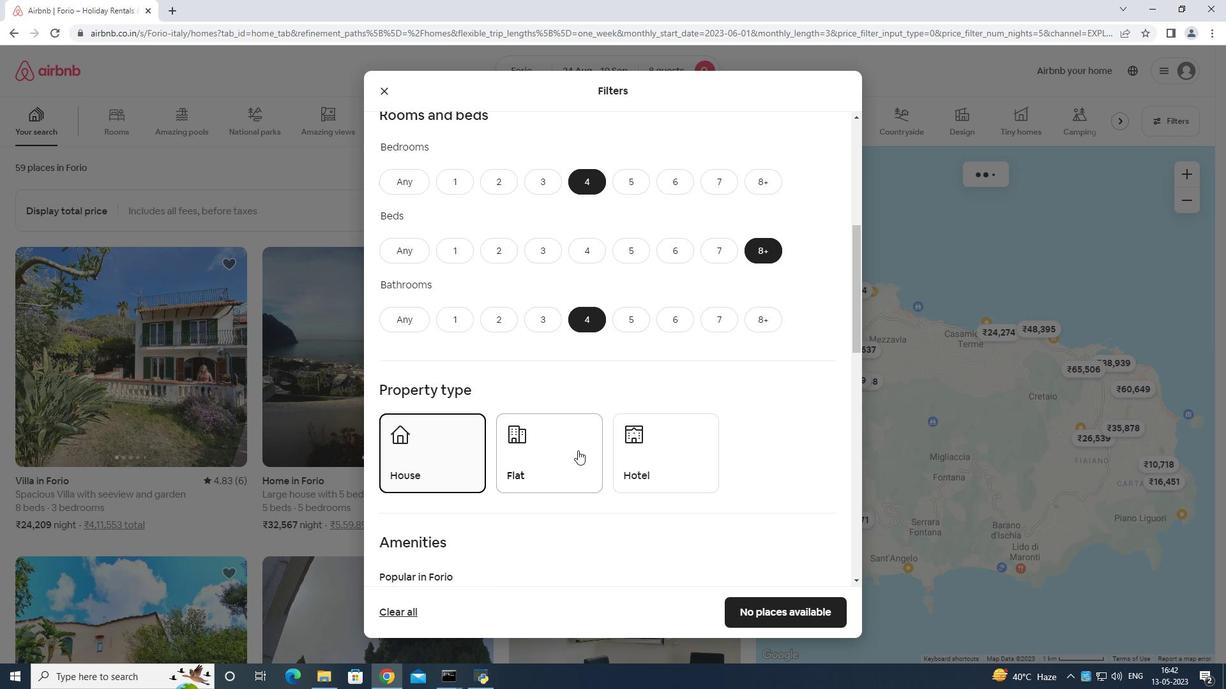 
Action: Mouse pressed left at (573, 452)
Screenshot: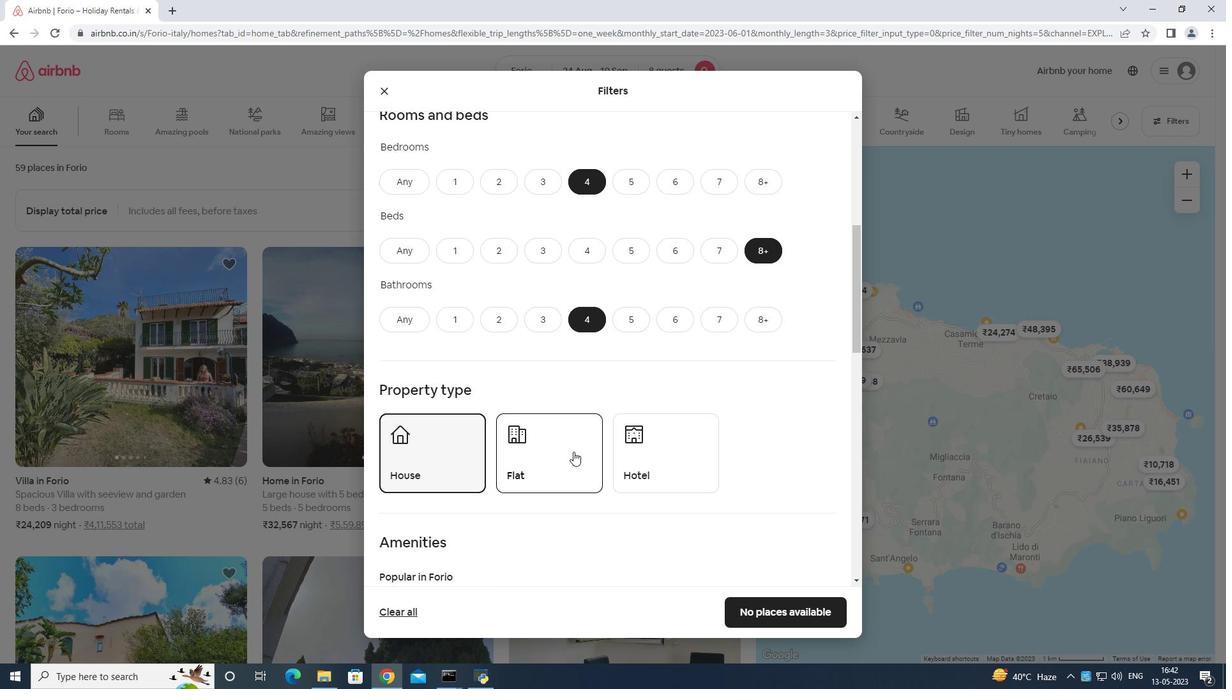 
Action: Mouse moved to (631, 457)
Screenshot: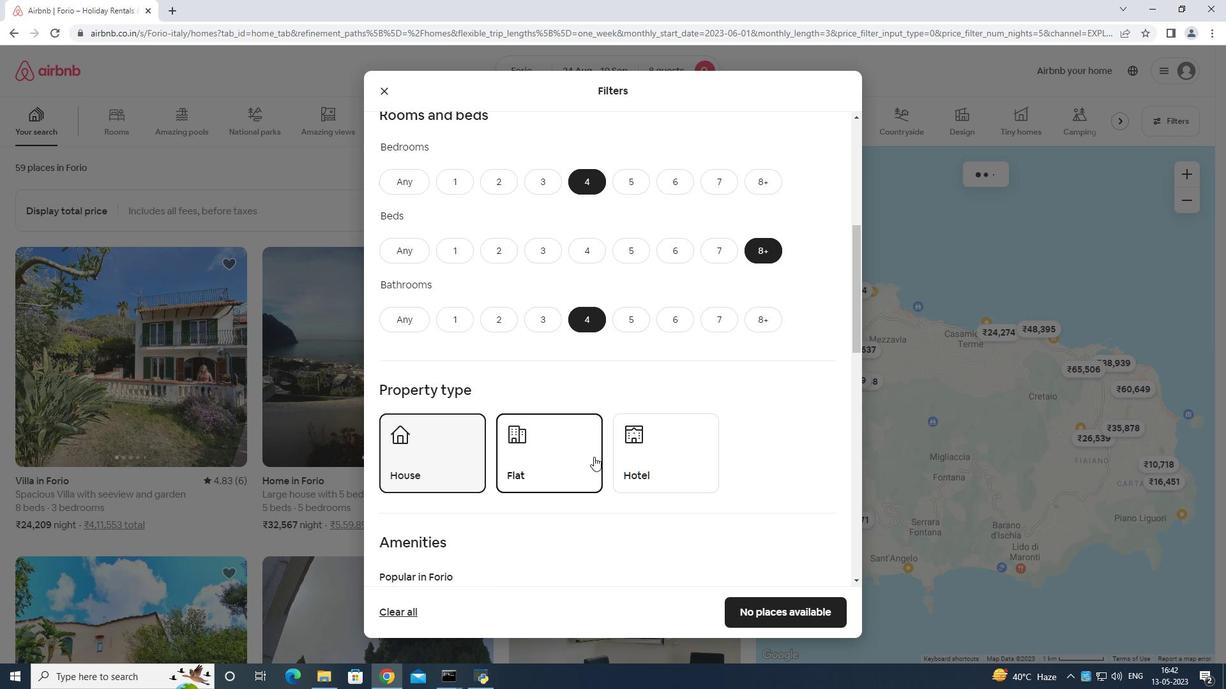 
Action: Mouse pressed left at (631, 457)
Screenshot: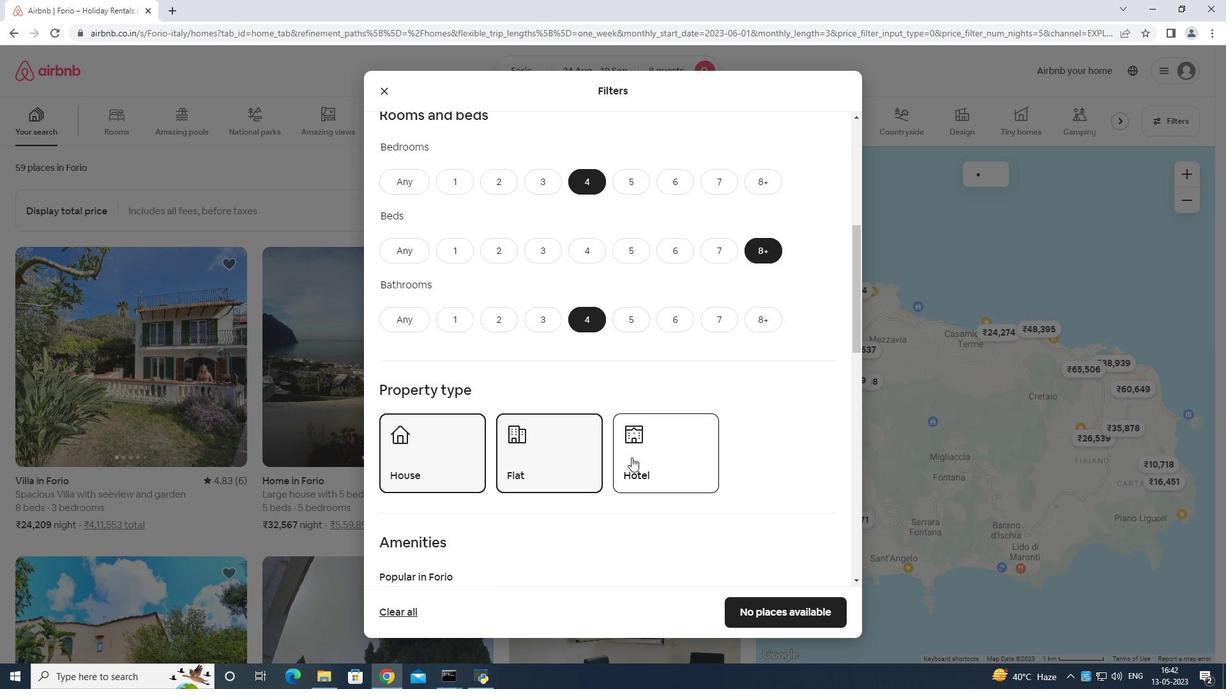 
Action: Mouse moved to (634, 455)
Screenshot: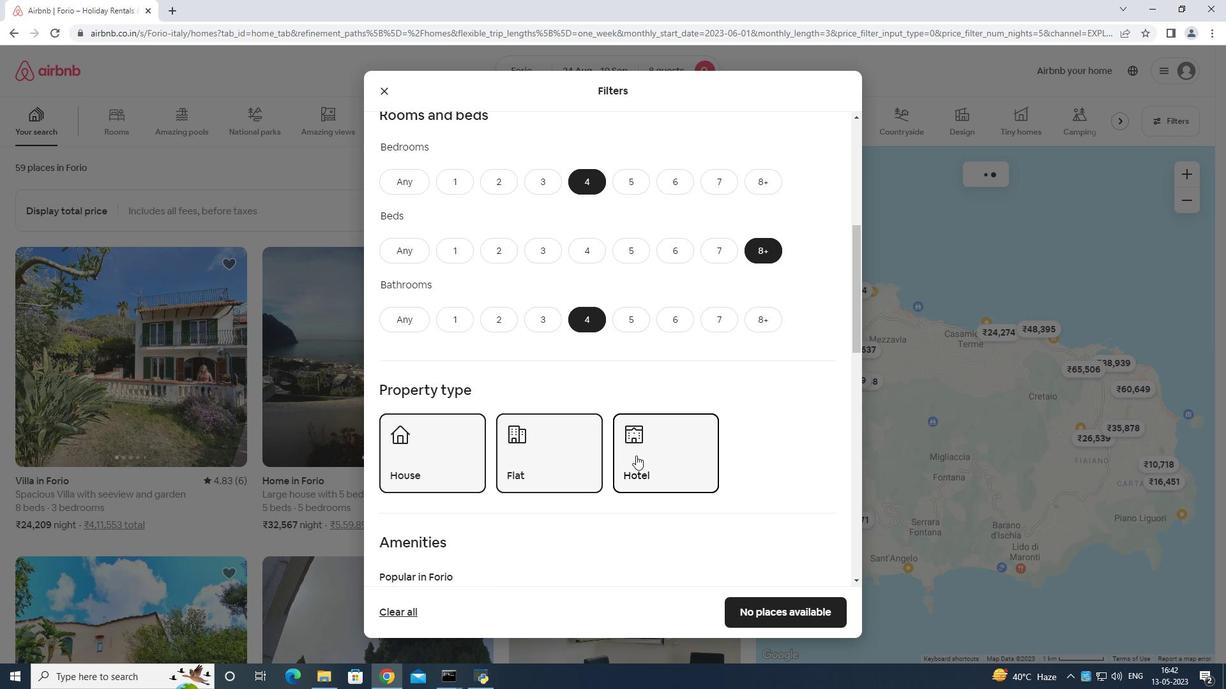 
Action: Mouse pressed left at (634, 455)
Screenshot: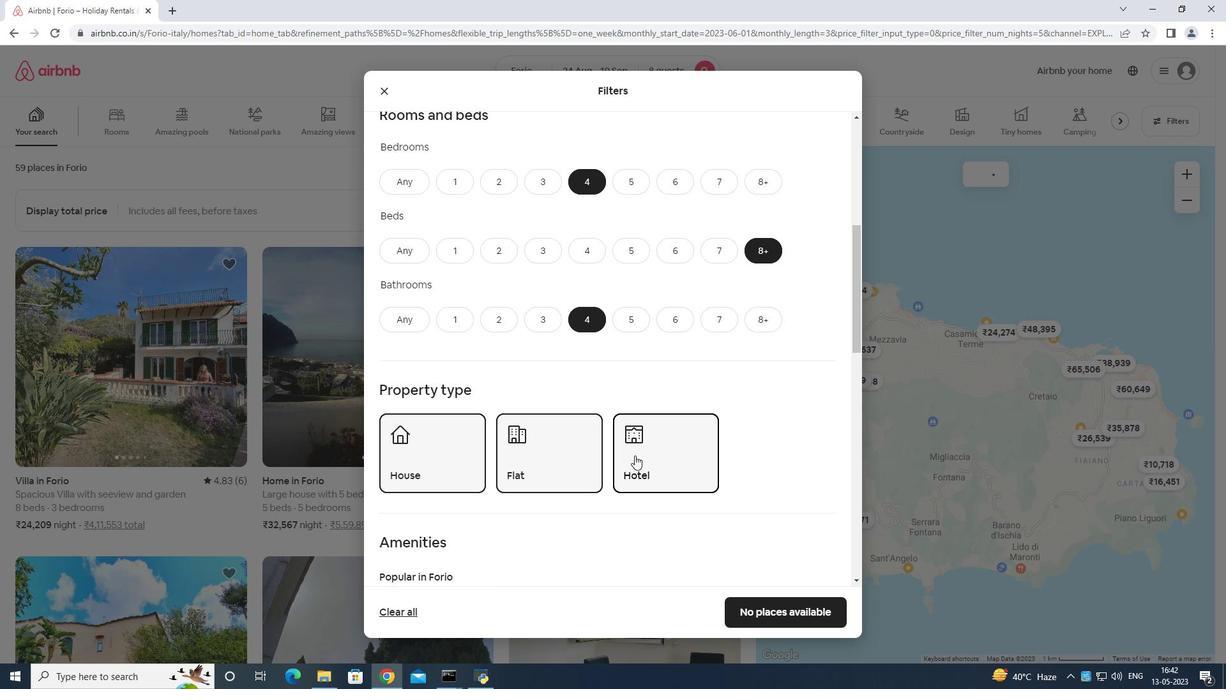 
Action: Mouse moved to (629, 447)
Screenshot: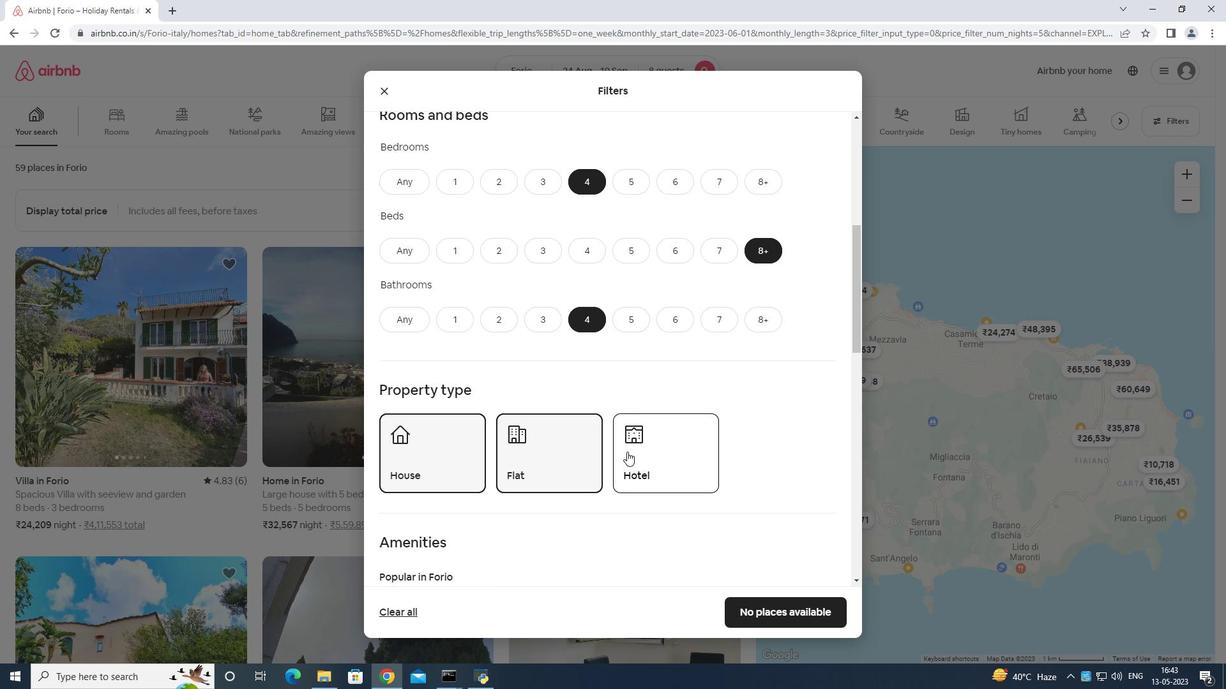 
Action: Mouse pressed left at (629, 447)
Screenshot: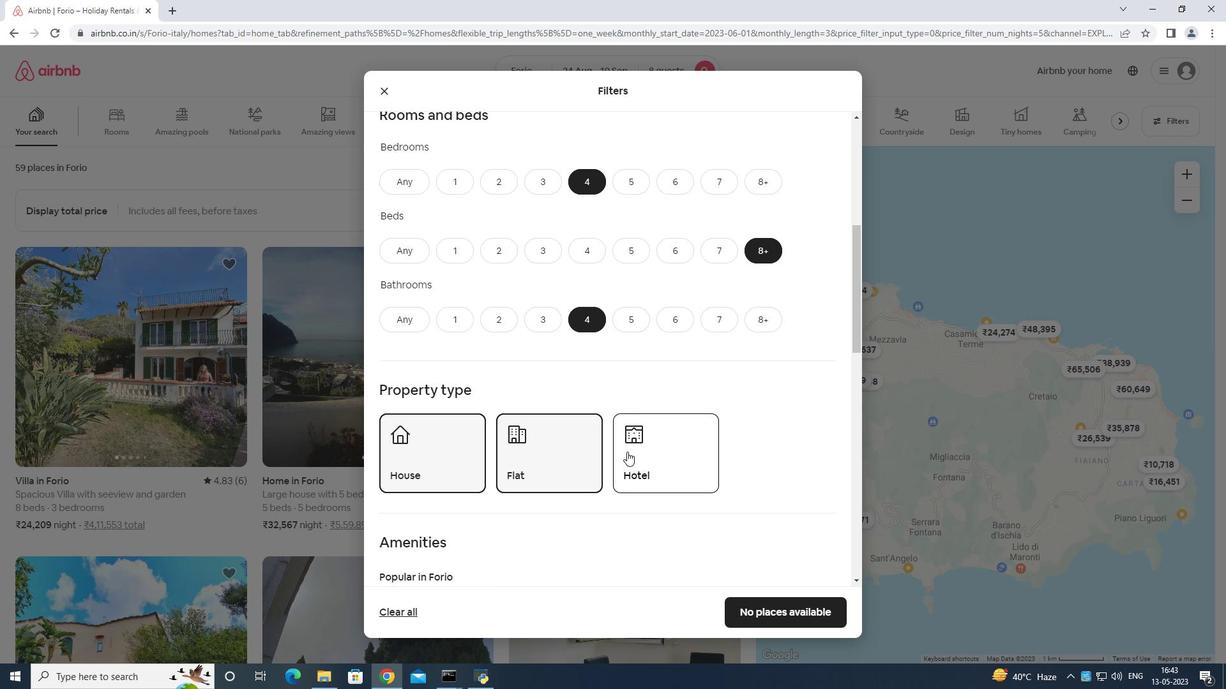 
Action: Mouse moved to (627, 447)
Screenshot: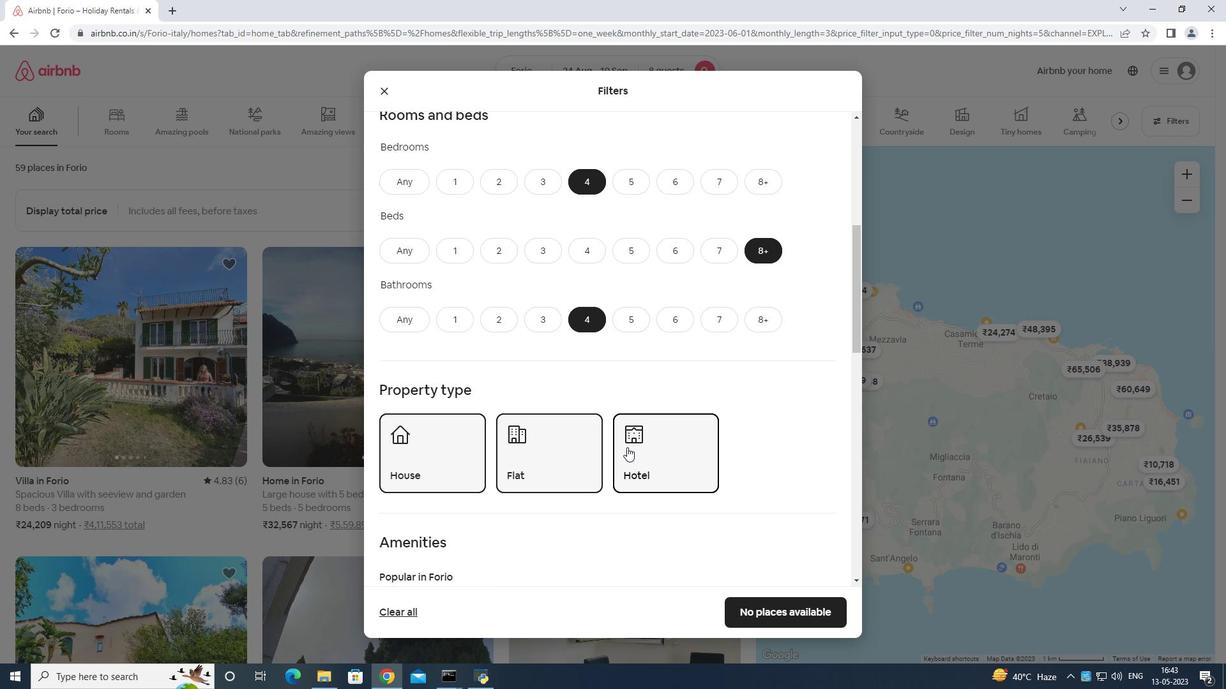 
Action: Mouse pressed left at (627, 447)
Screenshot: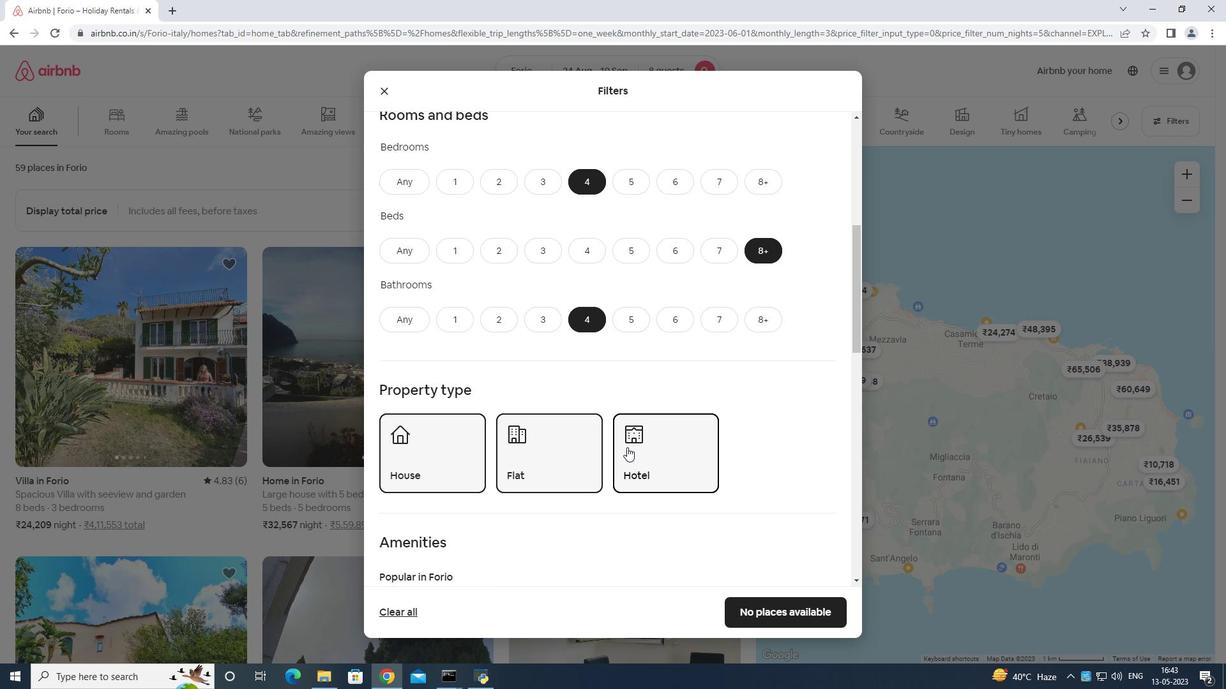 
Action: Mouse moved to (615, 440)
Screenshot: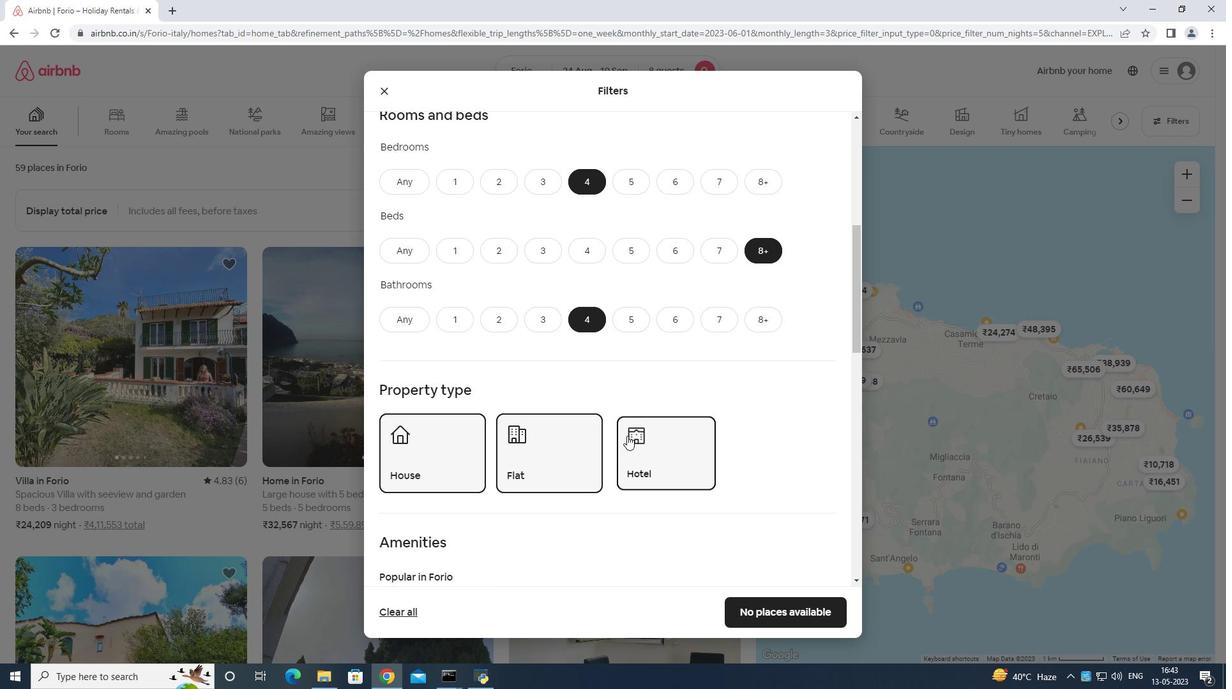 
Action: Mouse scrolled (615, 439) with delta (0, 0)
Screenshot: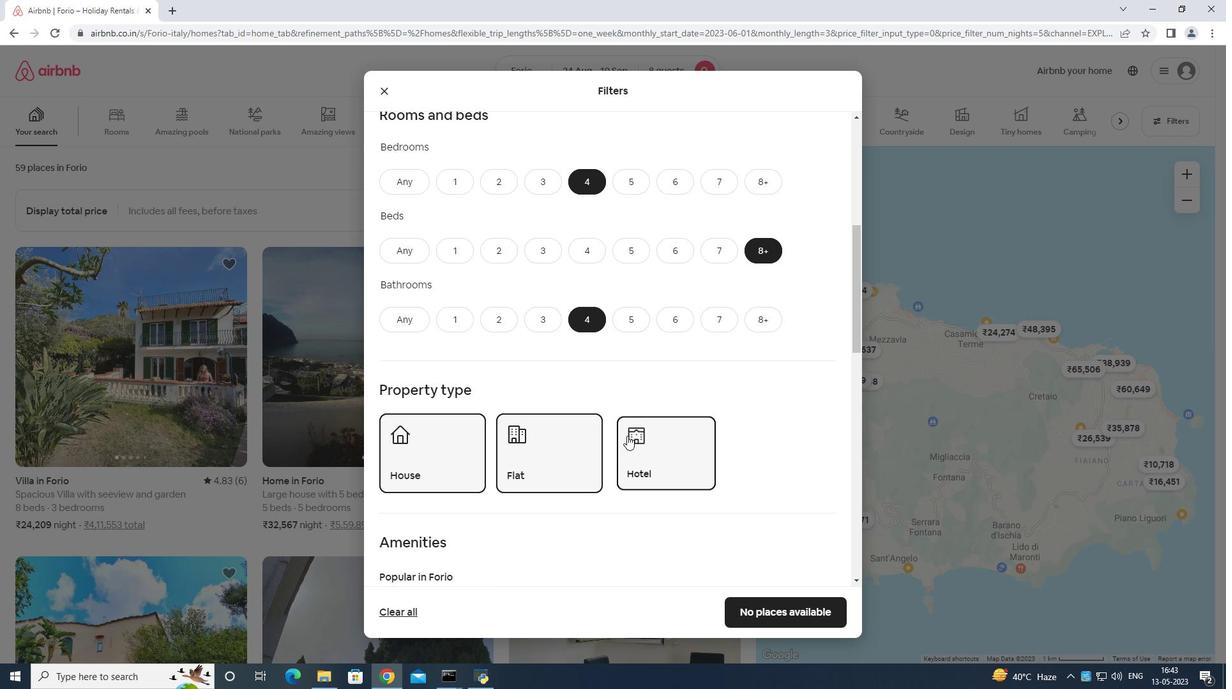
Action: Mouse moved to (611, 445)
Screenshot: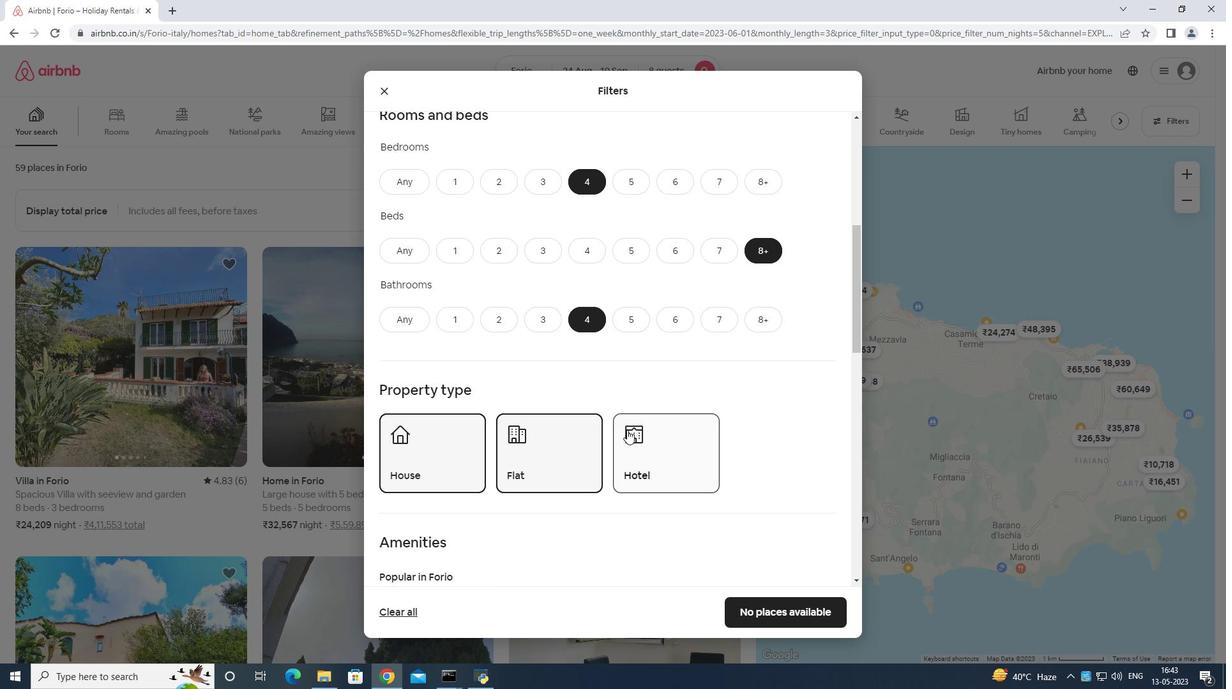 
Action: Mouse scrolled (611, 445) with delta (0, 0)
Screenshot: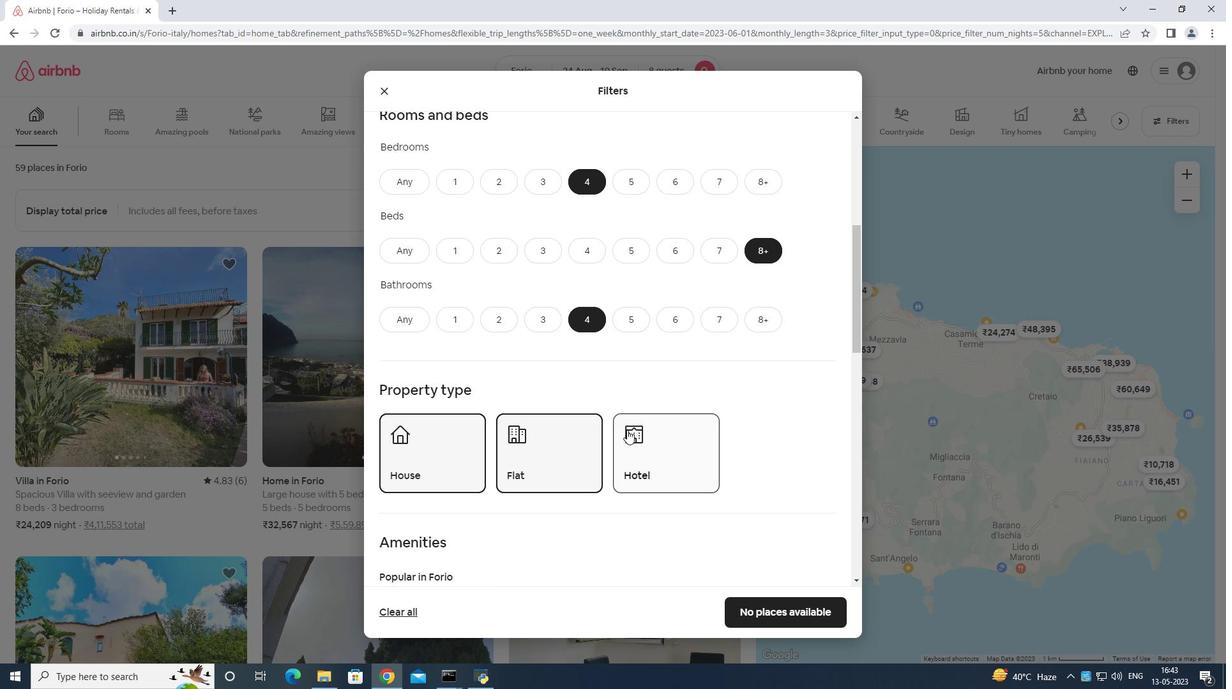 
Action: Mouse moved to (611, 446)
Screenshot: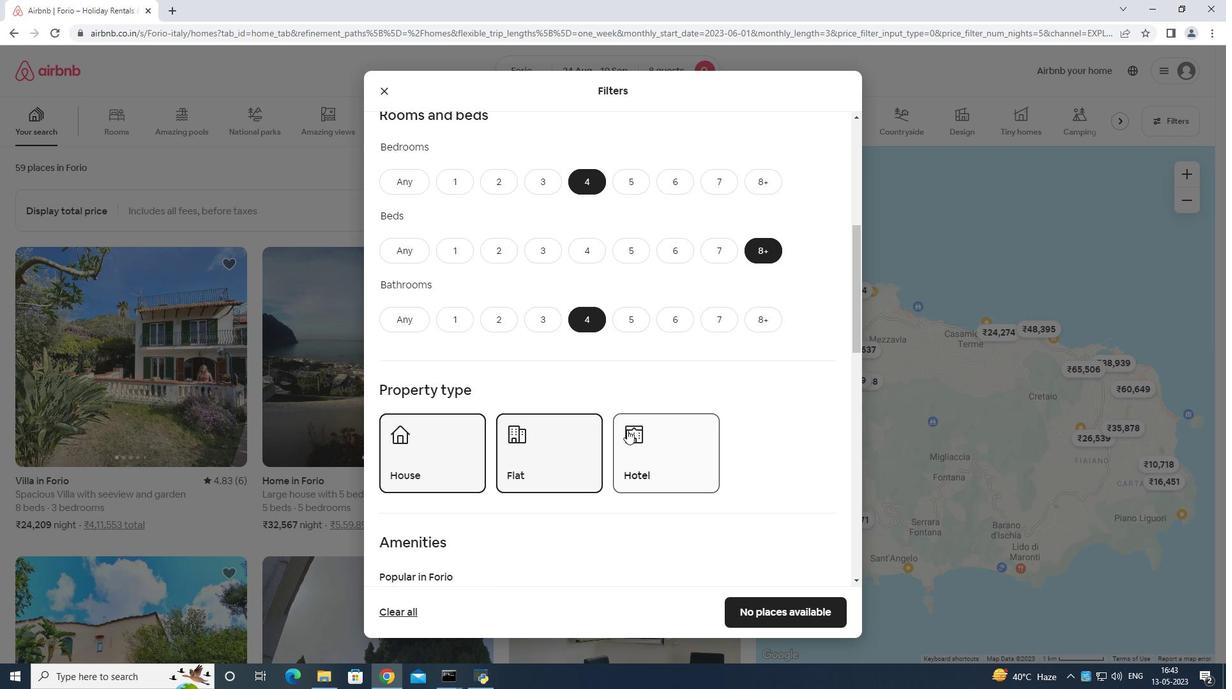 
Action: Mouse scrolled (611, 445) with delta (0, 0)
Screenshot: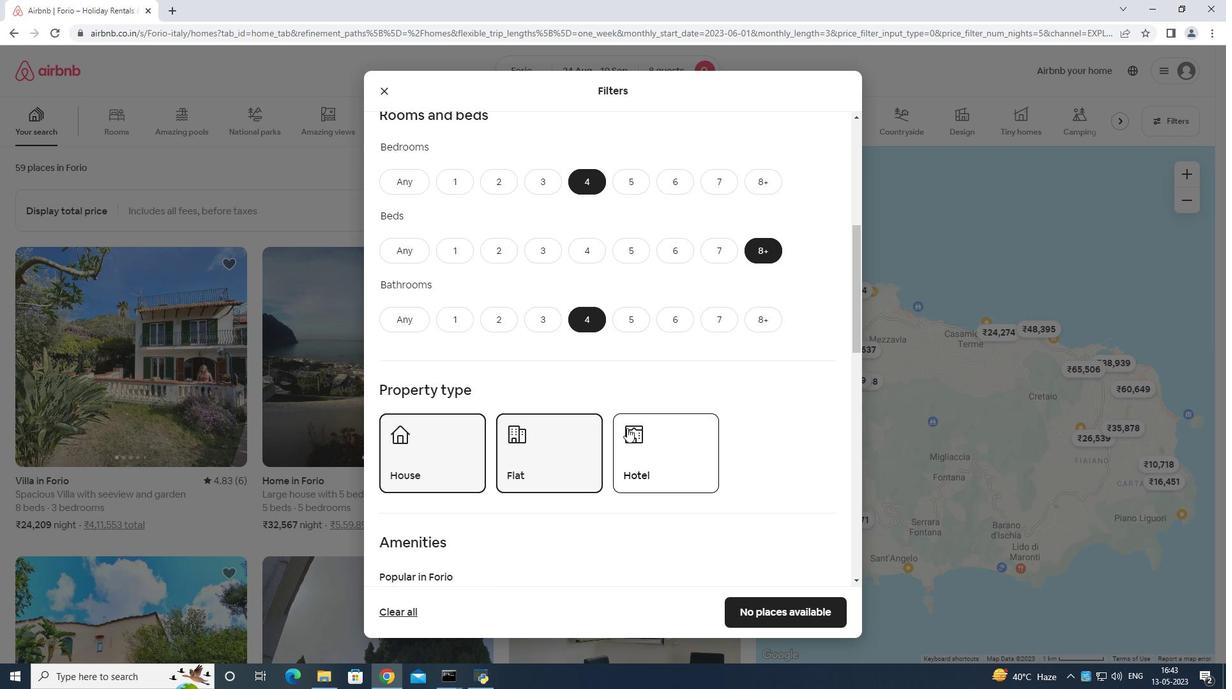 
Action: Mouse moved to (390, 442)
Screenshot: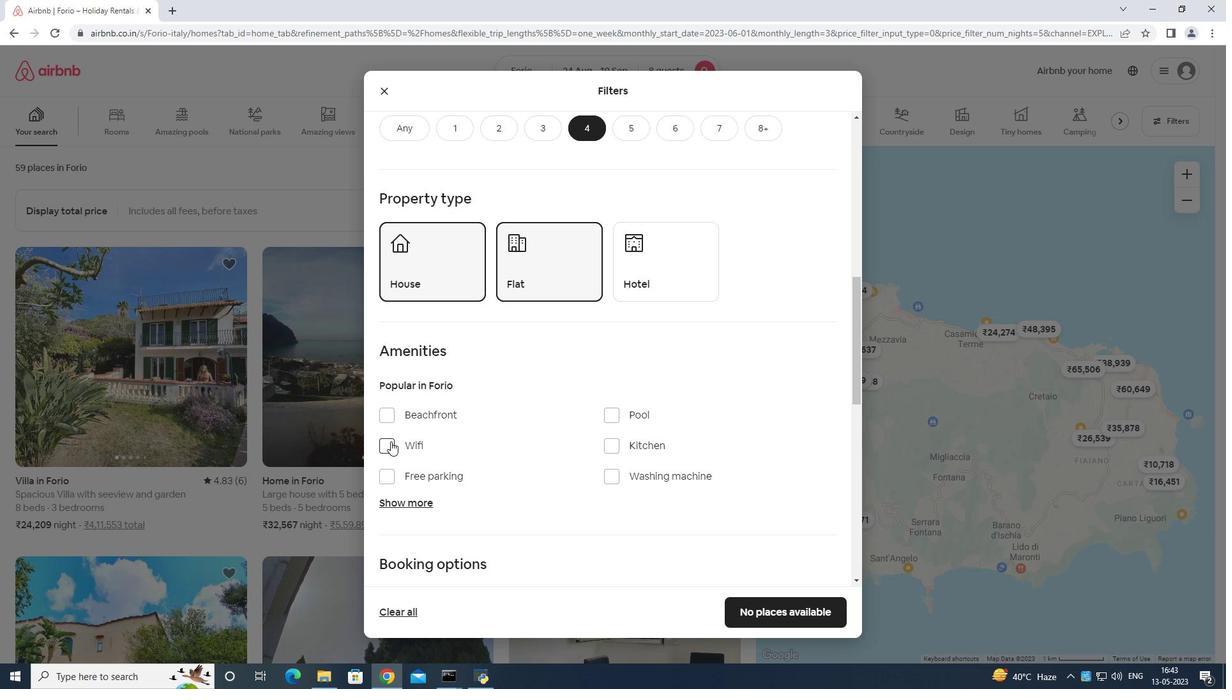 
Action: Mouse pressed left at (390, 442)
Screenshot: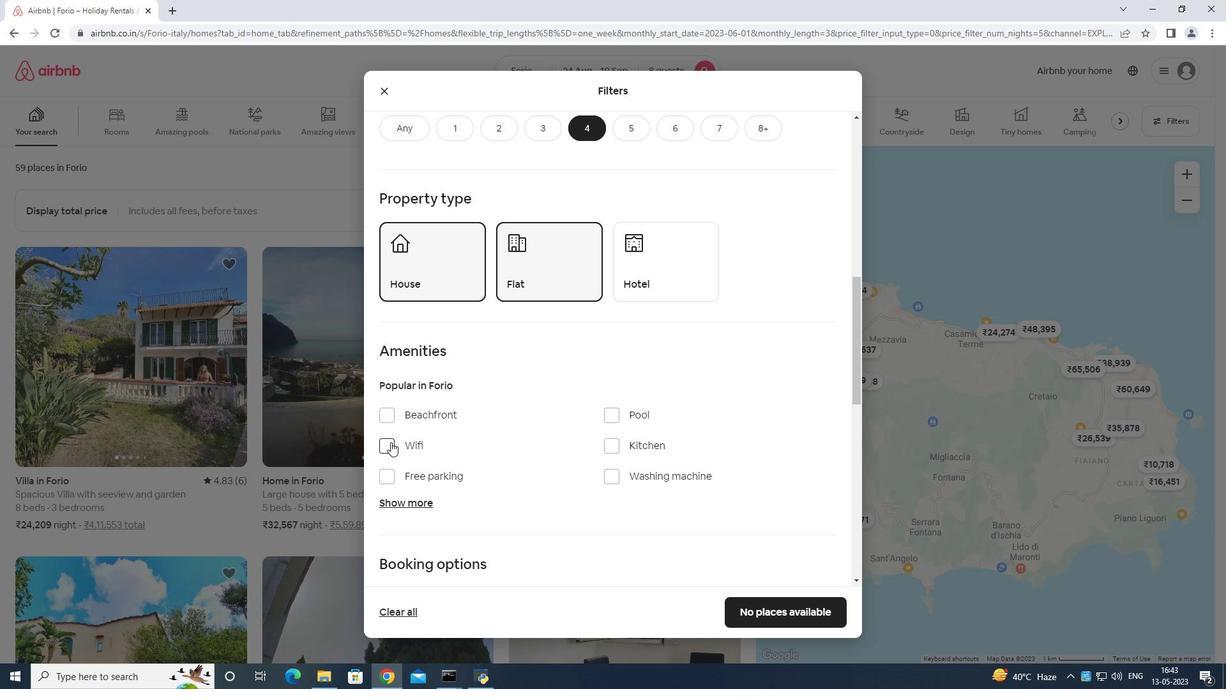 
Action: Mouse moved to (388, 473)
Screenshot: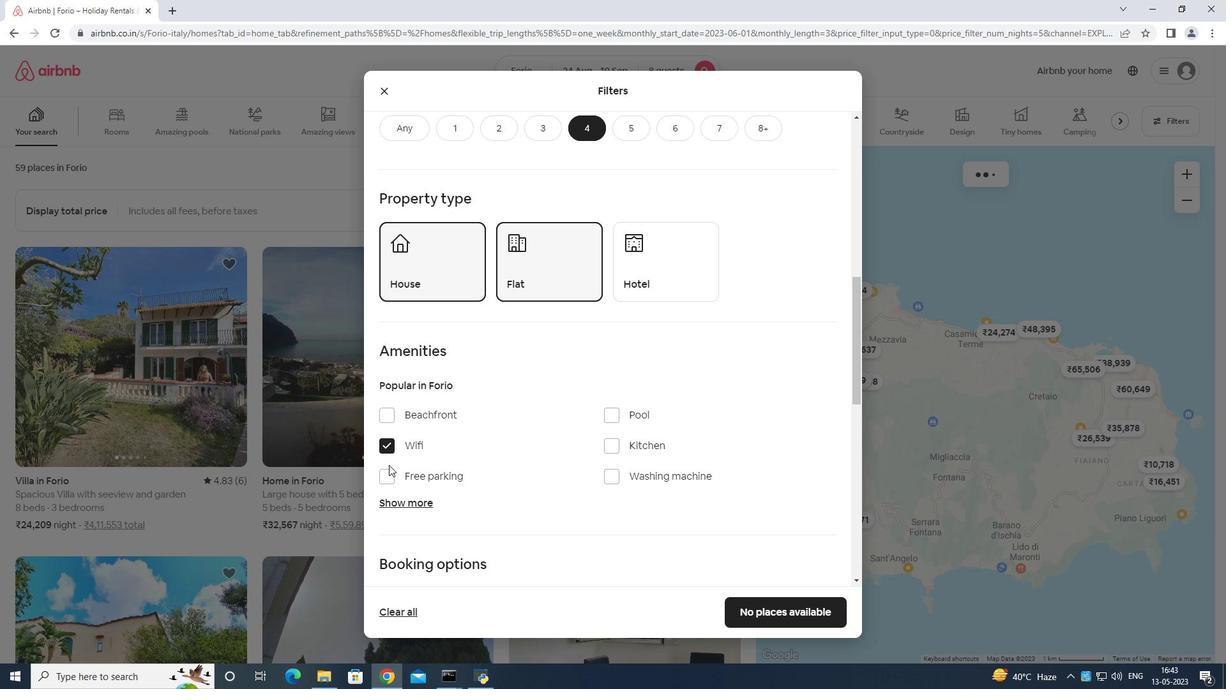 
Action: Mouse pressed left at (388, 473)
Screenshot: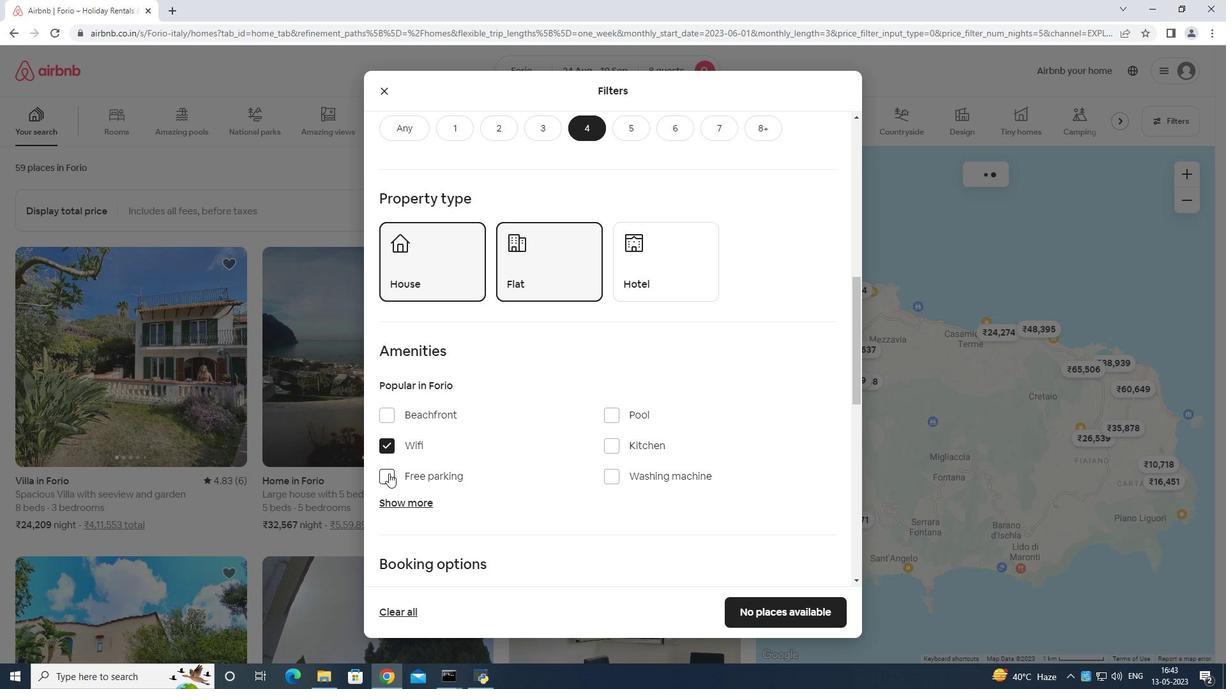 
Action: Mouse moved to (491, 447)
Screenshot: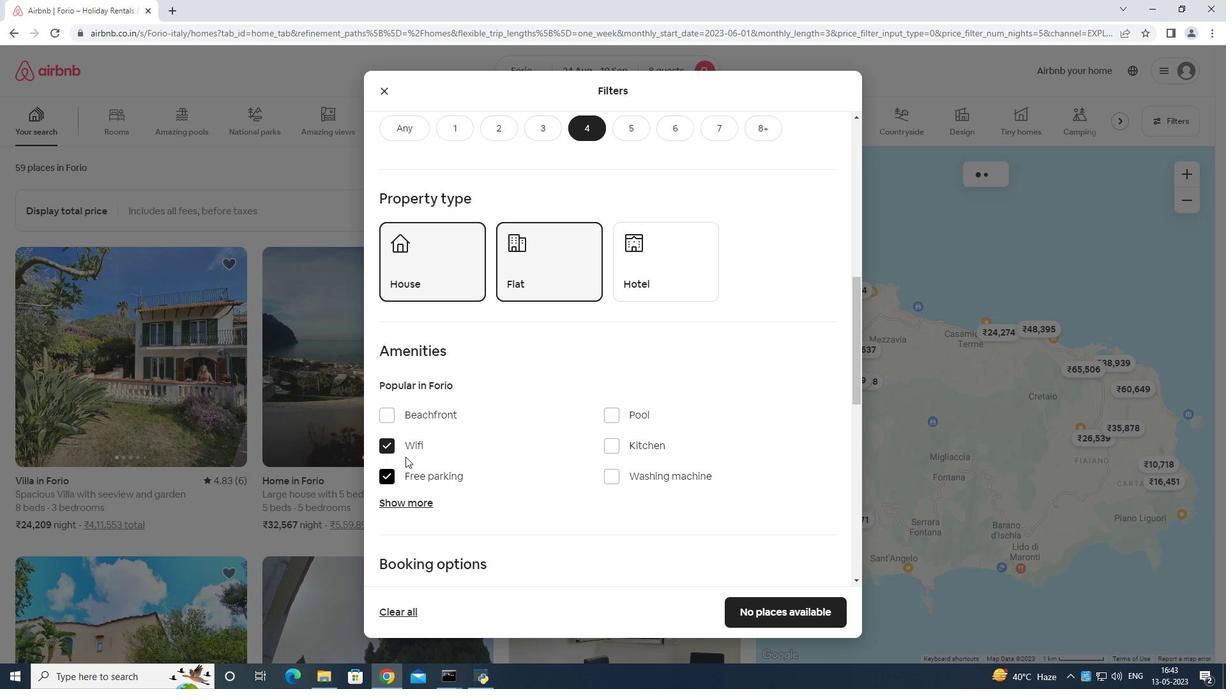 
Action: Mouse scrolled (491, 446) with delta (0, 0)
Screenshot: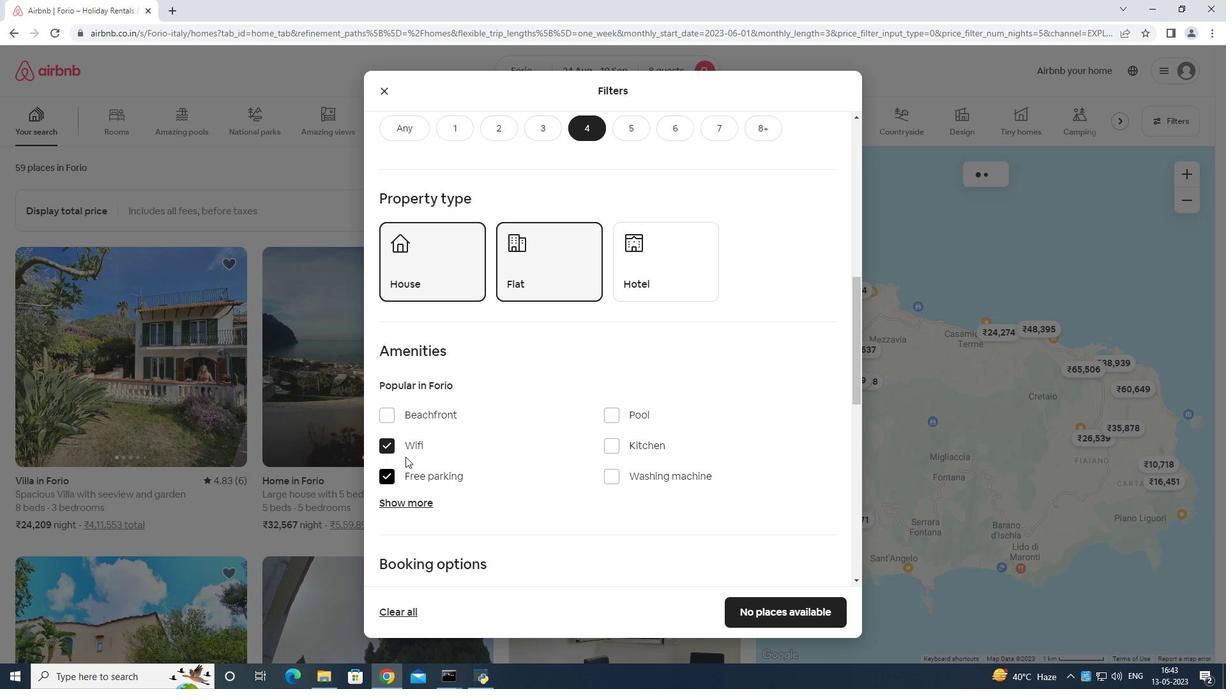 
Action: Mouse moved to (507, 455)
Screenshot: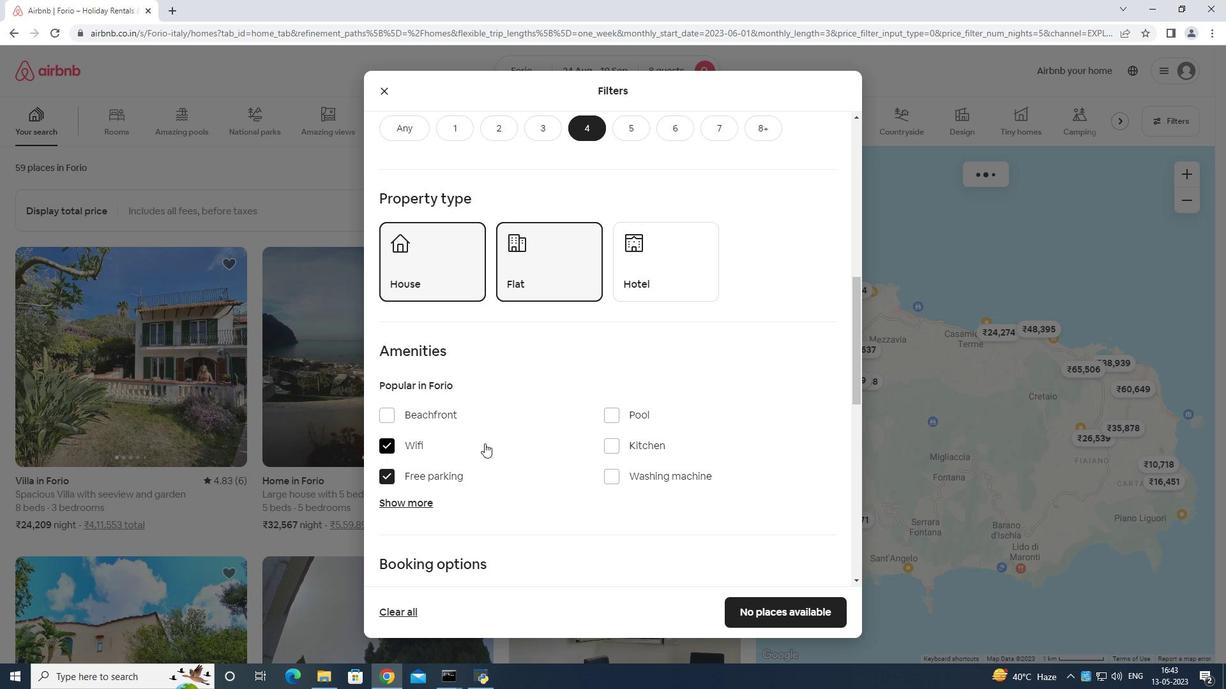 
Action: Mouse scrolled (507, 455) with delta (0, 0)
Screenshot: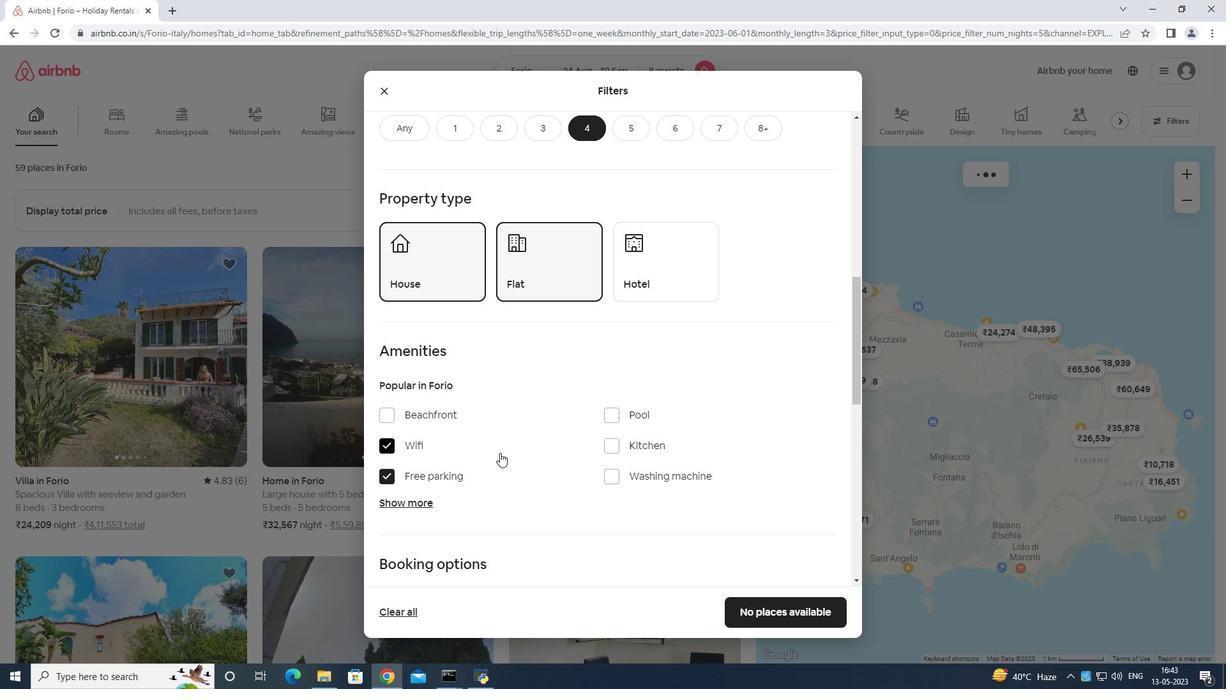 
Action: Mouse moved to (405, 367)
Screenshot: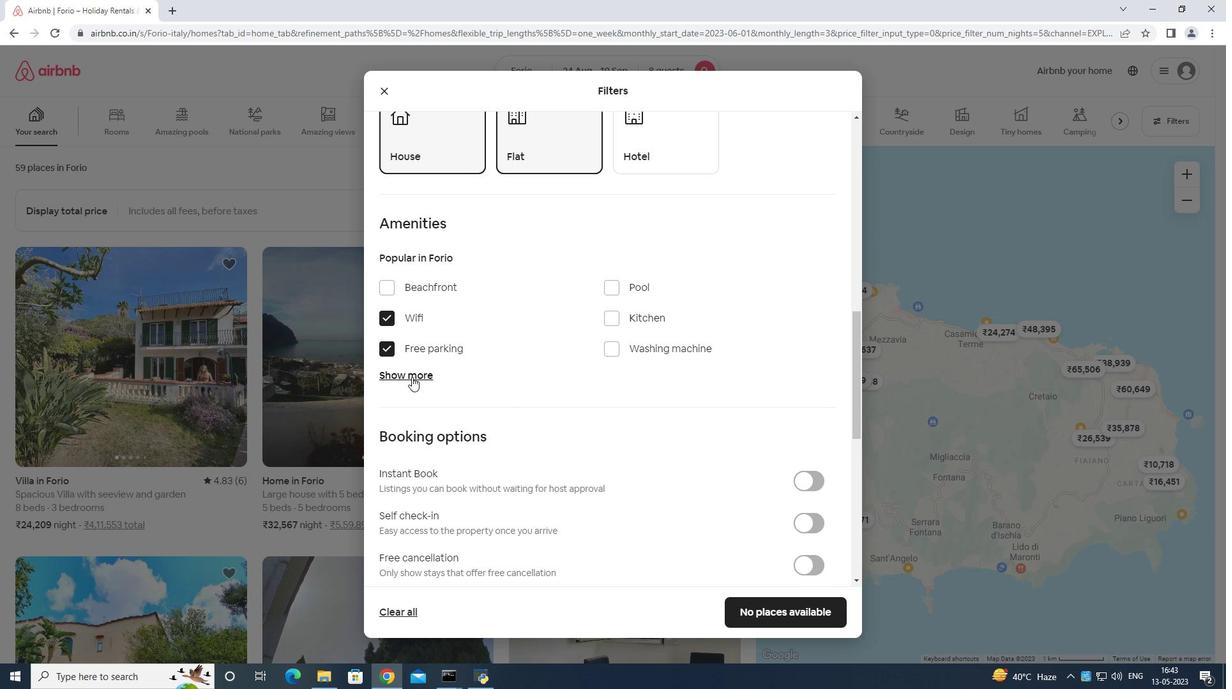 
Action: Mouse pressed left at (405, 367)
Screenshot: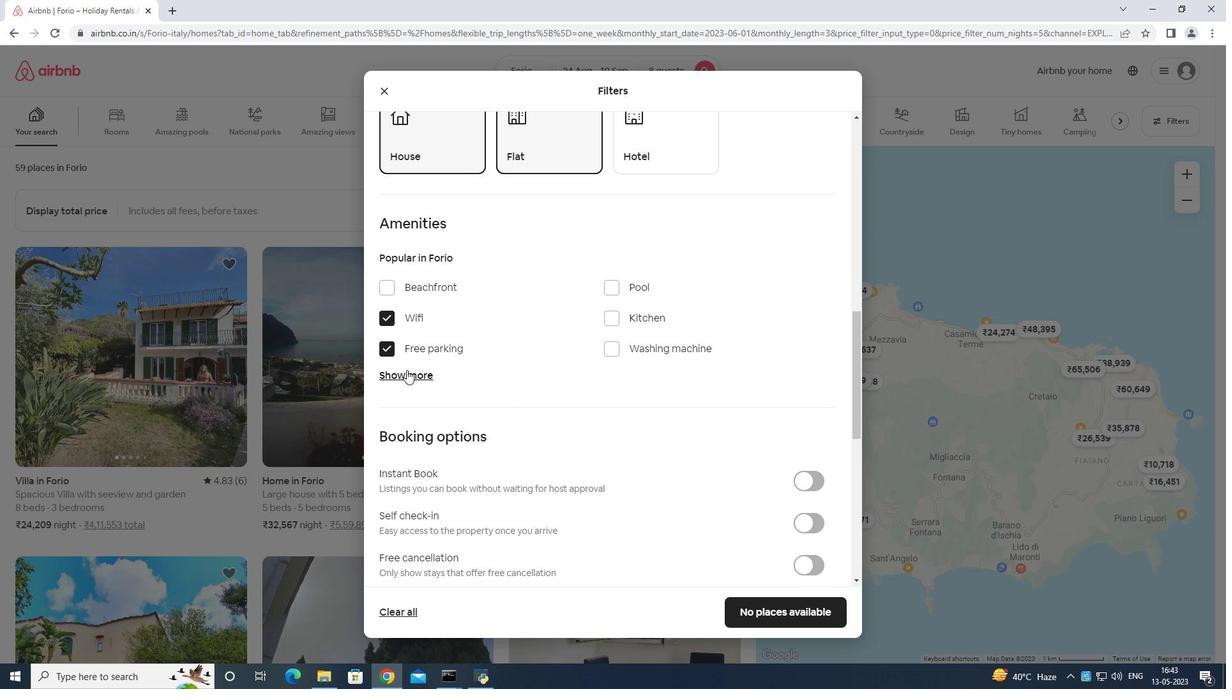 
Action: Mouse moved to (406, 373)
Screenshot: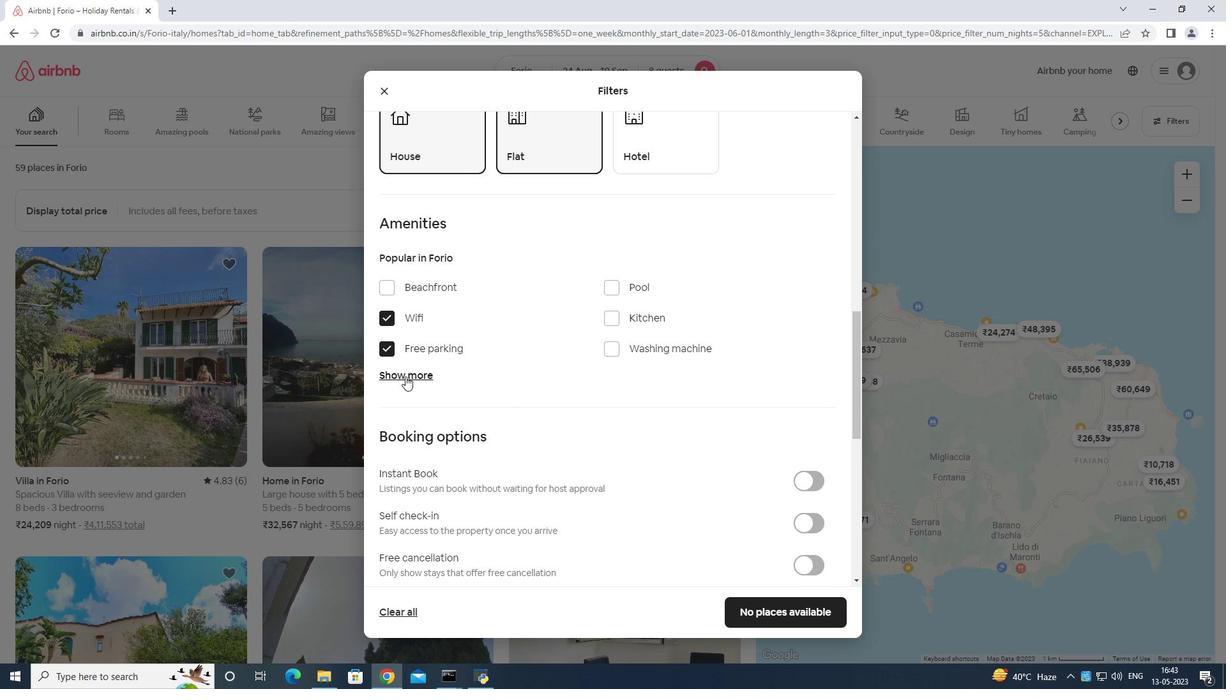 
Action: Mouse pressed left at (406, 373)
Screenshot: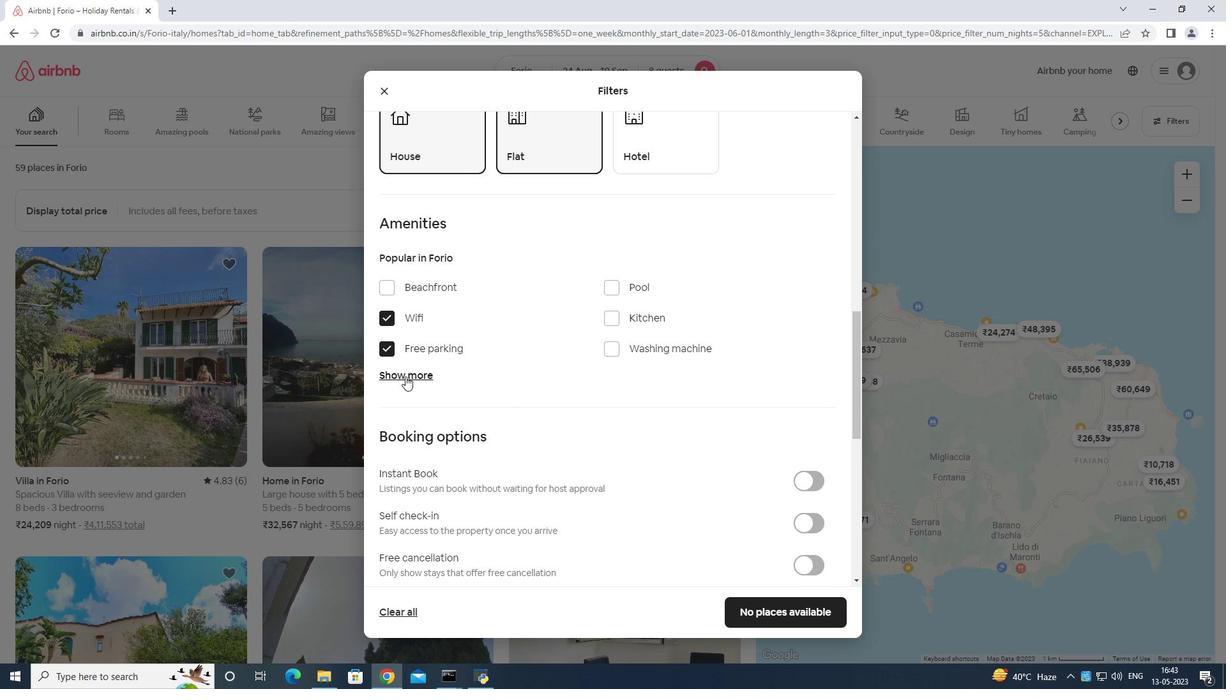 
Action: Mouse moved to (455, 385)
Screenshot: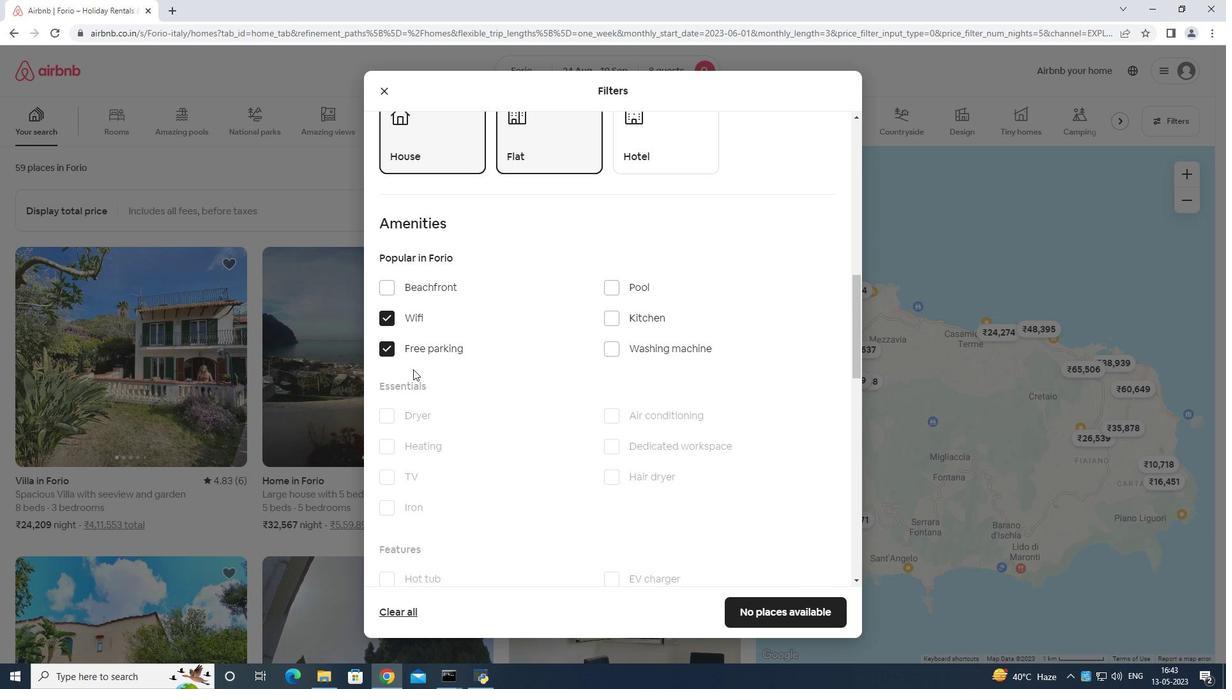 
Action: Mouse scrolled (455, 384) with delta (0, 0)
Screenshot: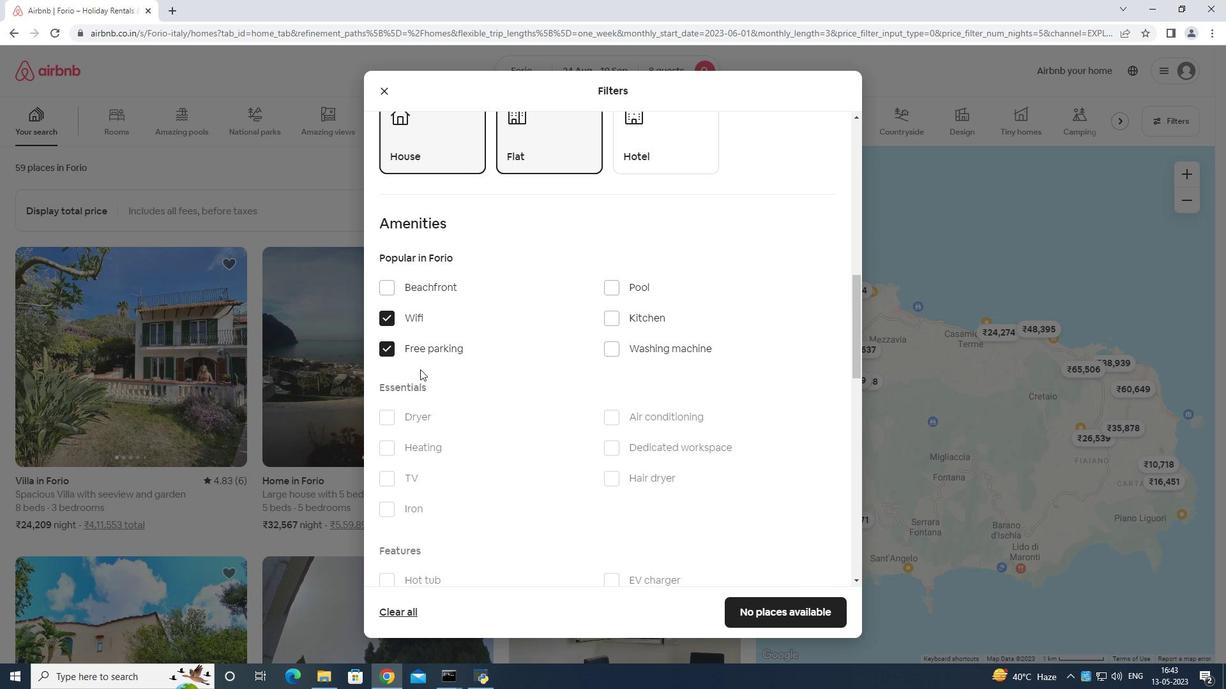 
Action: Mouse moved to (388, 412)
Screenshot: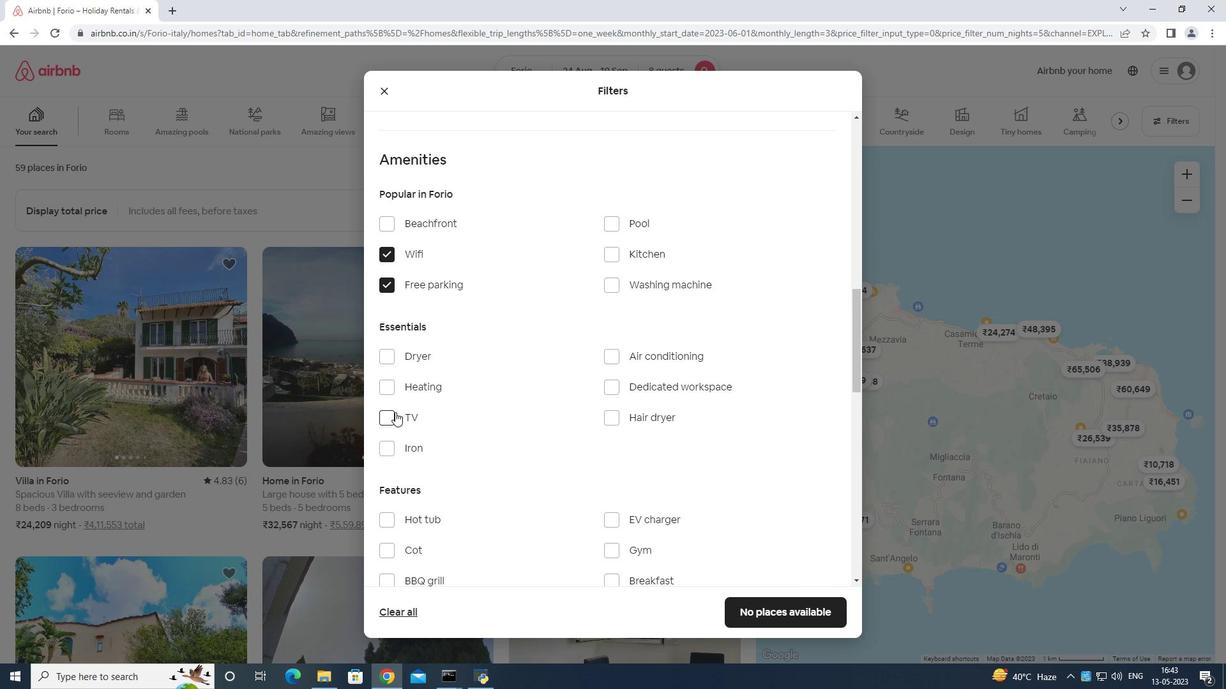 
Action: Mouse pressed left at (388, 412)
Screenshot: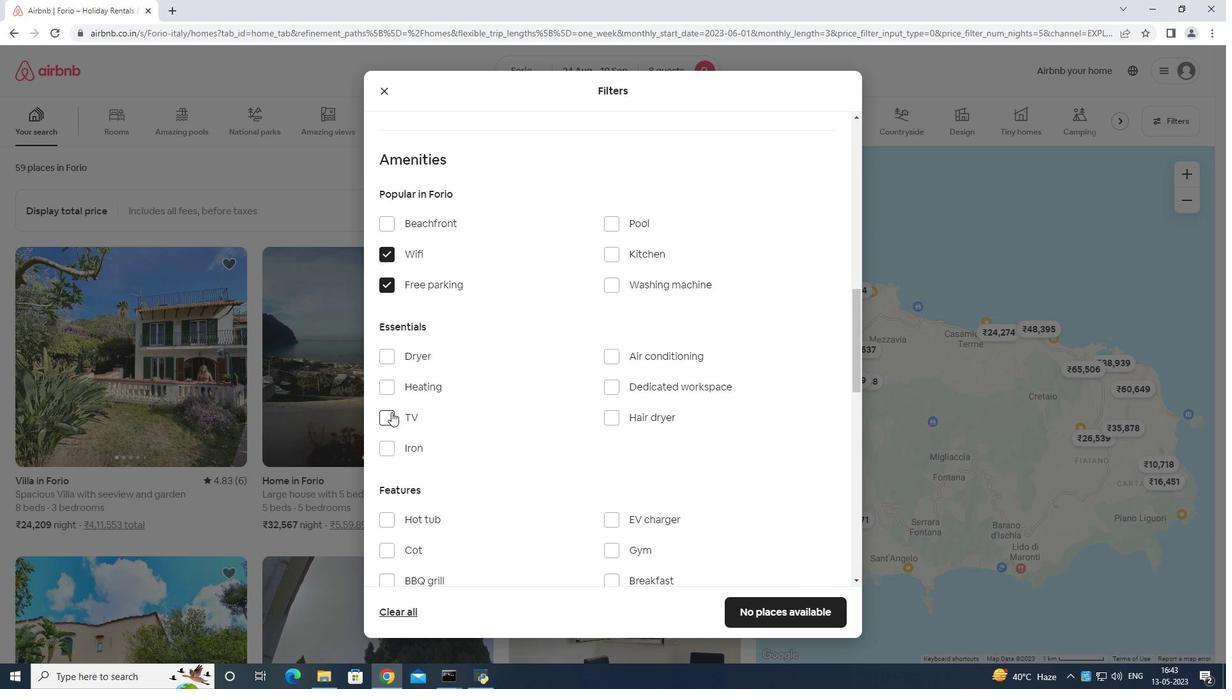 
Action: Mouse moved to (403, 408)
Screenshot: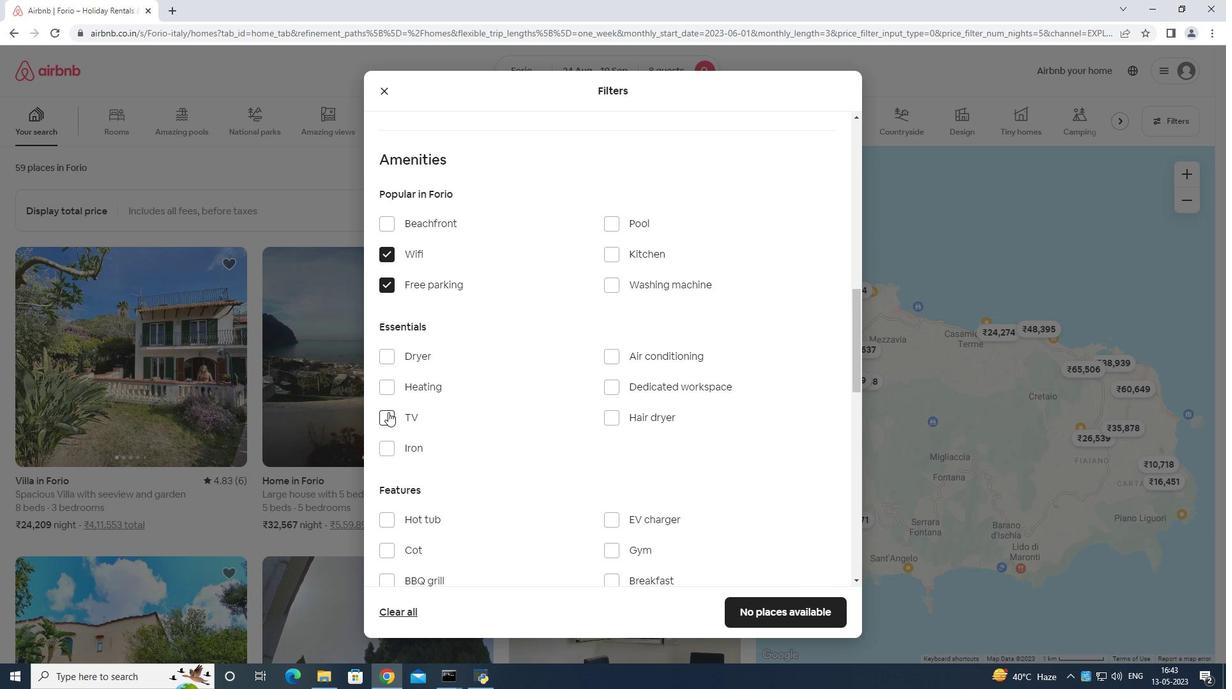 
Action: Mouse scrolled (403, 407) with delta (0, 0)
Screenshot: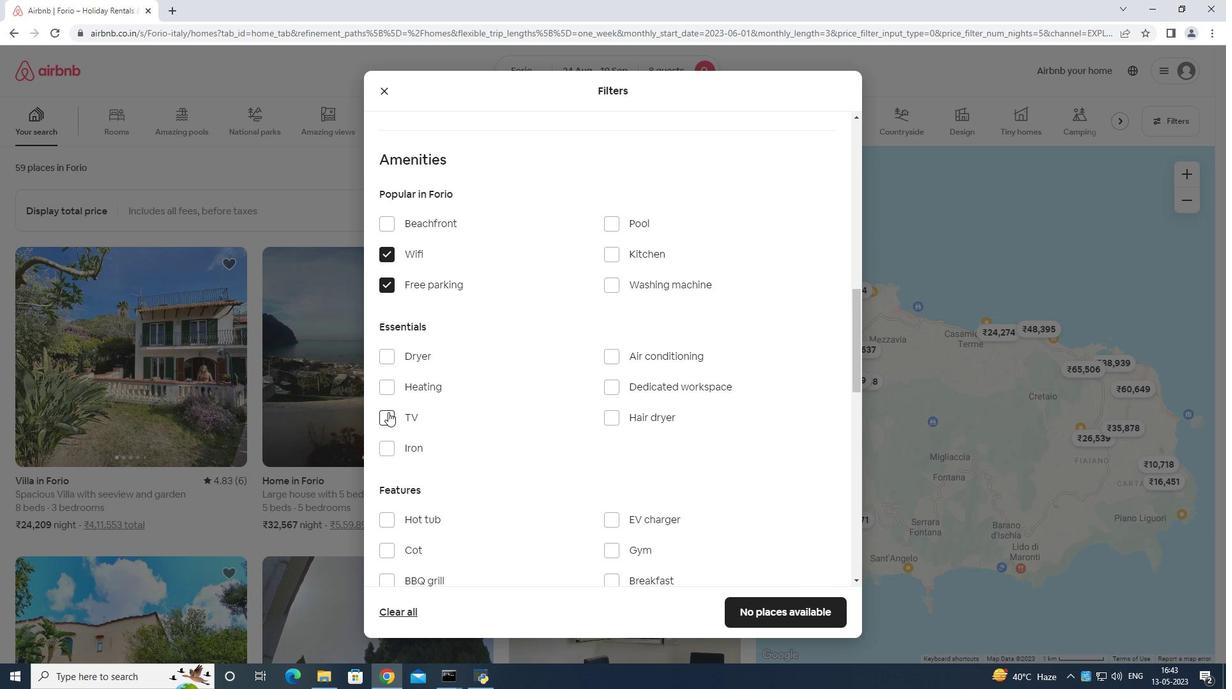 
Action: Mouse moved to (413, 413)
Screenshot: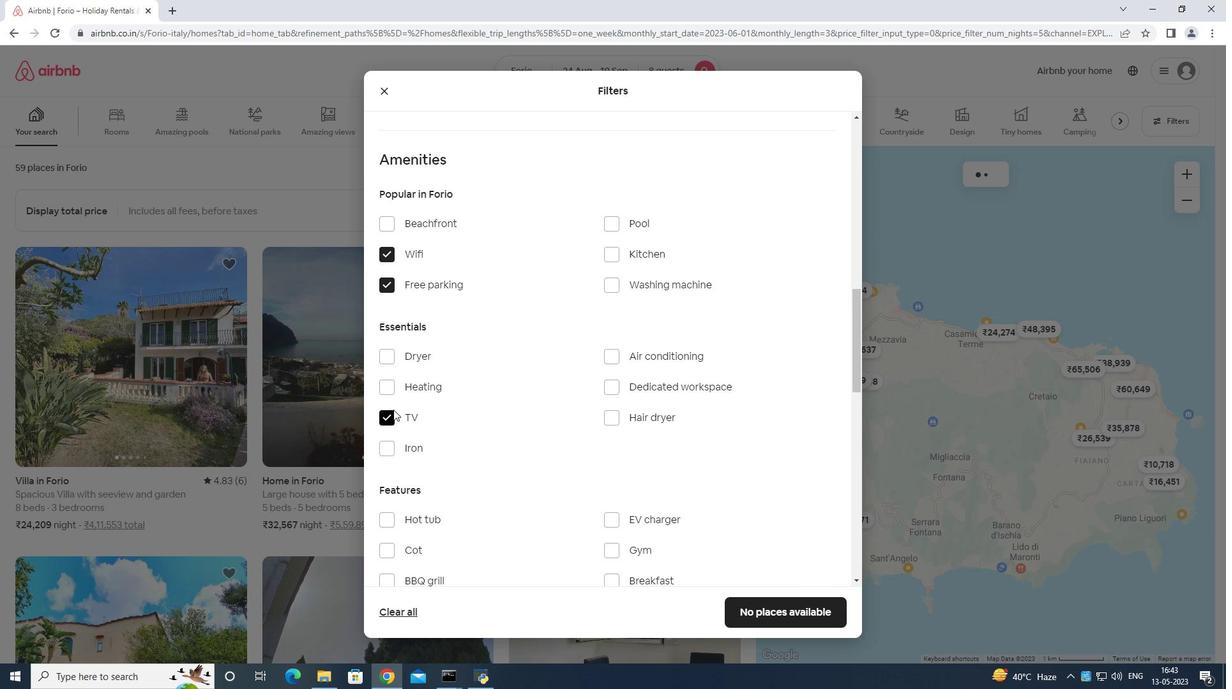 
Action: Mouse scrolled (413, 412) with delta (0, 0)
Screenshot: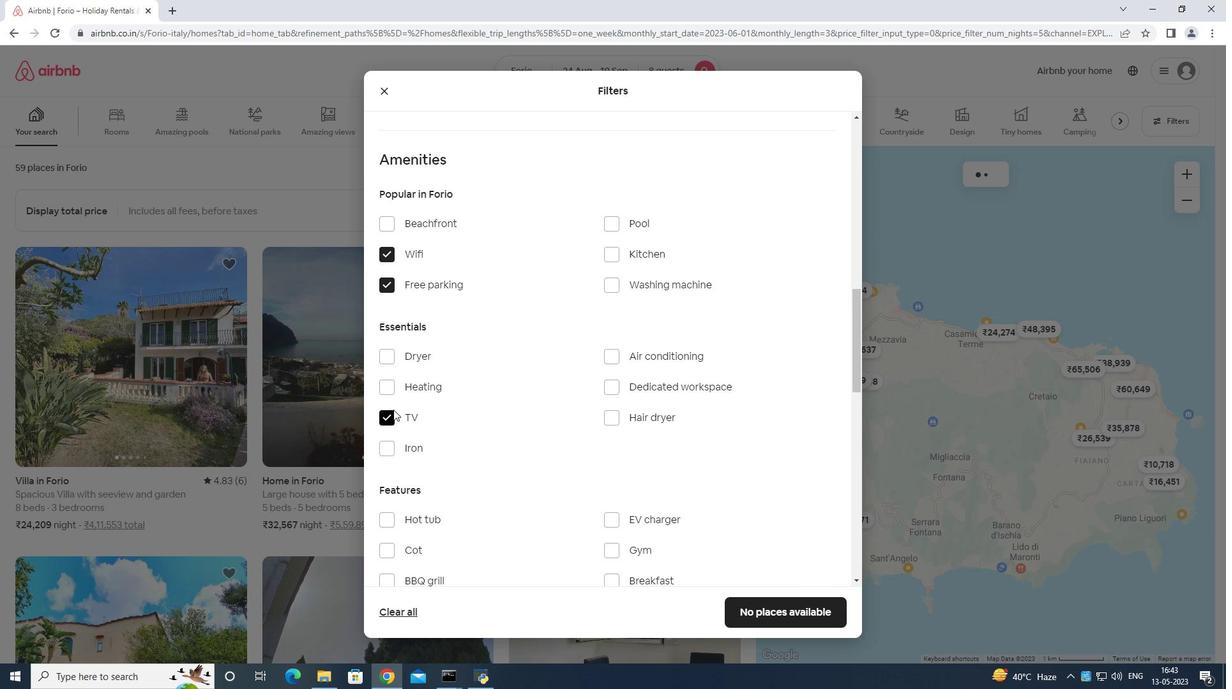 
Action: Mouse moved to (429, 415)
Screenshot: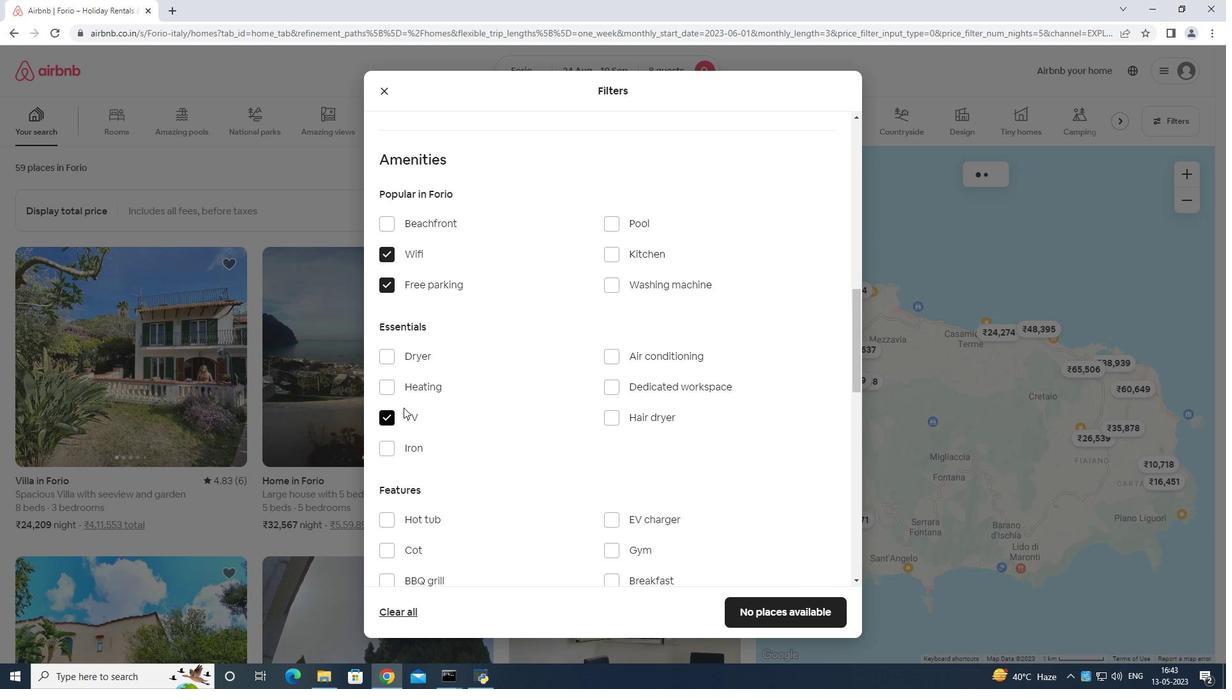 
Action: Mouse scrolled (429, 415) with delta (0, 0)
Screenshot: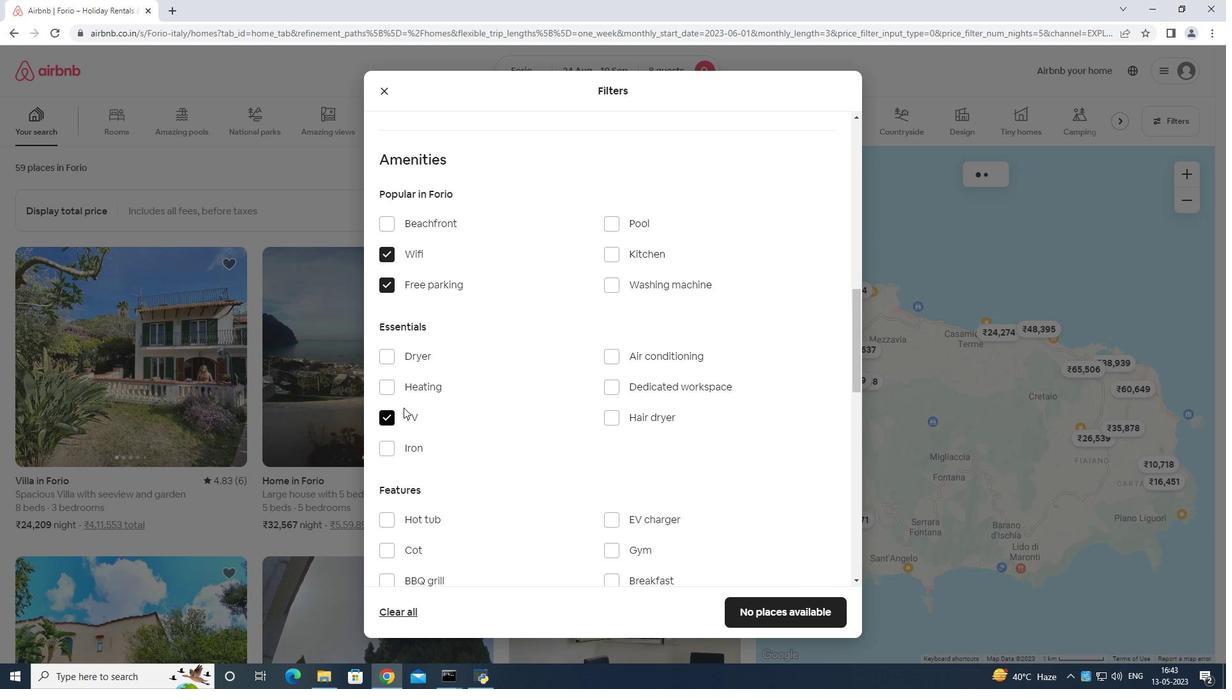 
Action: Mouse moved to (610, 358)
Screenshot: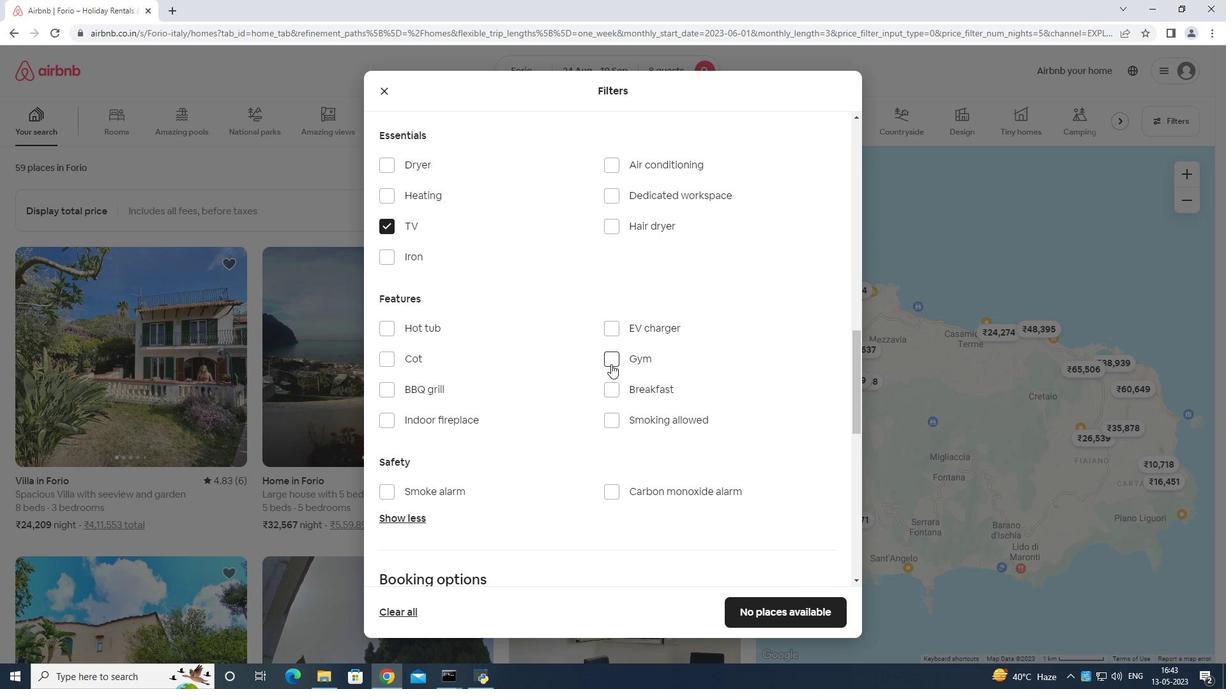 
Action: Mouse pressed left at (610, 358)
Screenshot: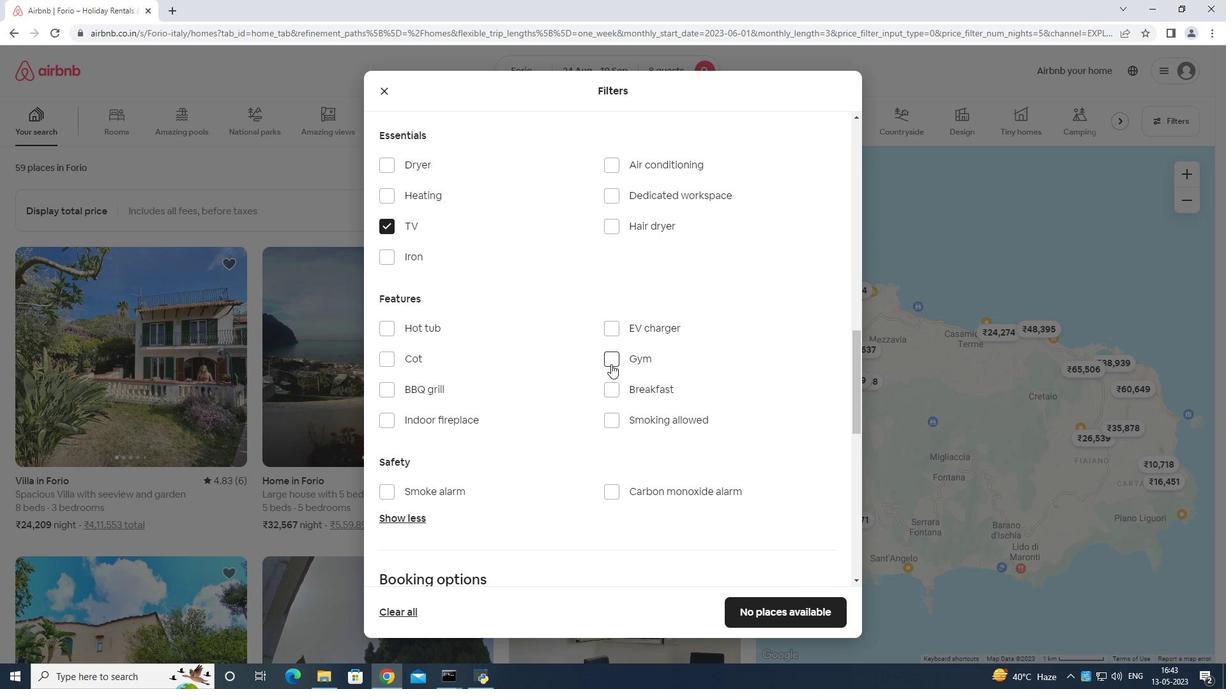 
Action: Mouse moved to (614, 391)
Screenshot: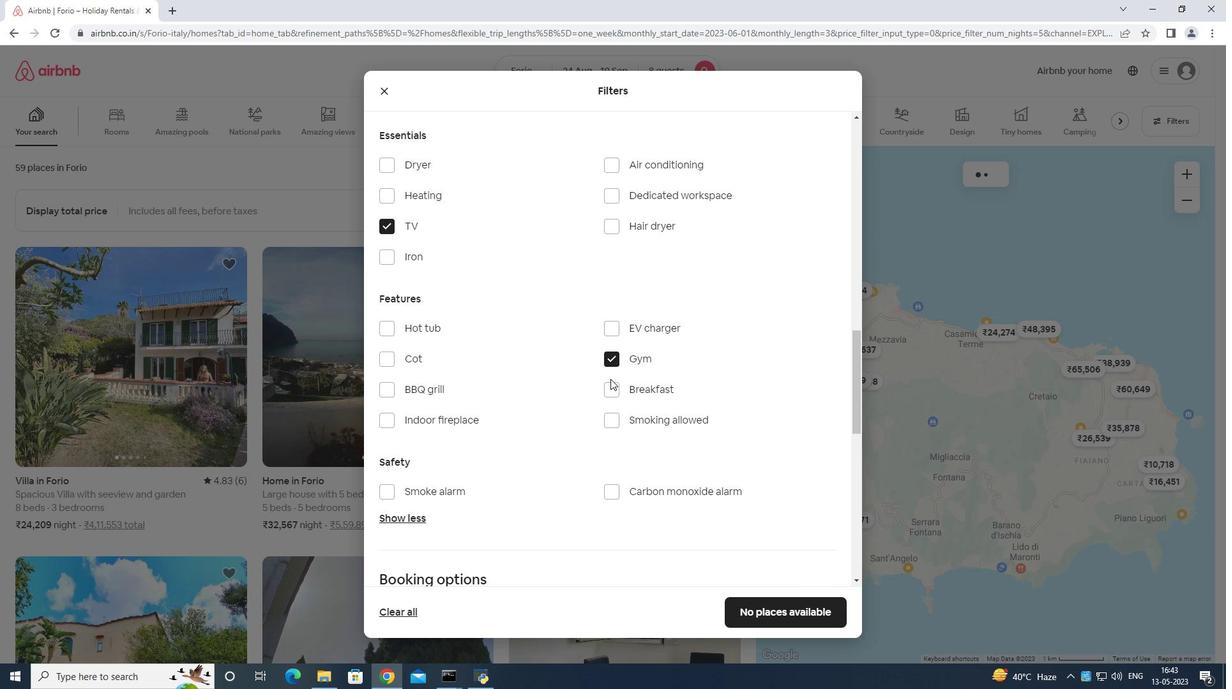 
Action: Mouse pressed left at (614, 391)
Screenshot: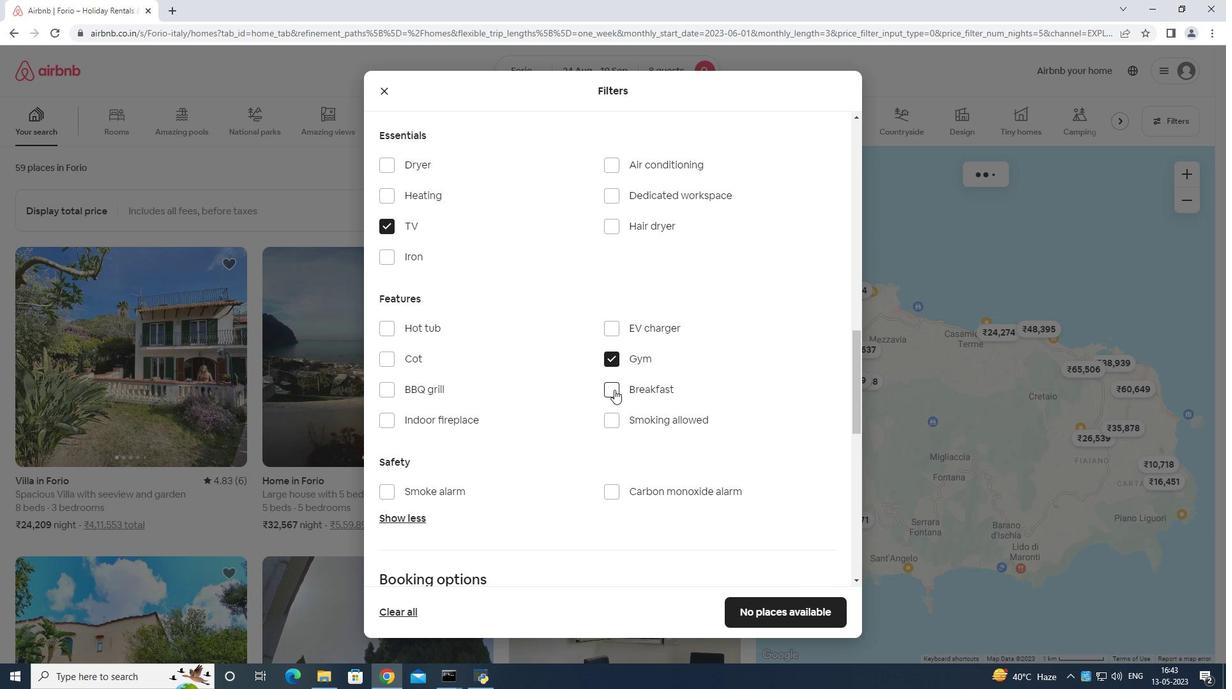
Action: Mouse moved to (618, 378)
Screenshot: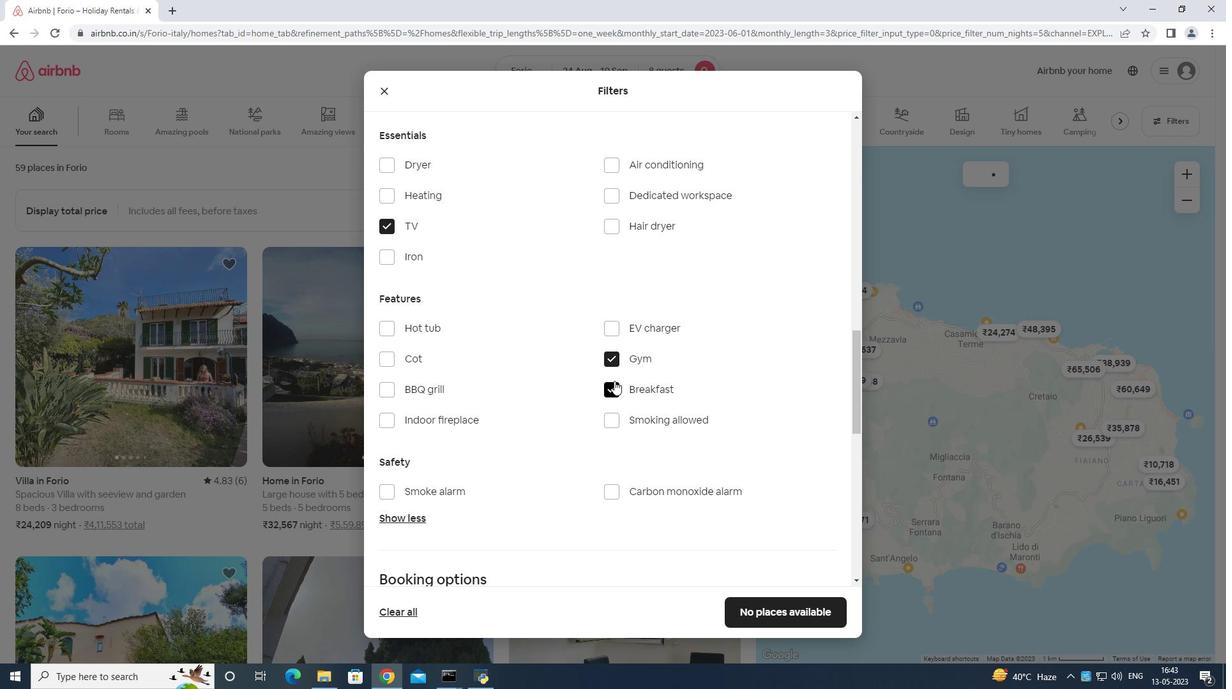 
Action: Mouse scrolled (618, 378) with delta (0, 0)
Screenshot: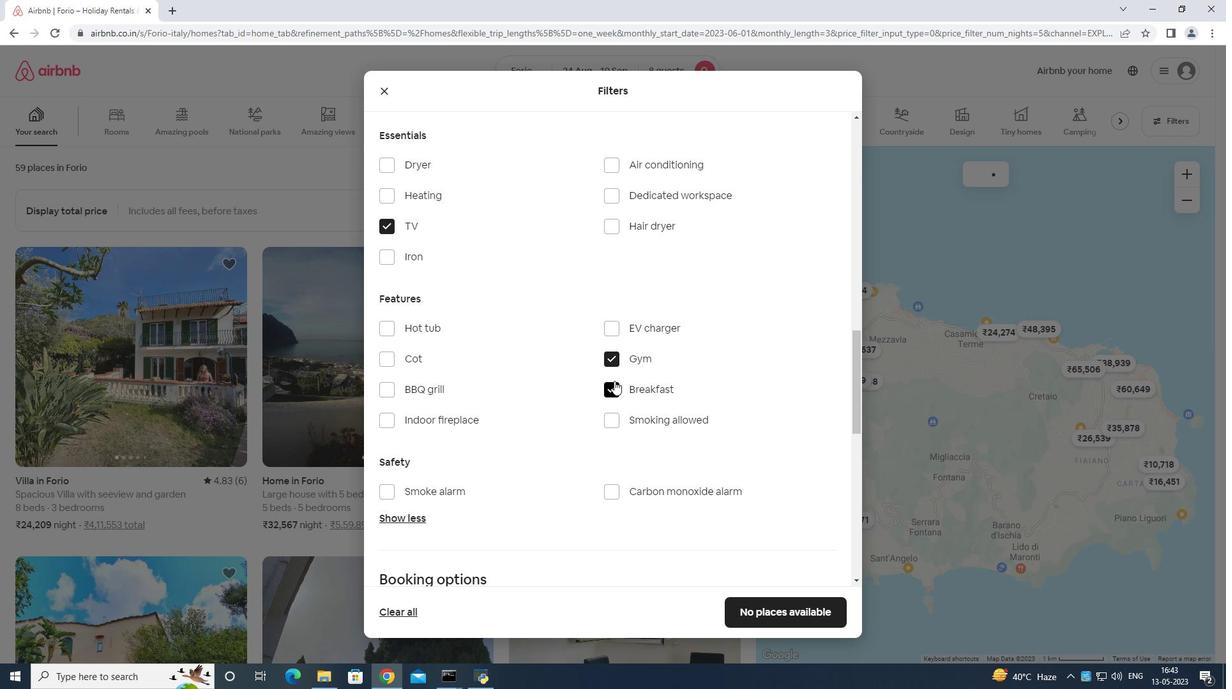 
Action: Mouse moved to (619, 383)
Screenshot: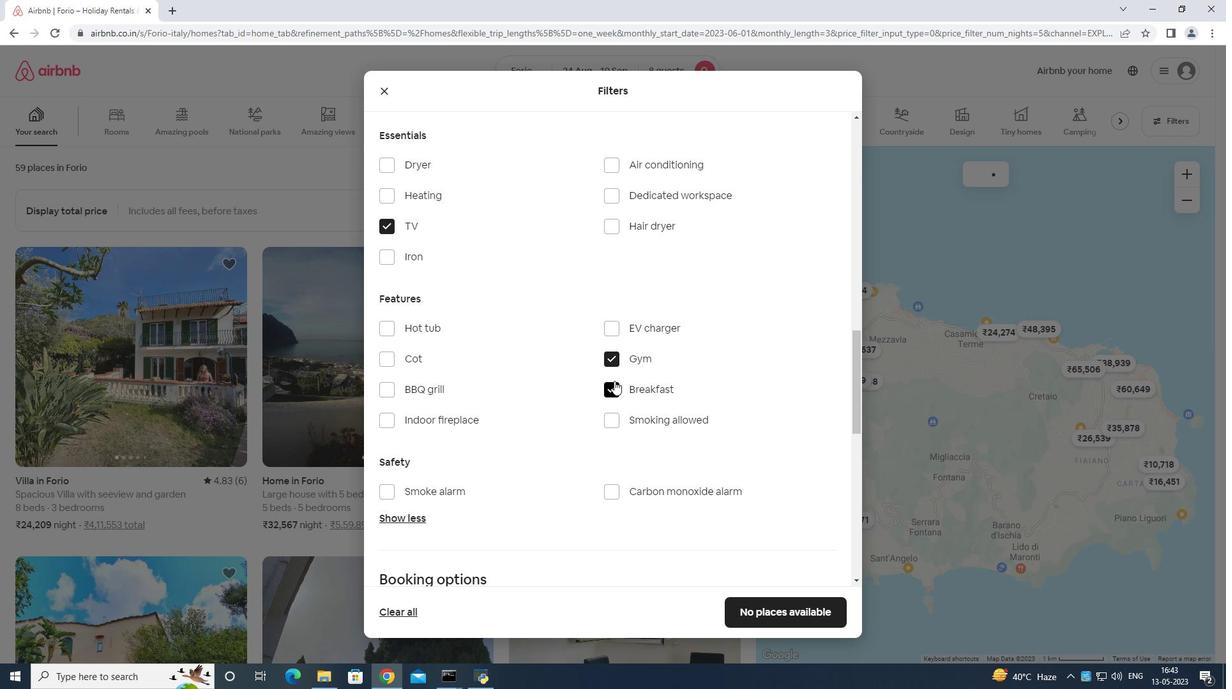 
Action: Mouse scrolled (619, 382) with delta (0, 0)
Screenshot: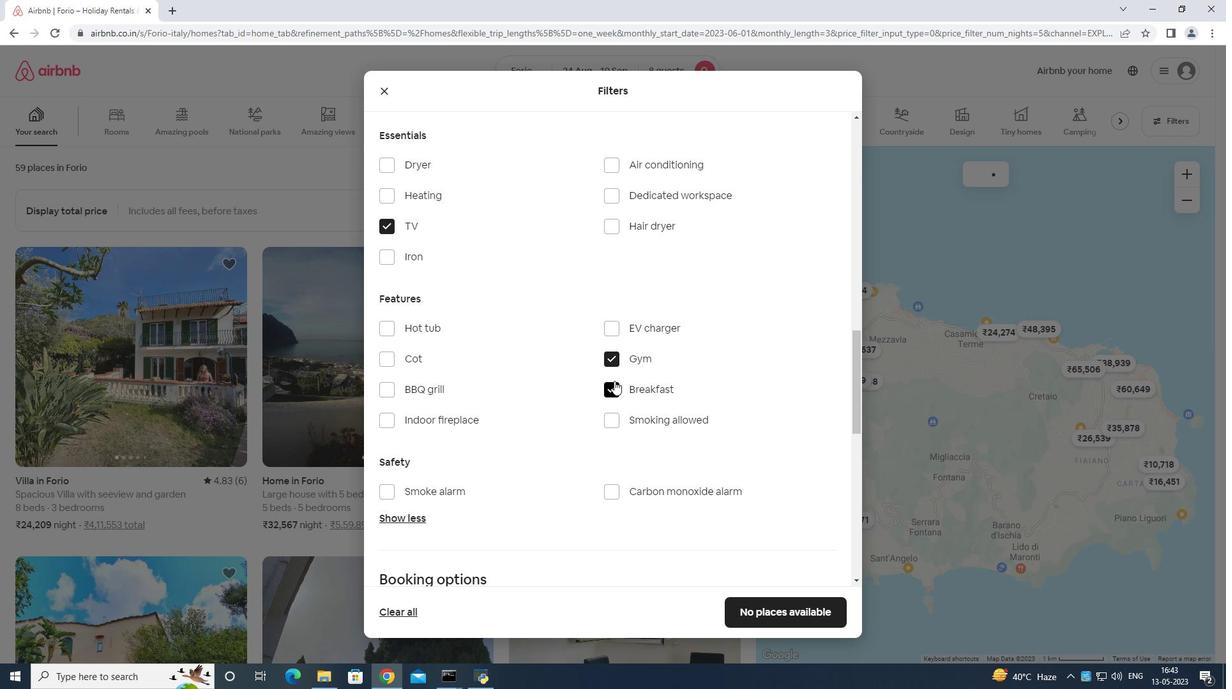 
Action: Mouse moved to (619, 383)
Screenshot: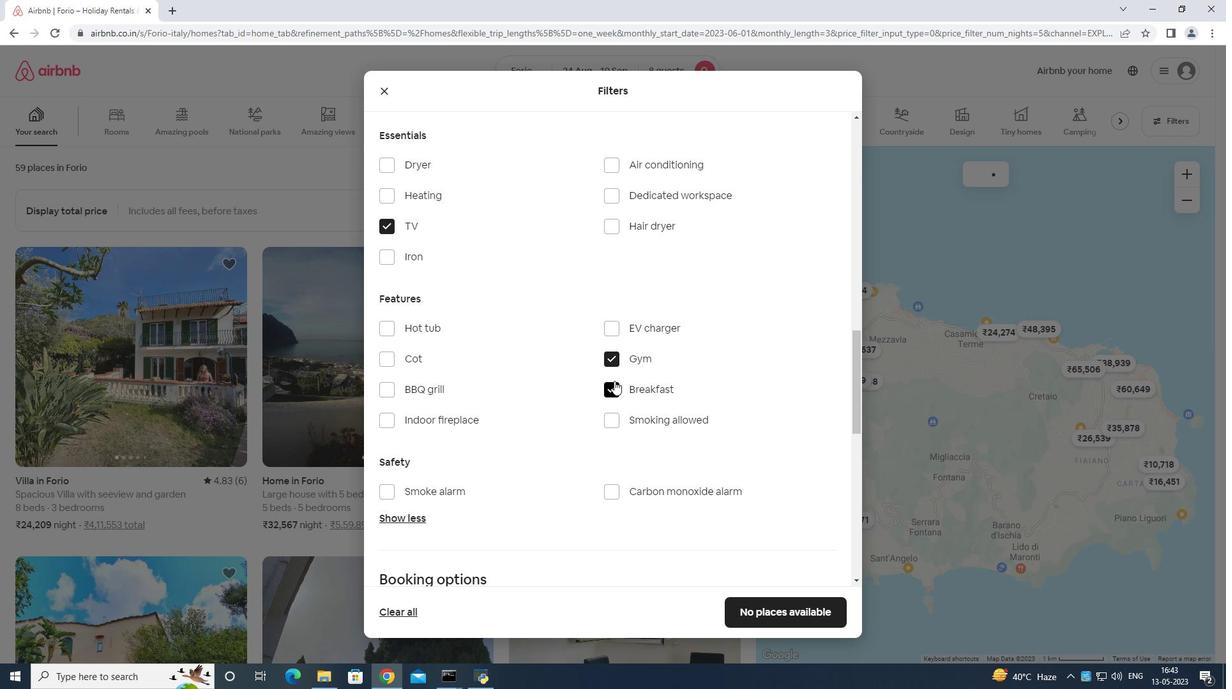 
Action: Mouse scrolled (619, 383) with delta (0, 0)
Screenshot: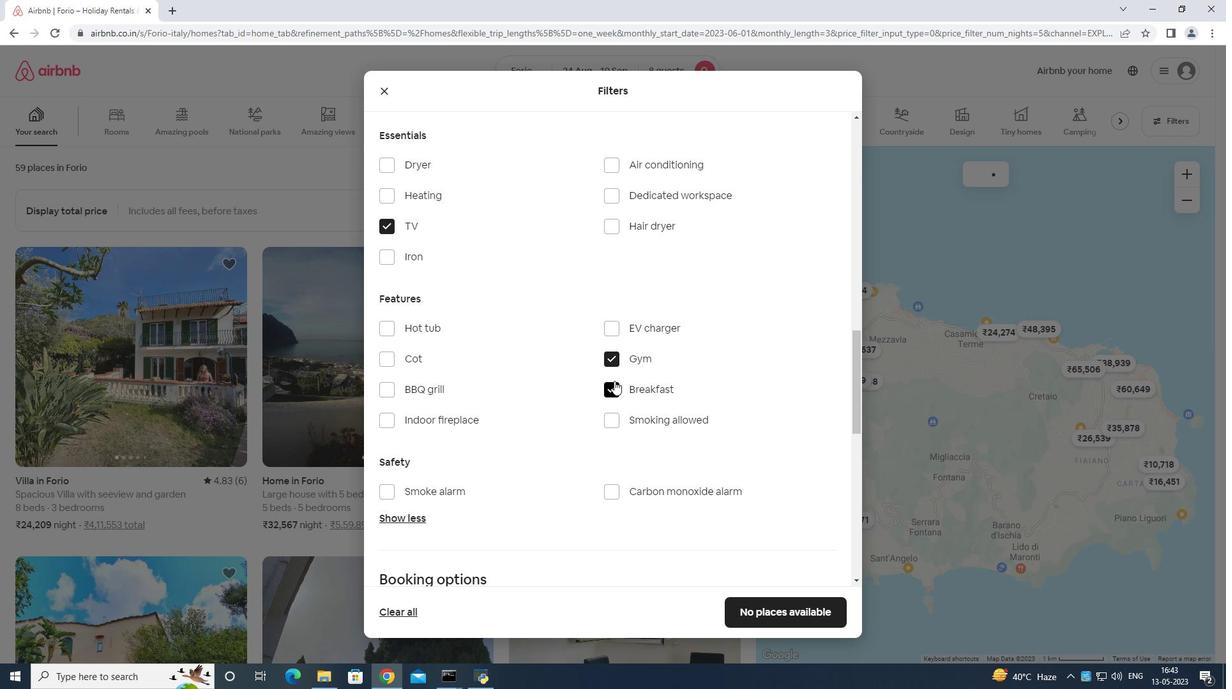 
Action: Mouse moved to (620, 384)
Screenshot: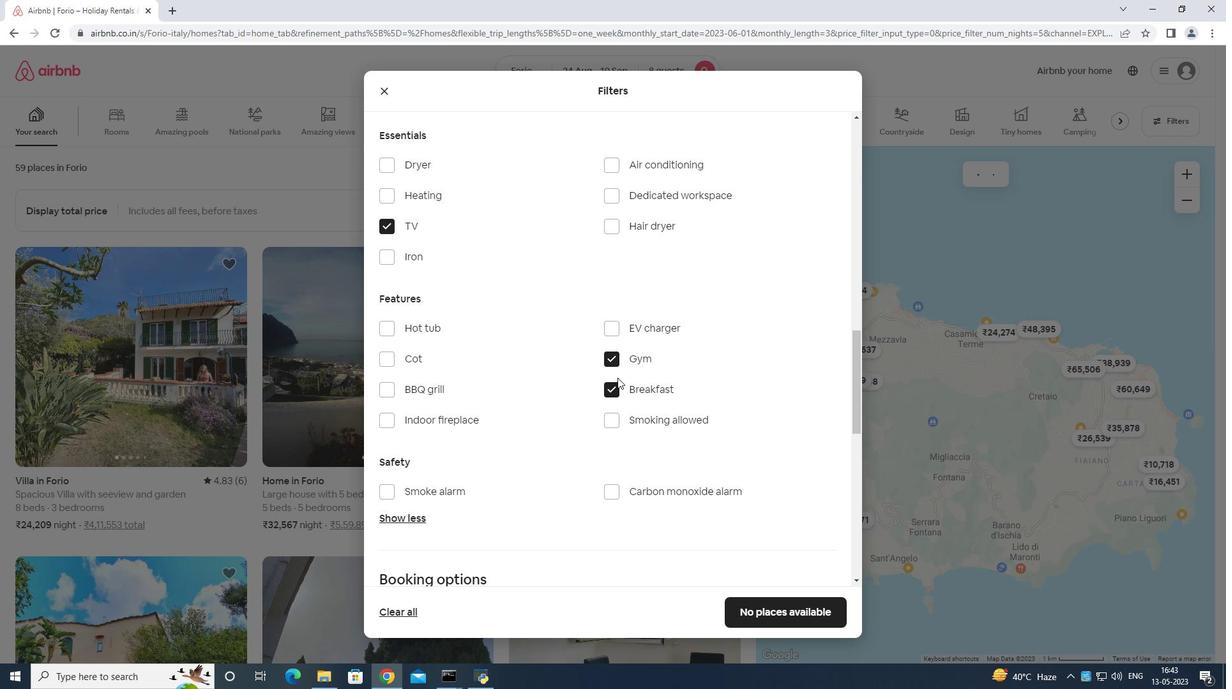 
Action: Mouse scrolled (620, 383) with delta (0, 0)
Screenshot: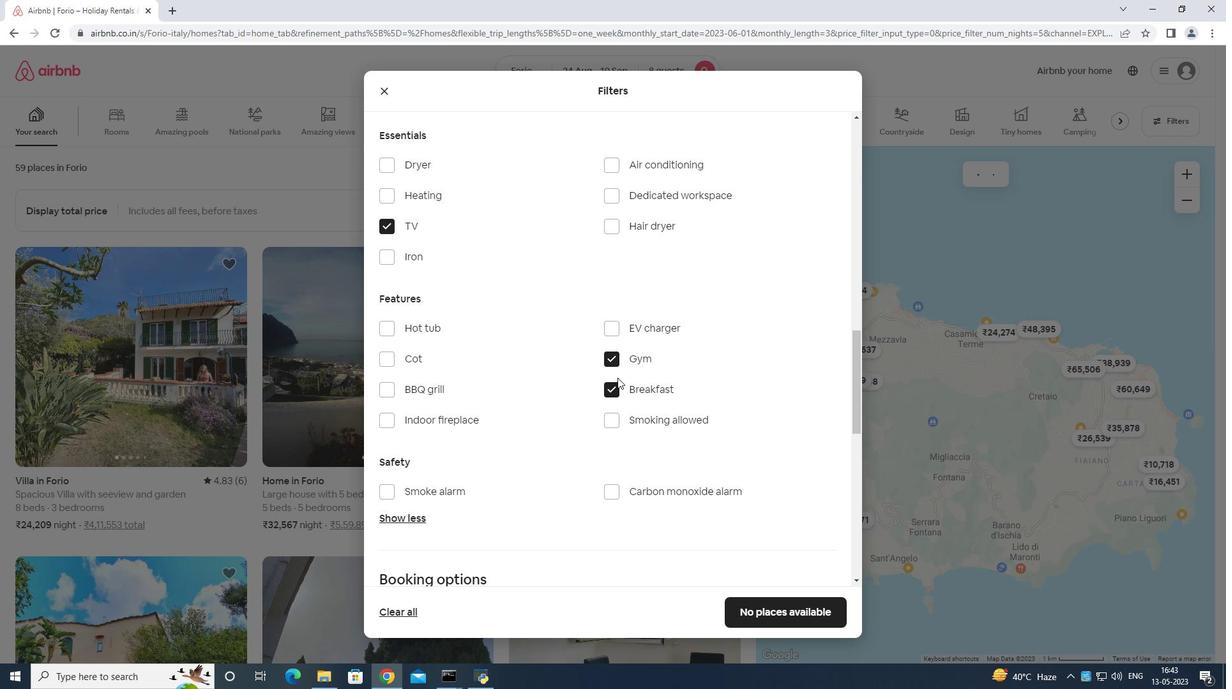 
Action: Mouse moved to (639, 386)
Screenshot: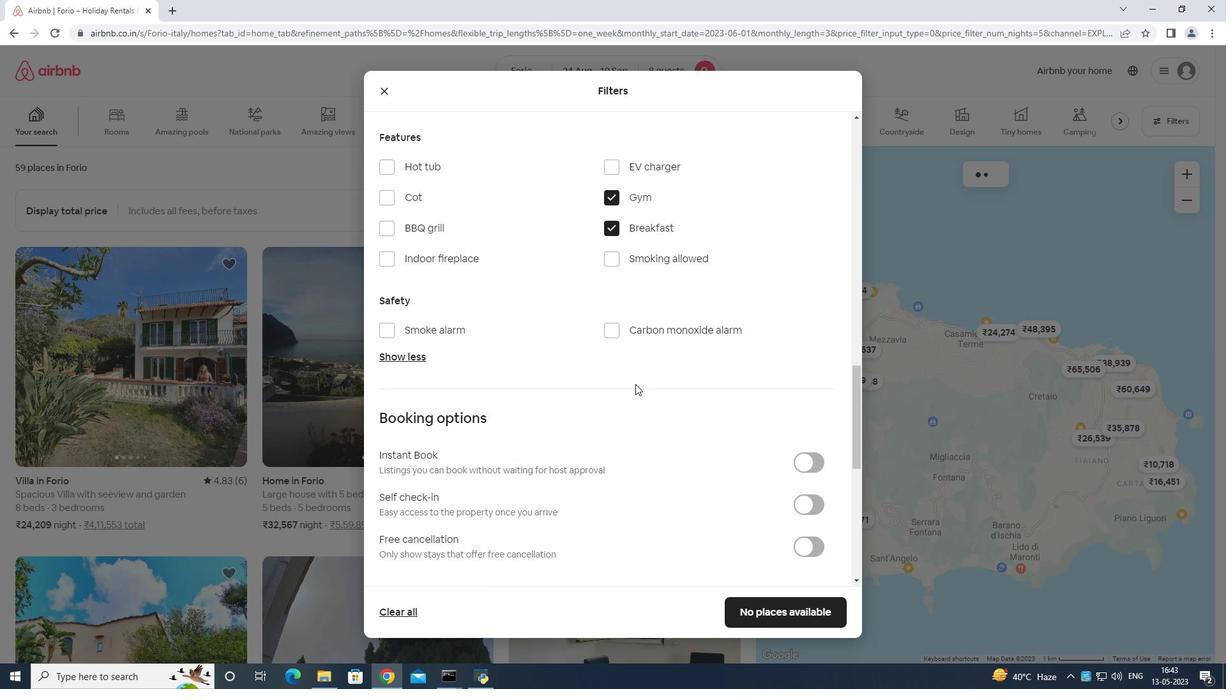 
Action: Mouse scrolled (639, 385) with delta (0, 0)
Screenshot: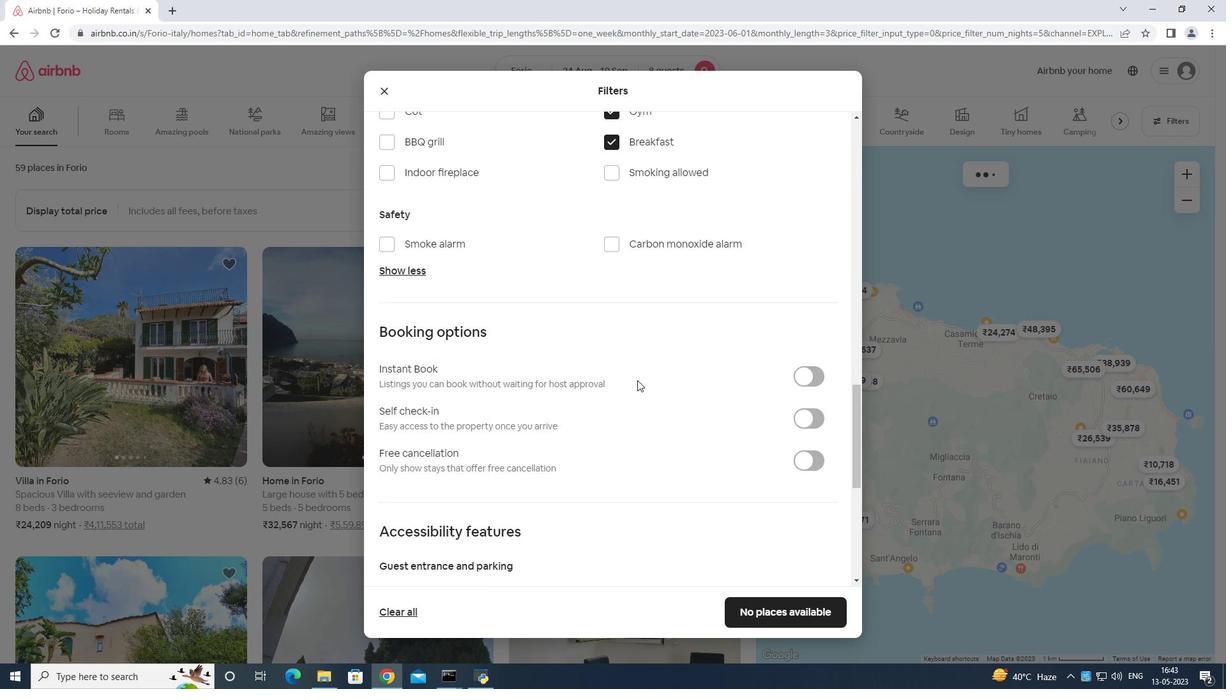 
Action: Mouse moved to (805, 355)
Screenshot: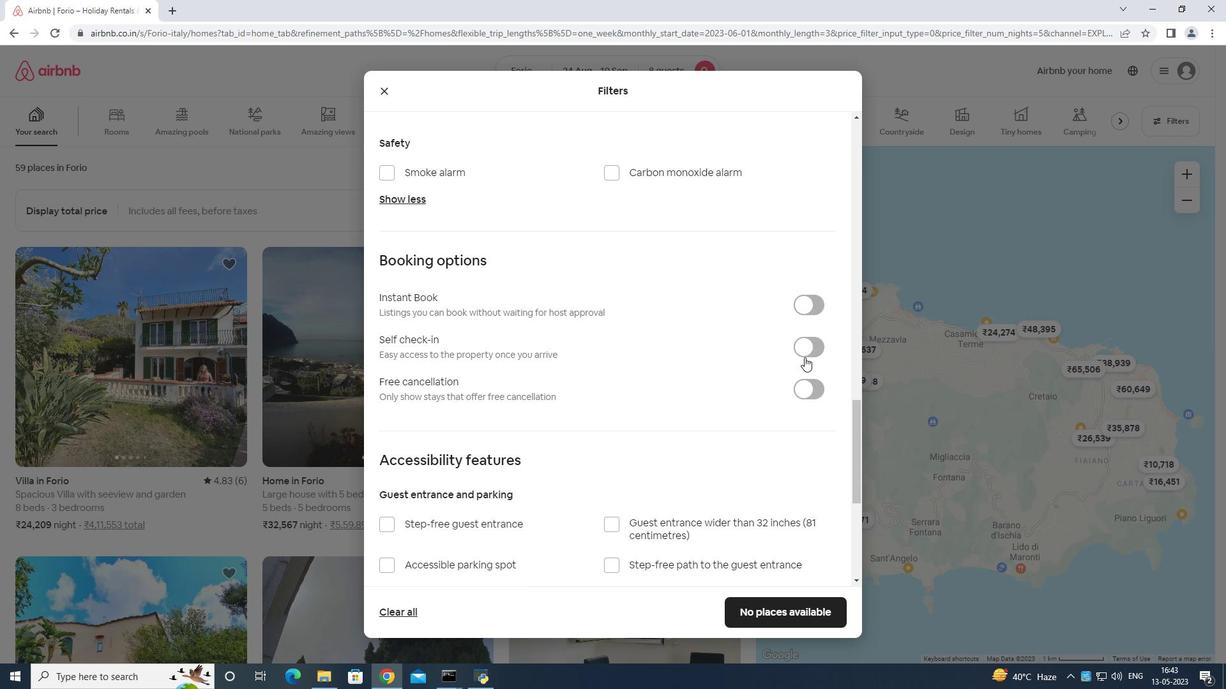 
Action: Mouse pressed left at (805, 355)
Screenshot: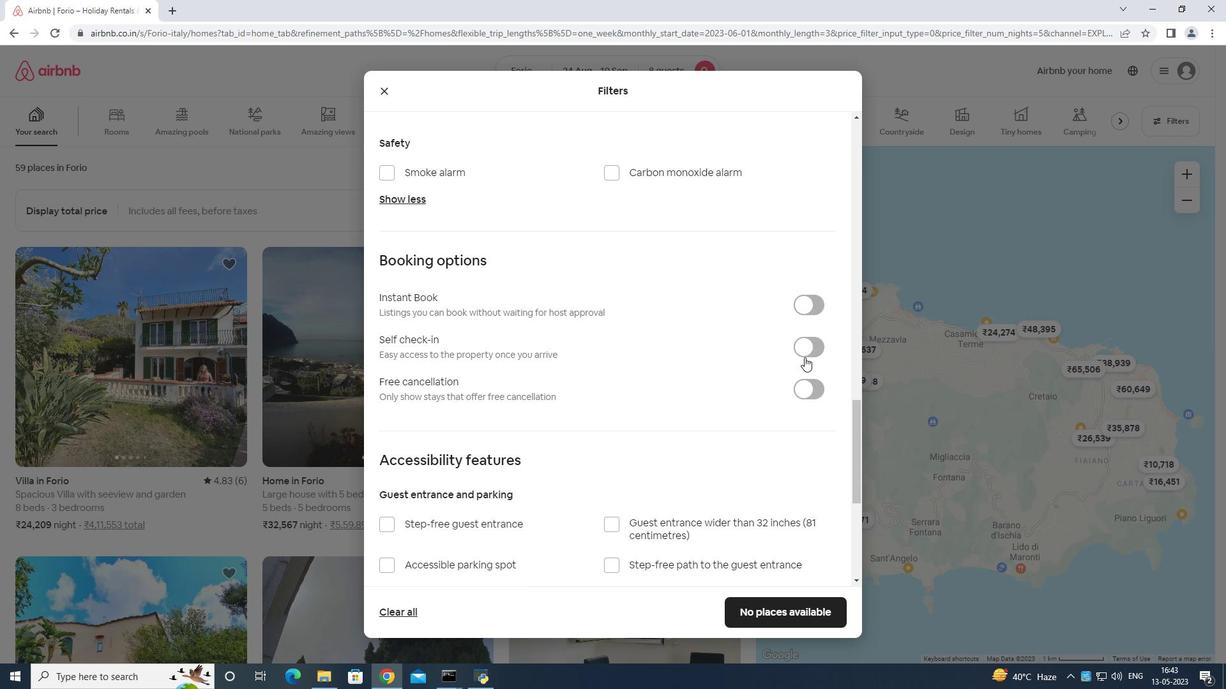 
Action: Mouse moved to (812, 341)
Screenshot: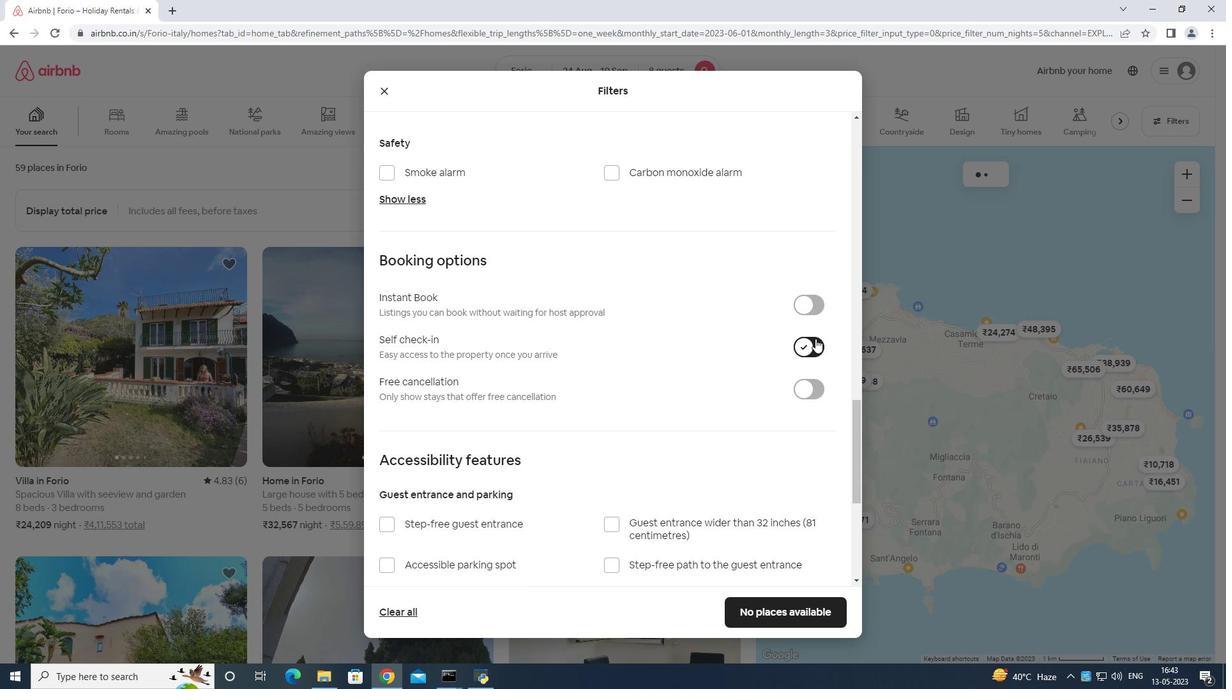 
Action: Mouse scrolled (812, 341) with delta (0, 0)
Screenshot: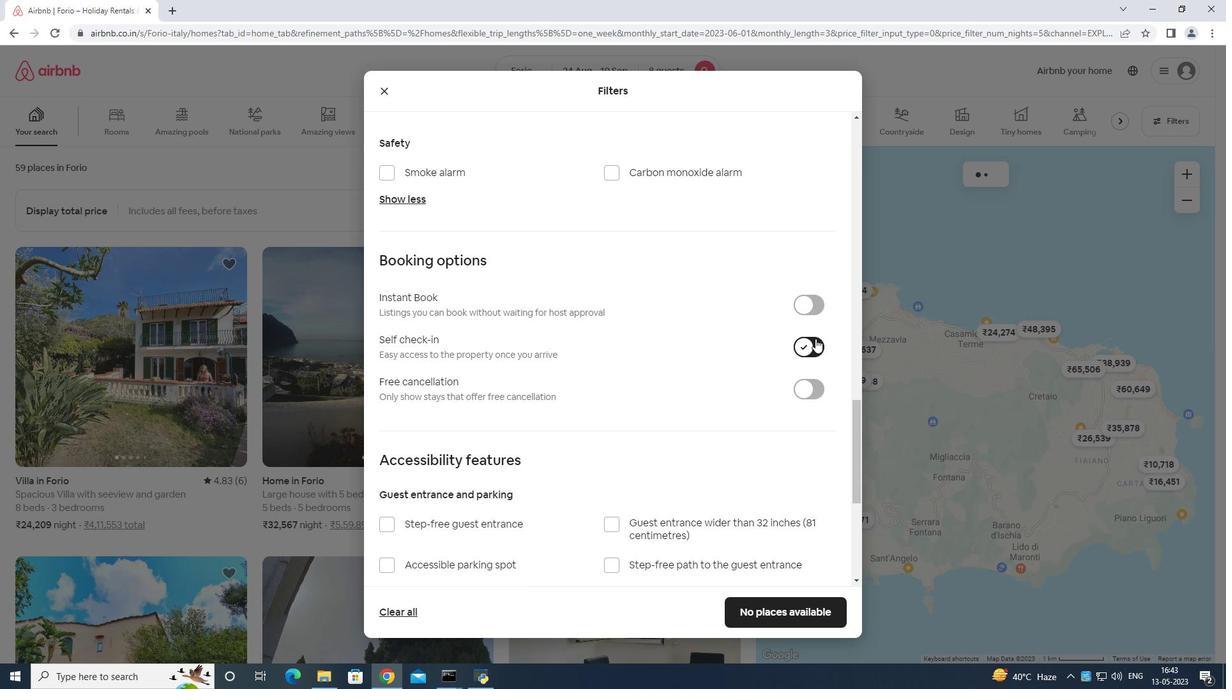 
Action: Mouse moved to (810, 349)
Screenshot: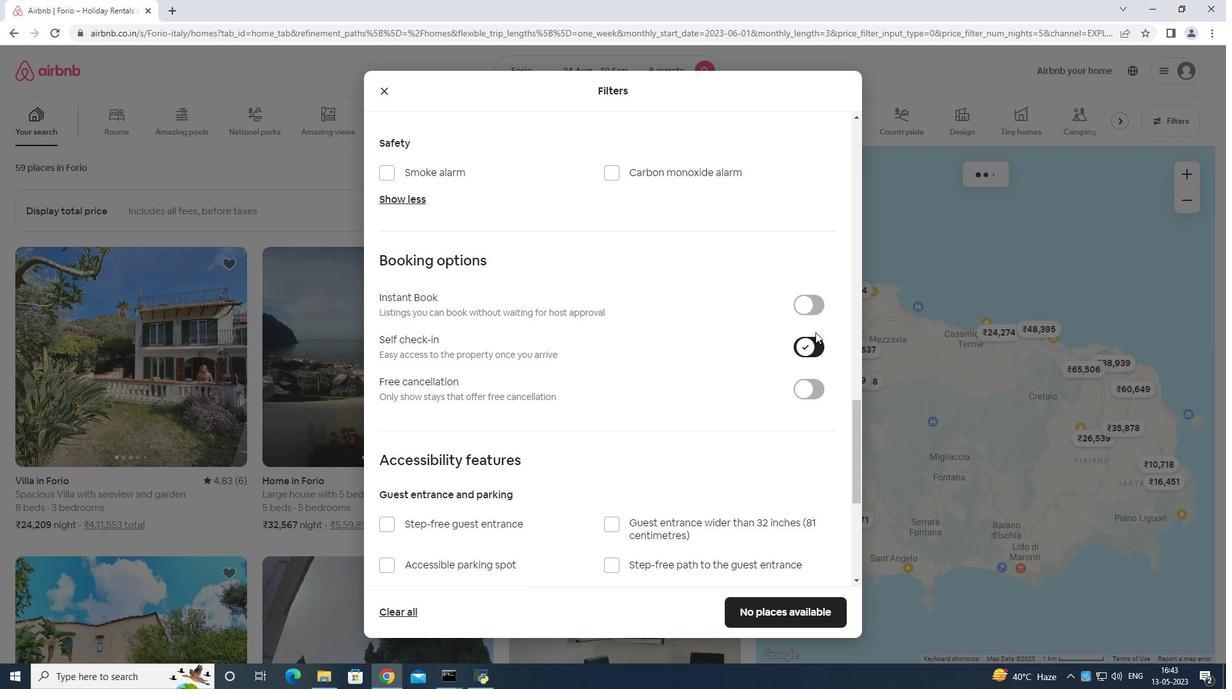 
Action: Mouse scrolled (810, 349) with delta (0, 0)
Screenshot: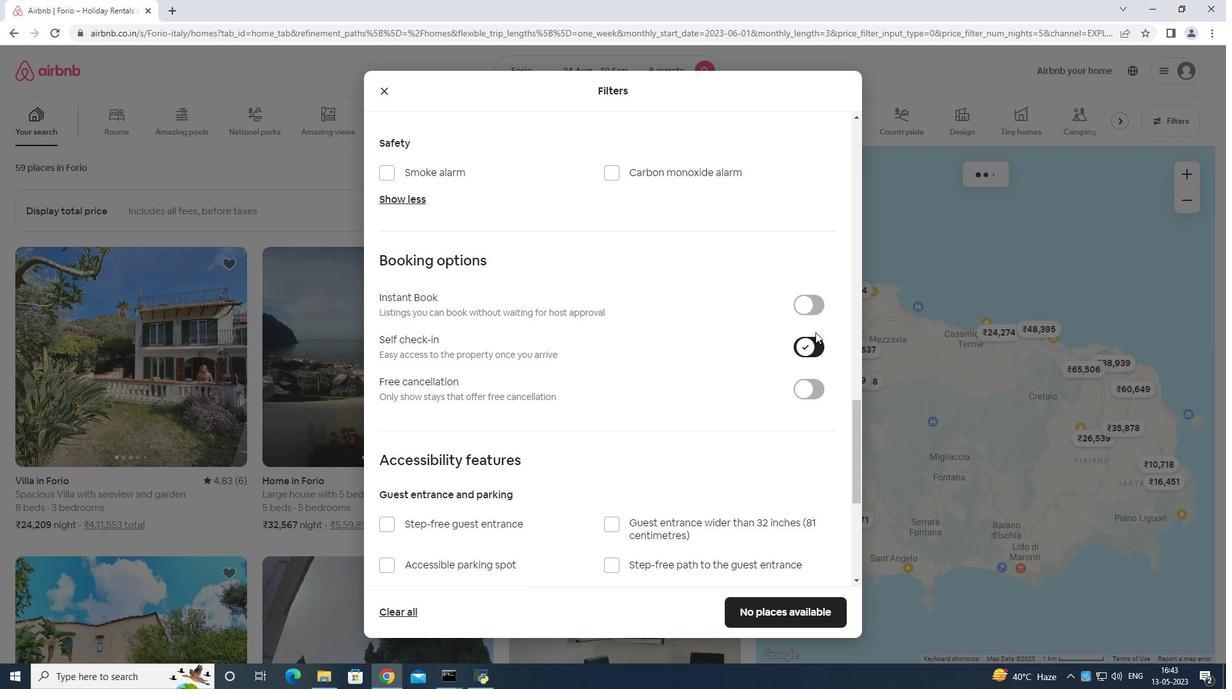 
Action: Mouse moved to (810, 350)
Screenshot: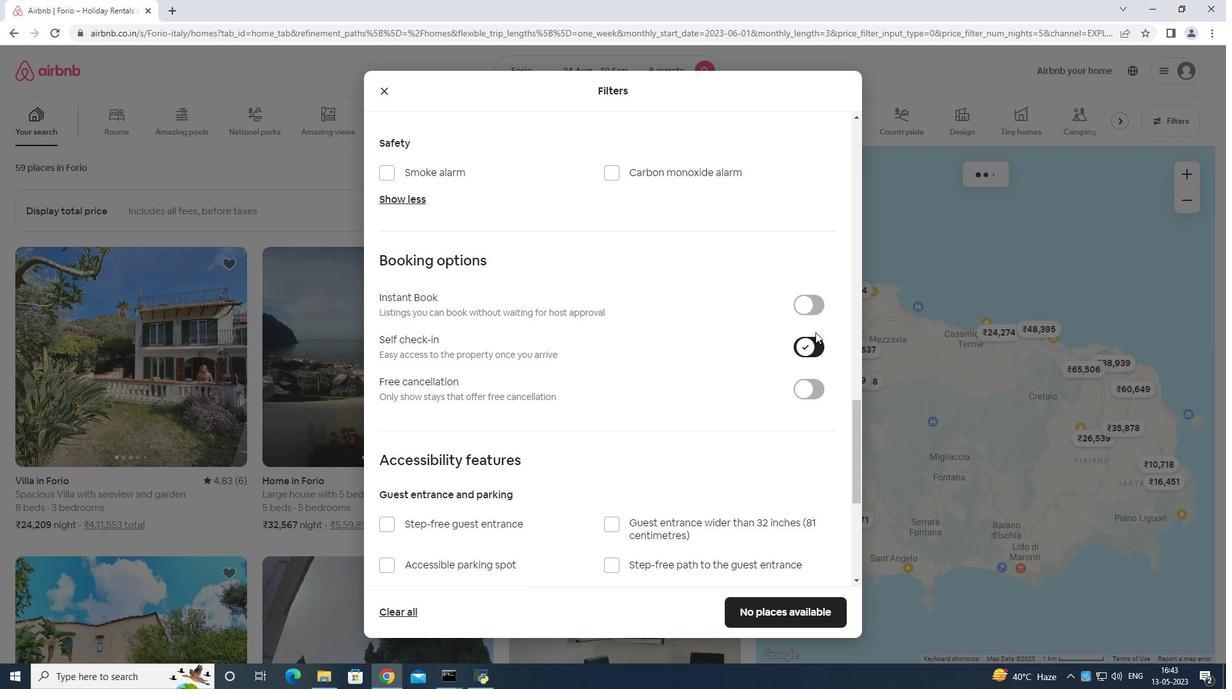 
Action: Mouse scrolled (810, 349) with delta (0, 0)
Screenshot: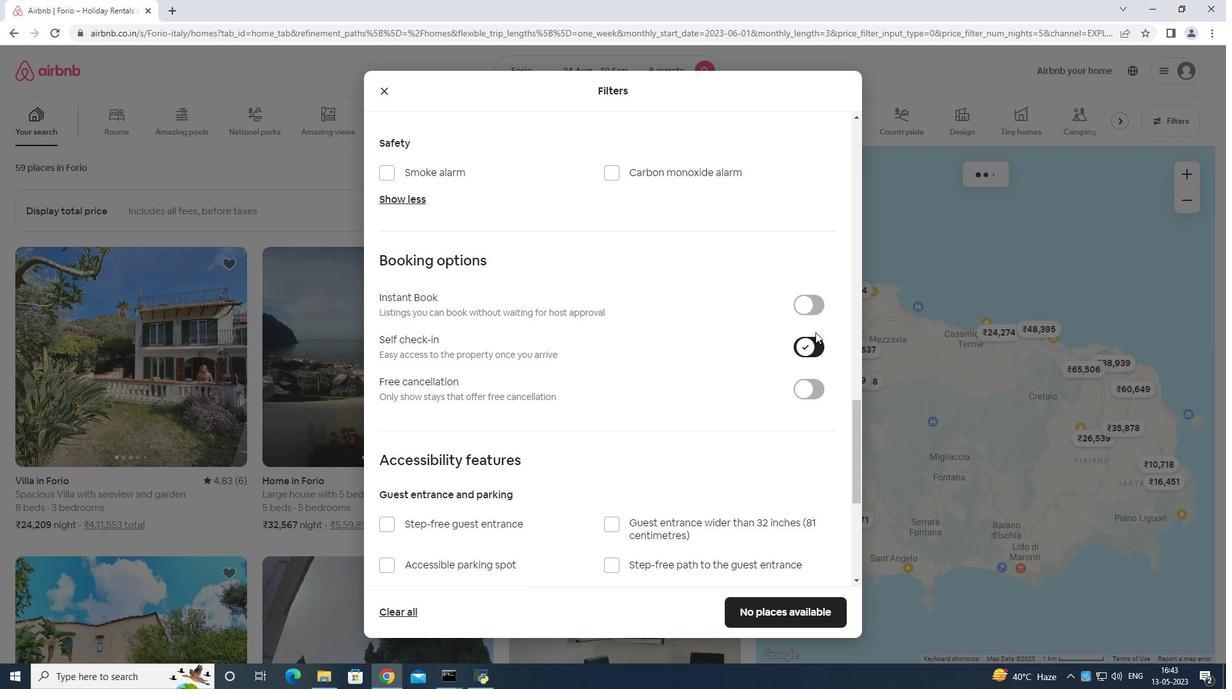 
Action: Mouse moved to (810, 352)
Screenshot: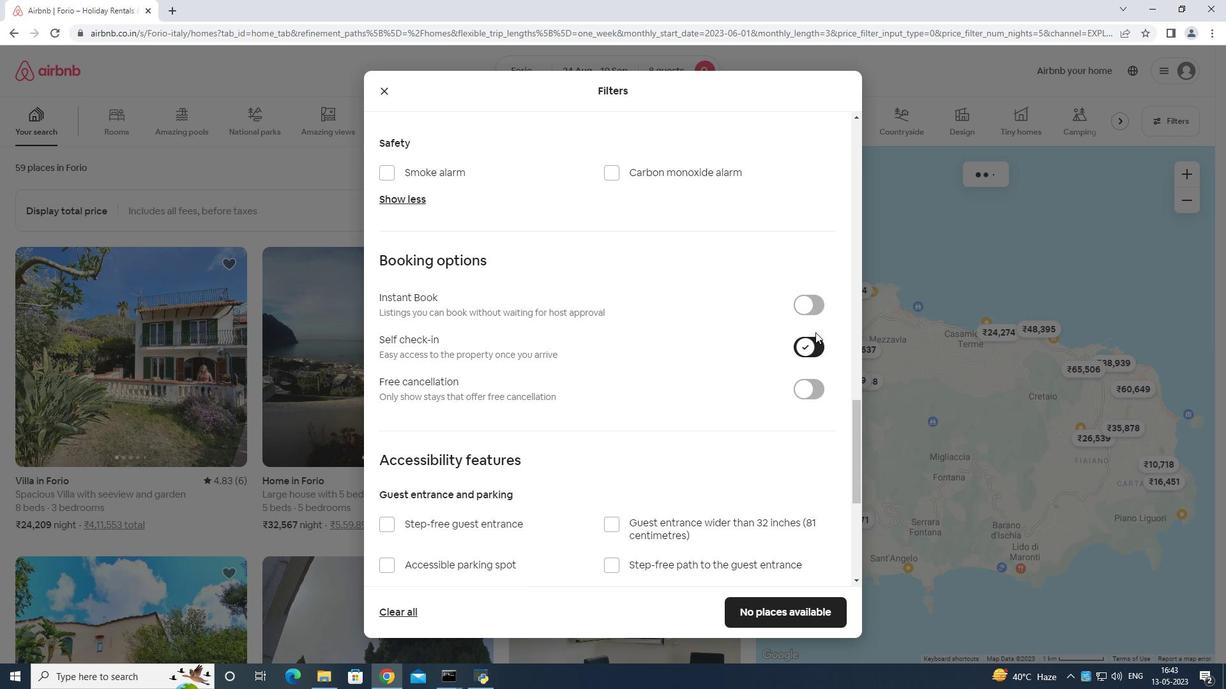 
Action: Mouse scrolled (810, 351) with delta (0, 0)
Screenshot: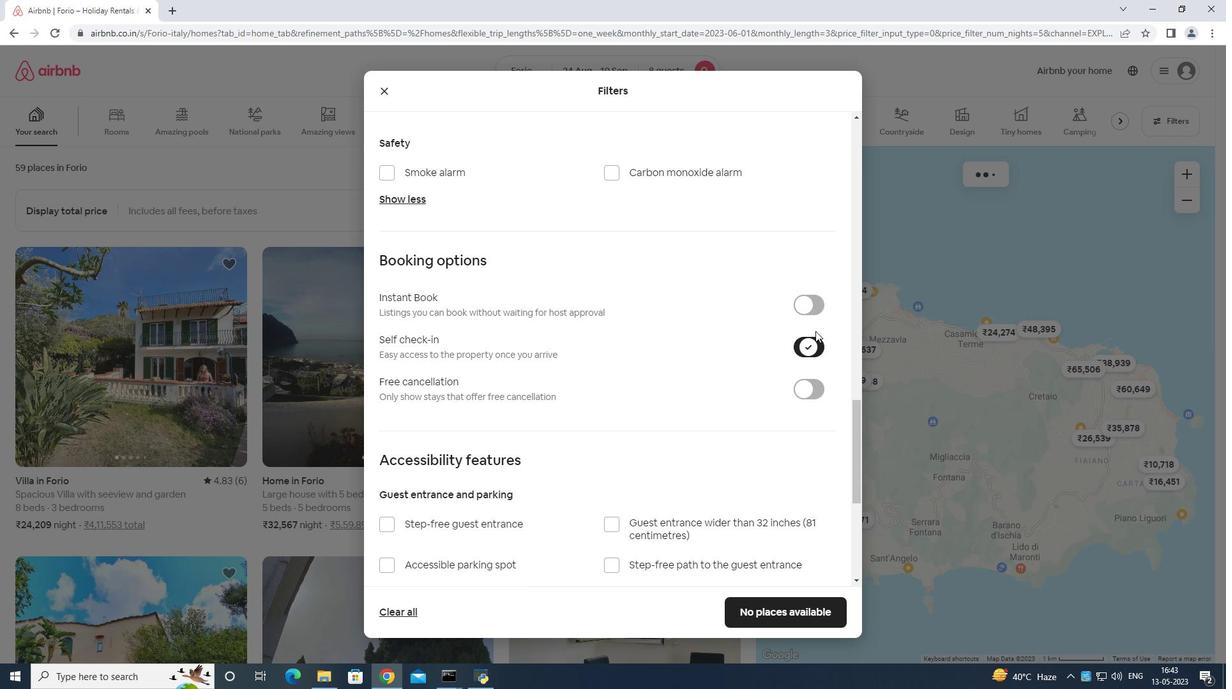 
Action: Mouse moved to (791, 378)
Screenshot: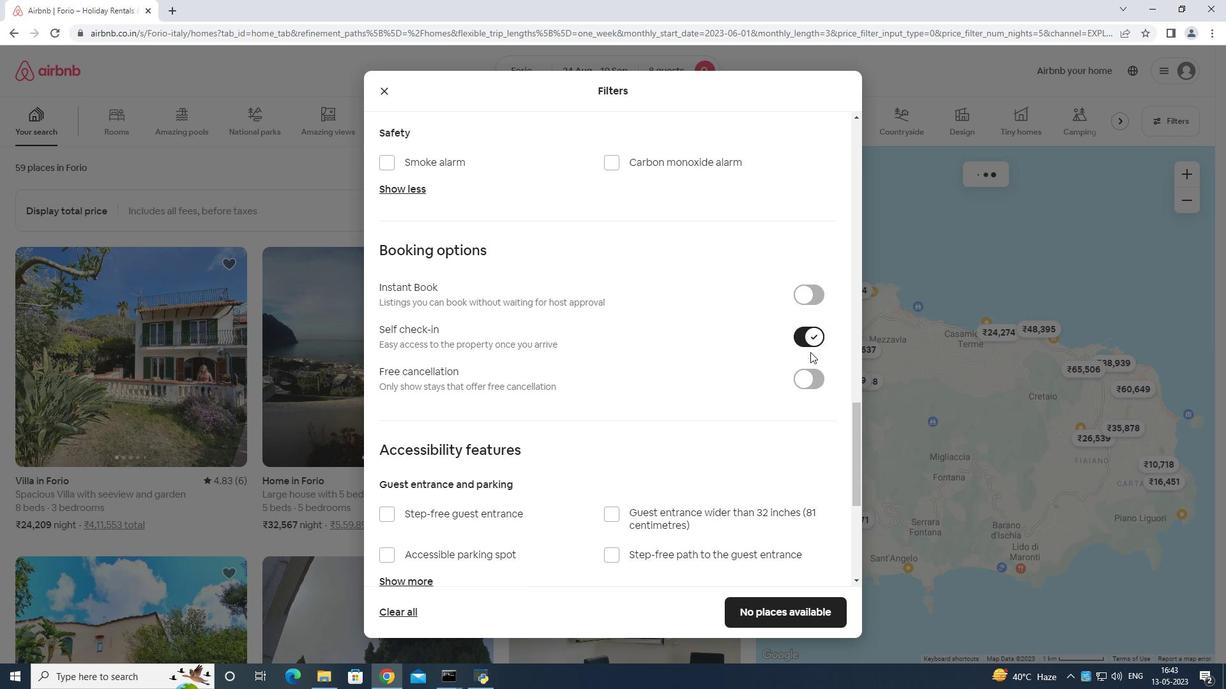 
Action: Mouse scrolled (791, 377) with delta (0, 0)
Screenshot: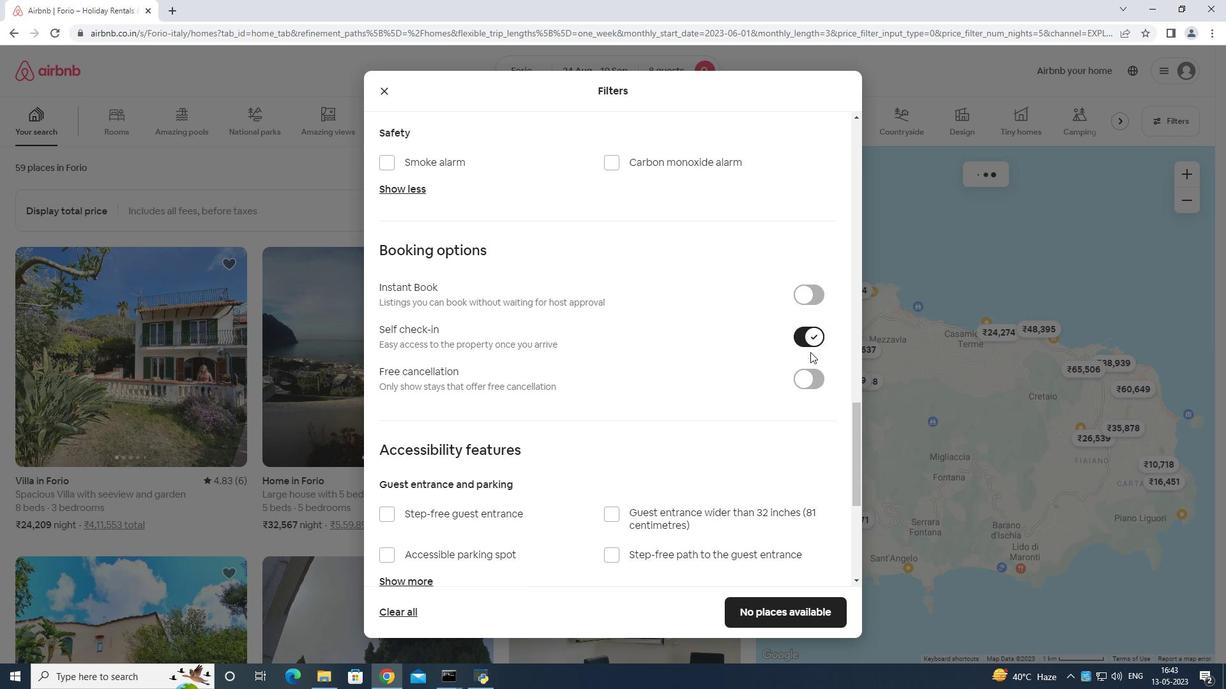 
Action: Mouse moved to (786, 388)
Screenshot: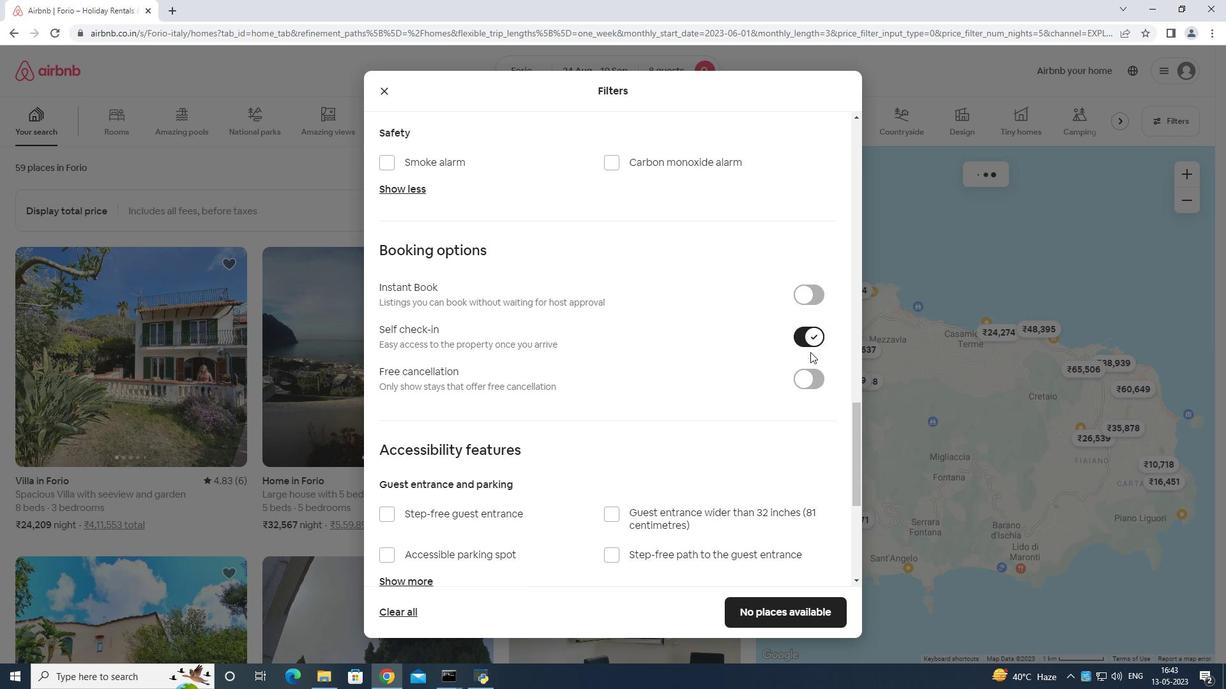 
Action: Mouse scrolled (786, 387) with delta (0, 0)
Screenshot: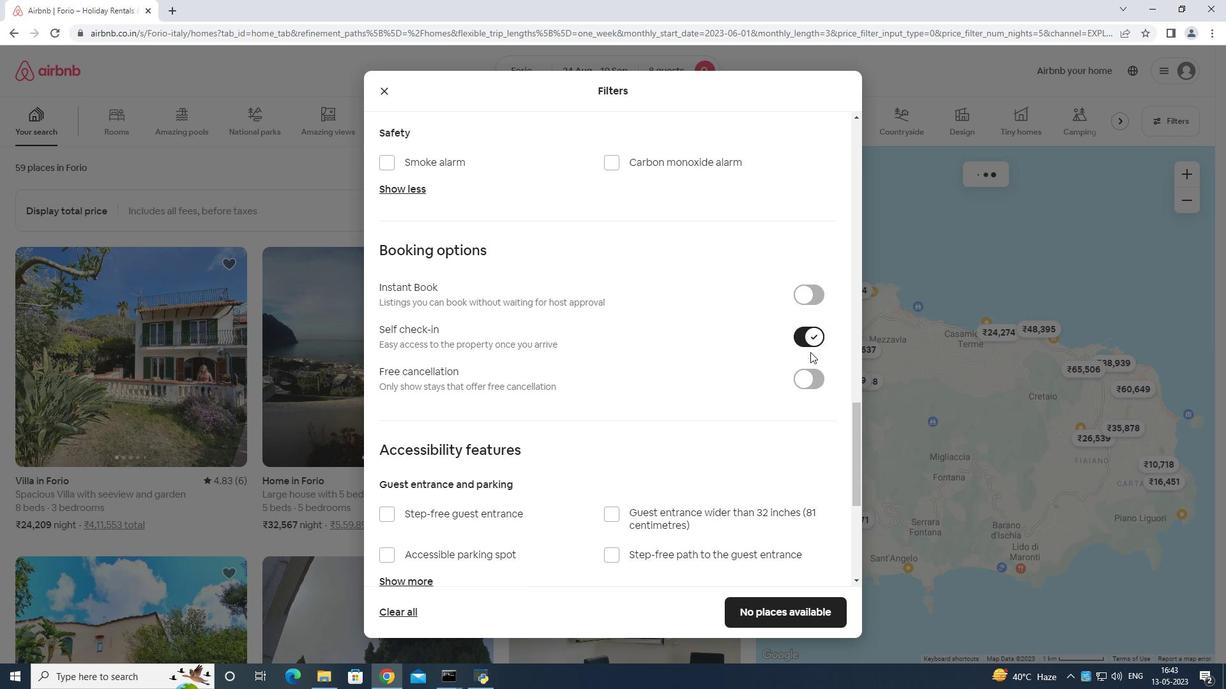 
Action: Mouse moved to (784, 397)
Screenshot: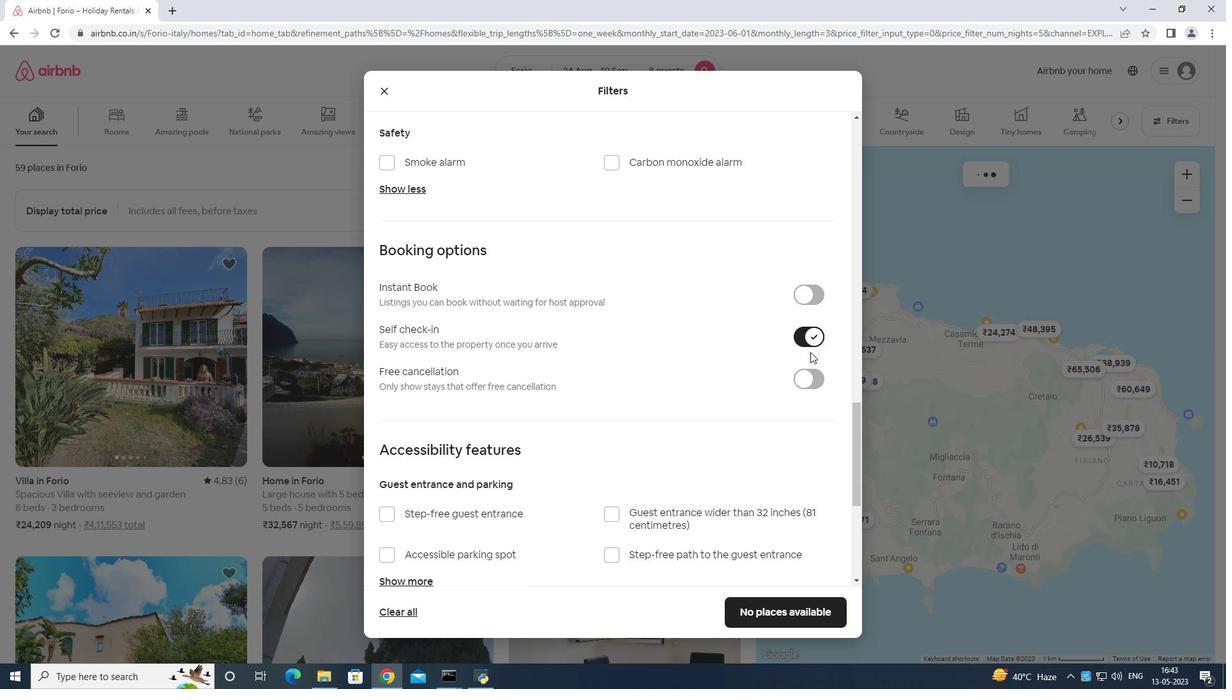 
Action: Mouse scrolled (784, 396) with delta (0, 0)
Screenshot: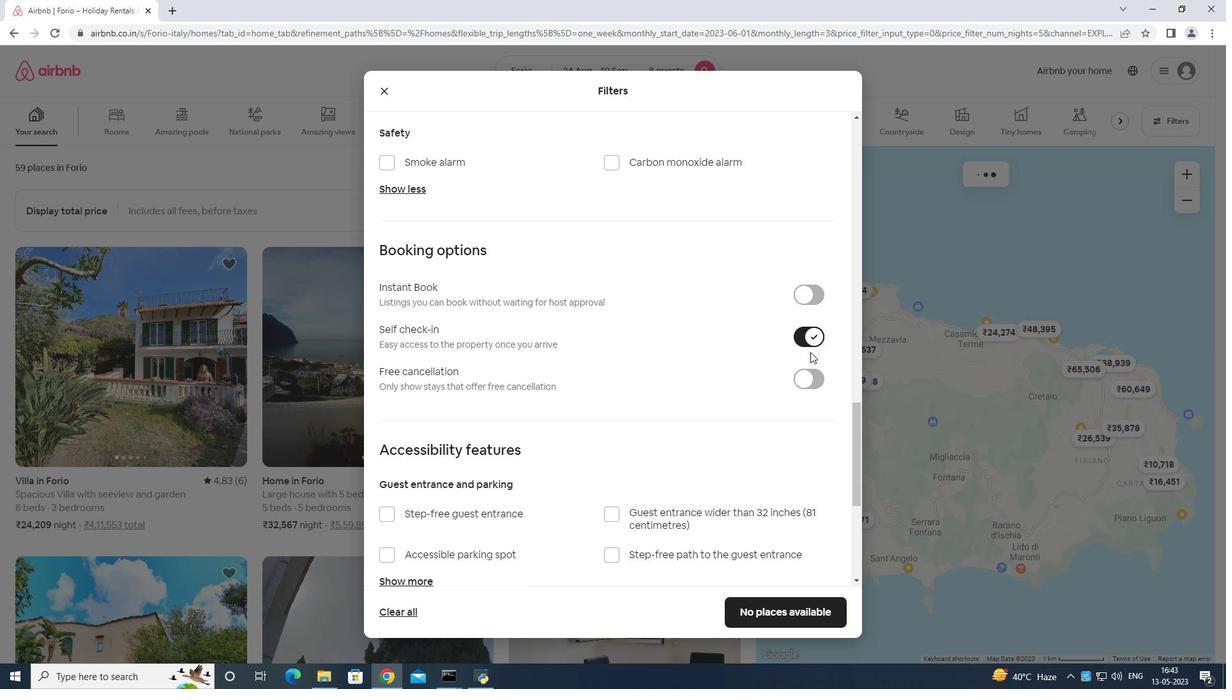 
Action: Mouse moved to (747, 406)
Screenshot: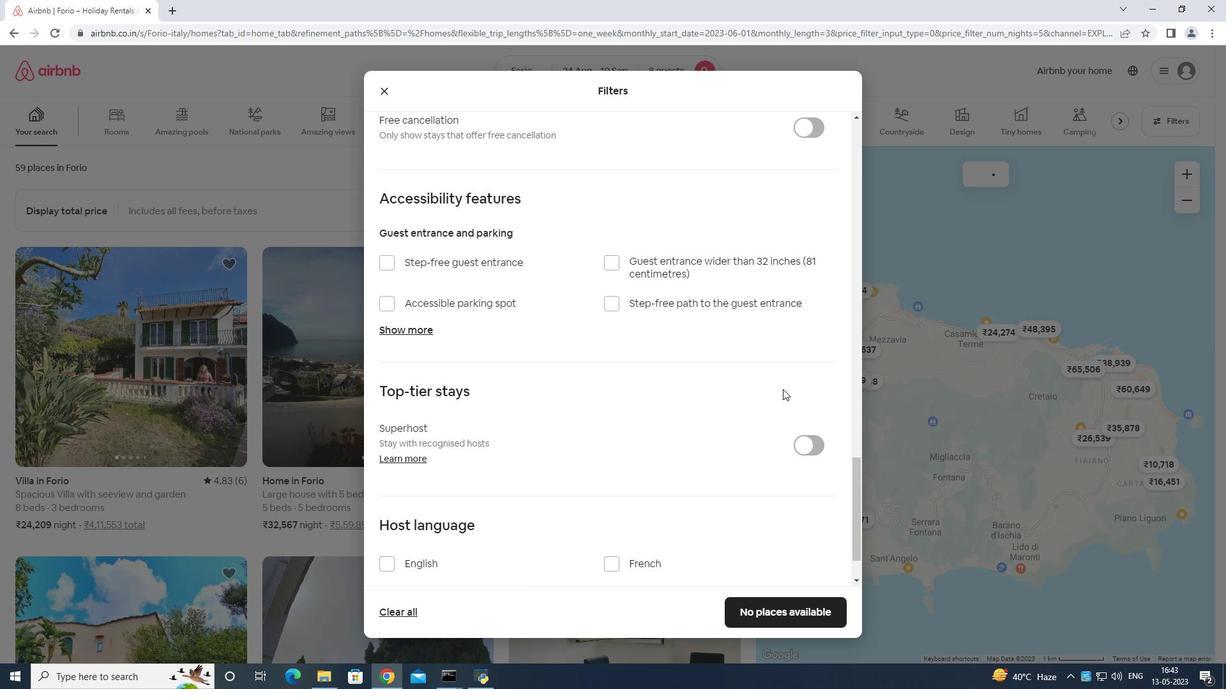 
Action: Mouse scrolled (752, 401) with delta (0, 0)
Screenshot: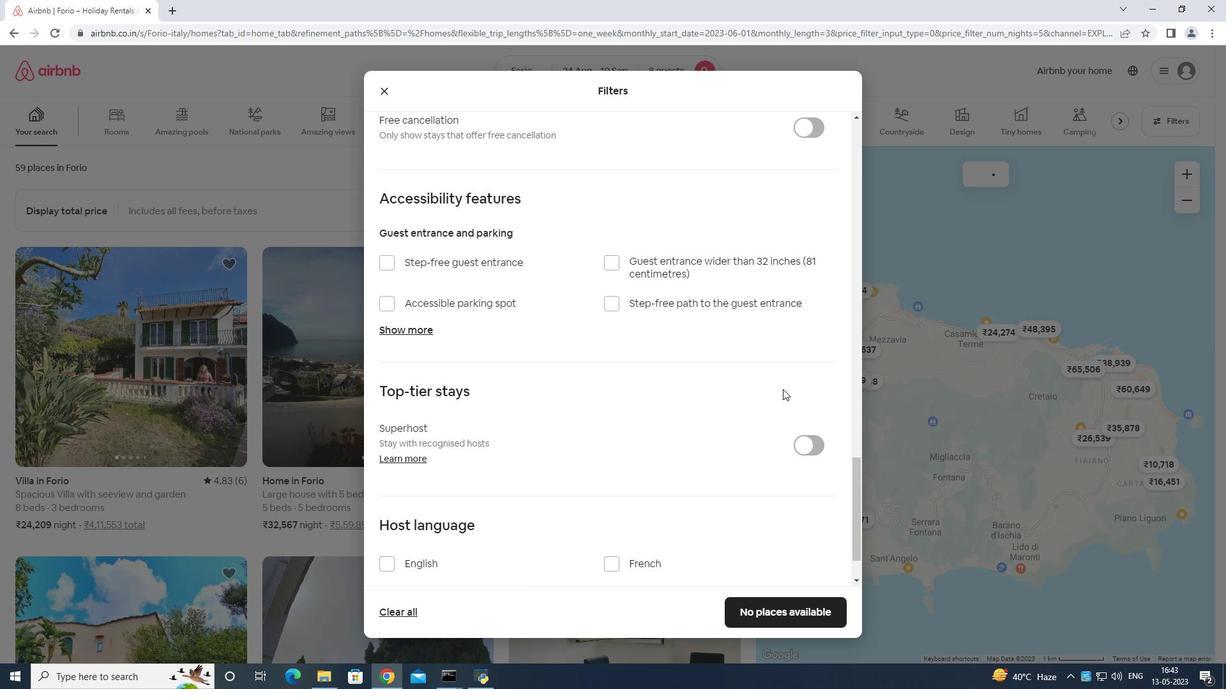 
Action: Mouse moved to (387, 493)
Screenshot: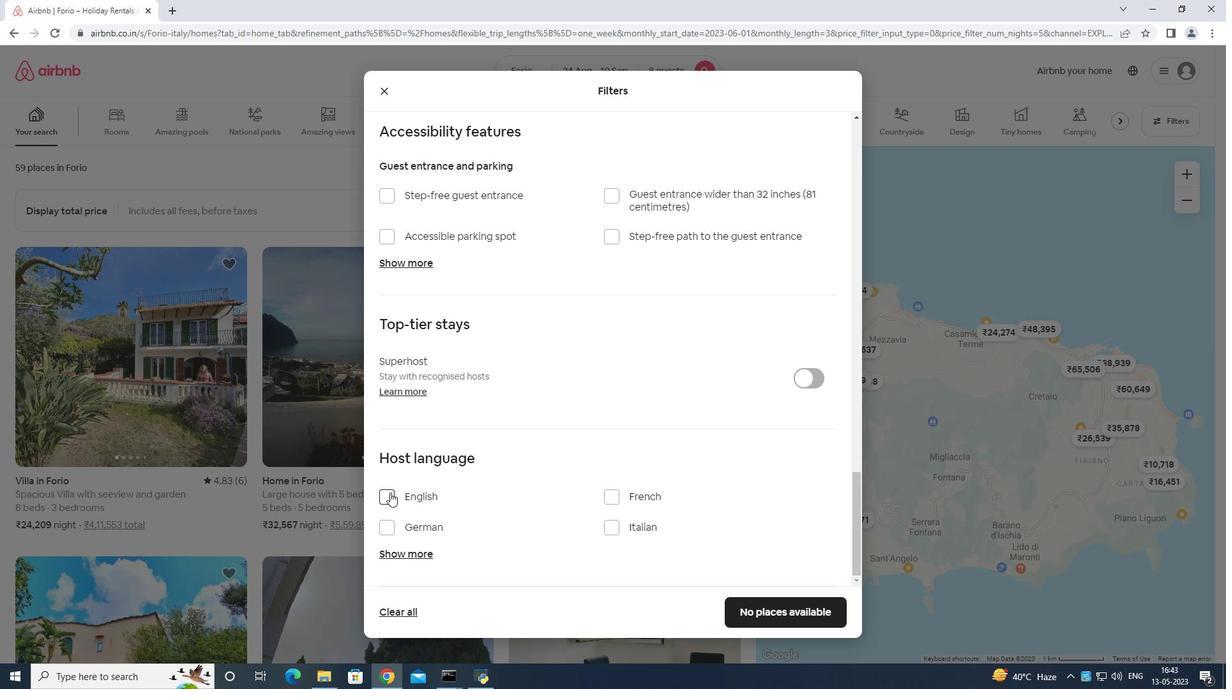 
Action: Mouse pressed left at (387, 493)
Screenshot: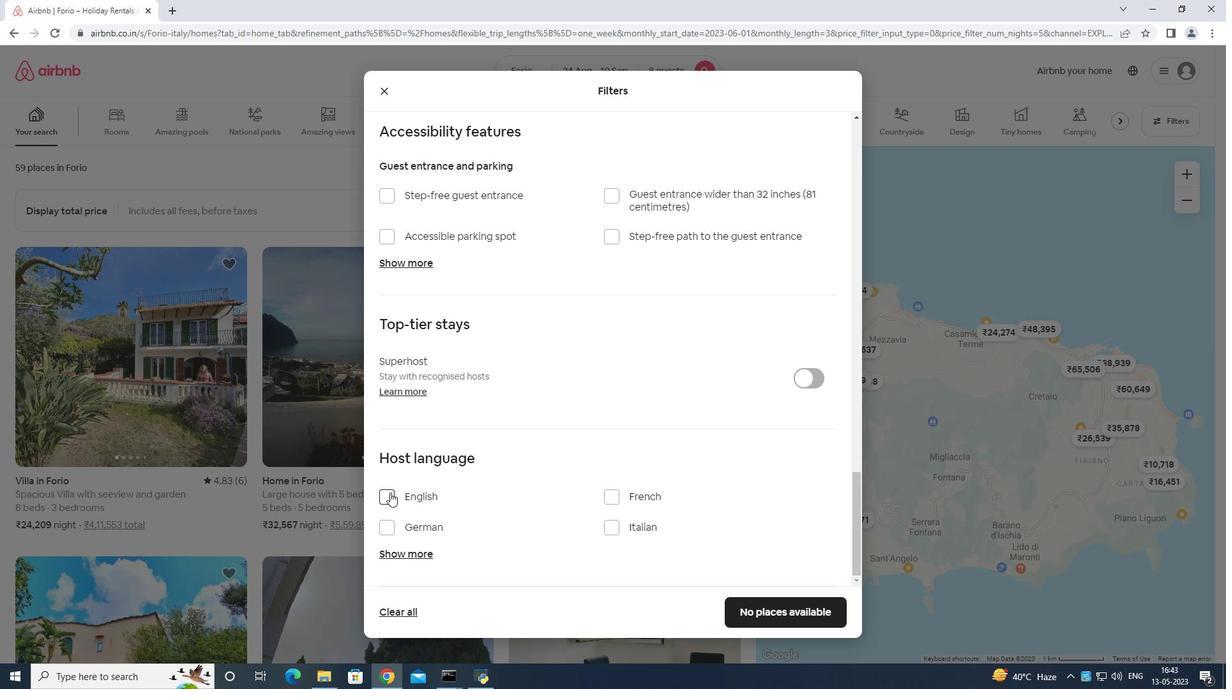 
Action: Mouse moved to (777, 606)
Screenshot: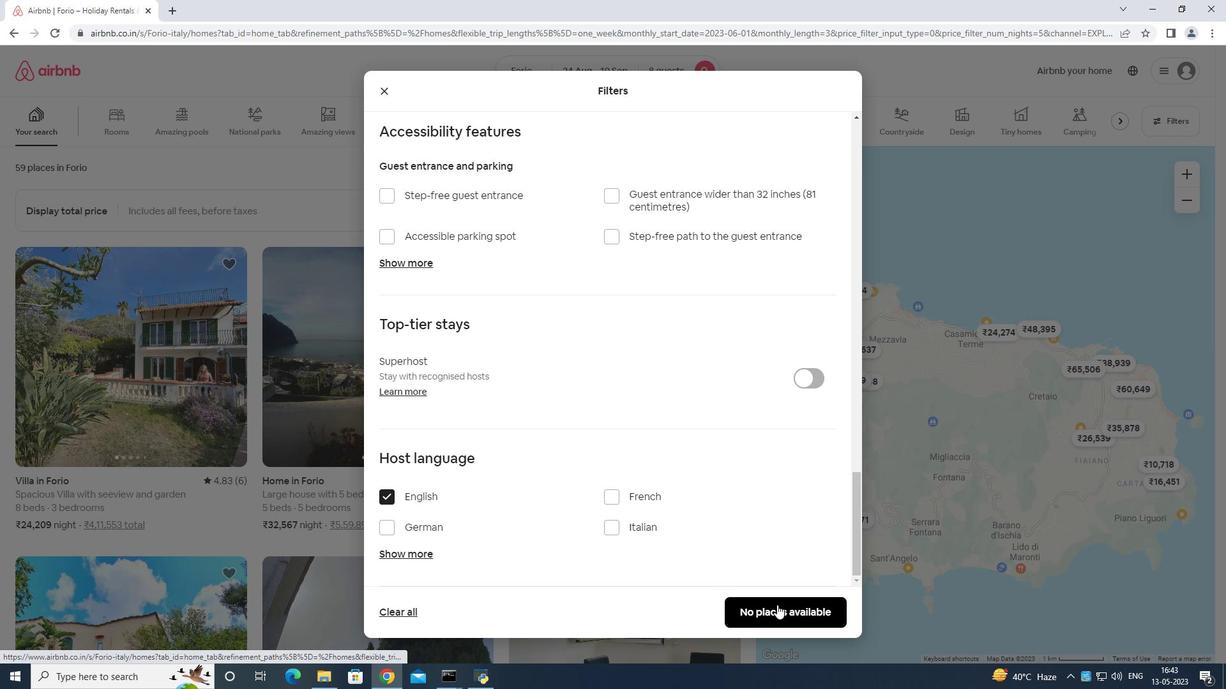 
Action: Mouse pressed left at (777, 606)
Screenshot: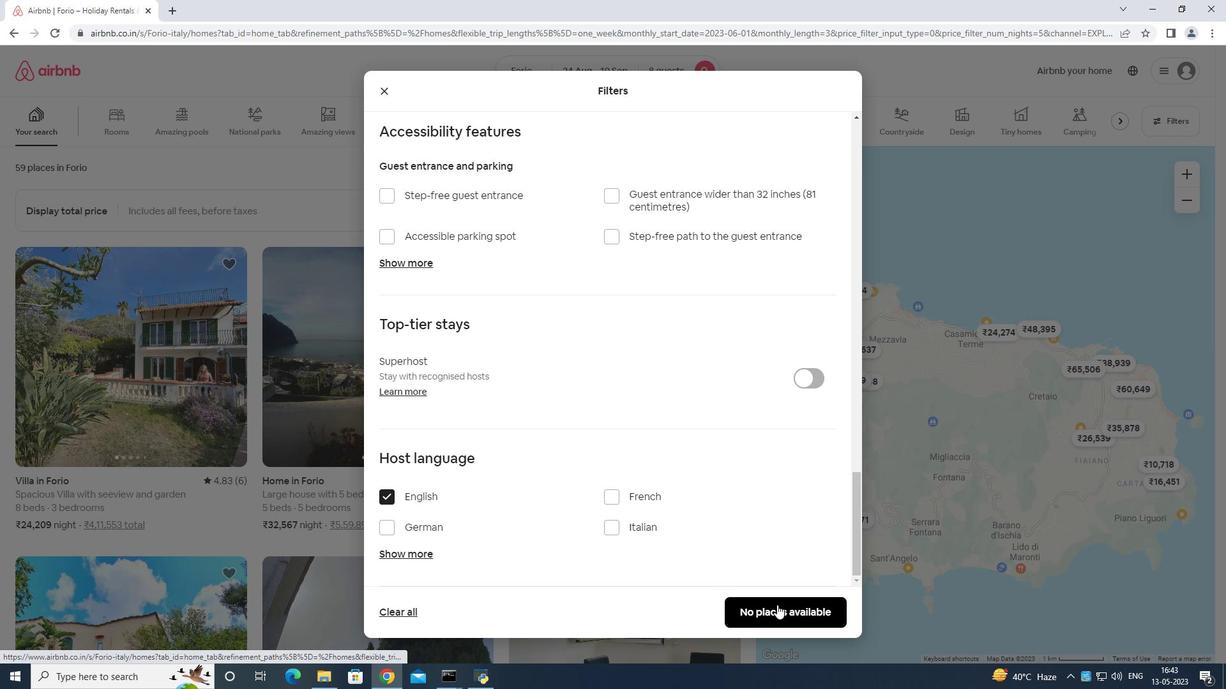 
Action: Mouse moved to (777, 606)
Screenshot: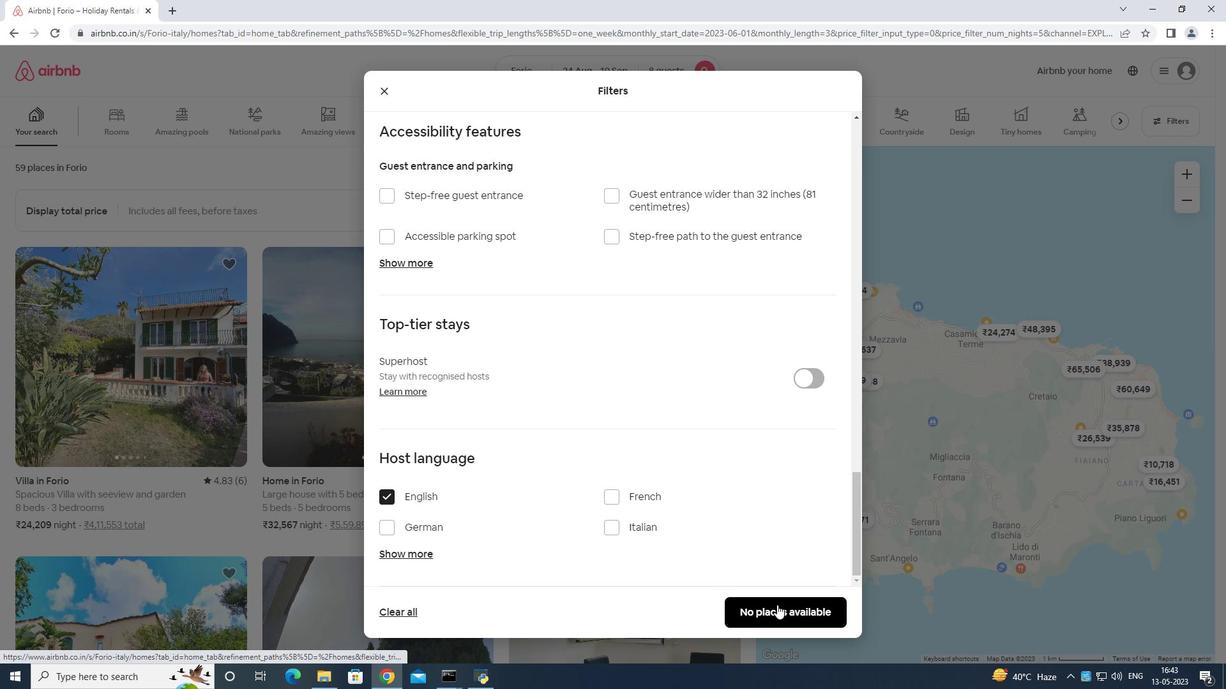 
